 Task: Compose an email with the signature Claire Howard with the subject Thank you for information and the message I have a question regarding the scope of the project. Can we set up a call to discuss this further? from softage.10@softage.net to softage.9@softage.net, now select the entire message Quote Attach a link with text SoftAge.9 and email address as softage.9@softage.net Send the email. Finally, move the email from Sent Items to the label Print advertising
Action: Mouse moved to (99, 121)
Screenshot: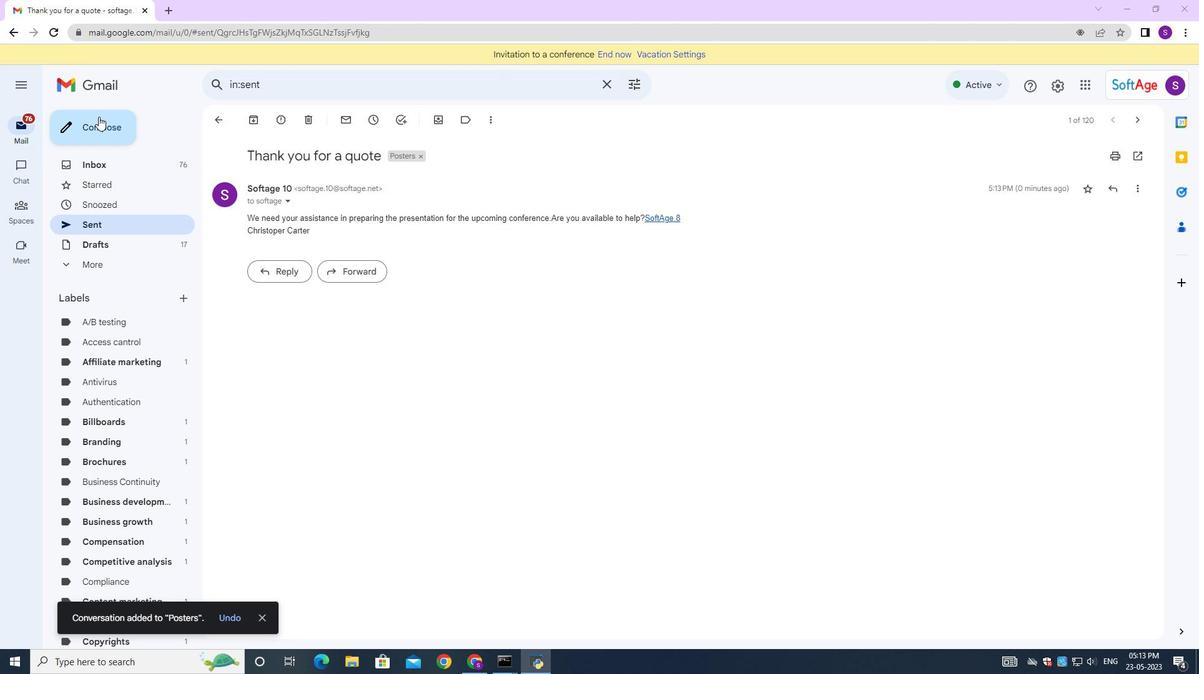 
Action: Mouse pressed left at (99, 121)
Screenshot: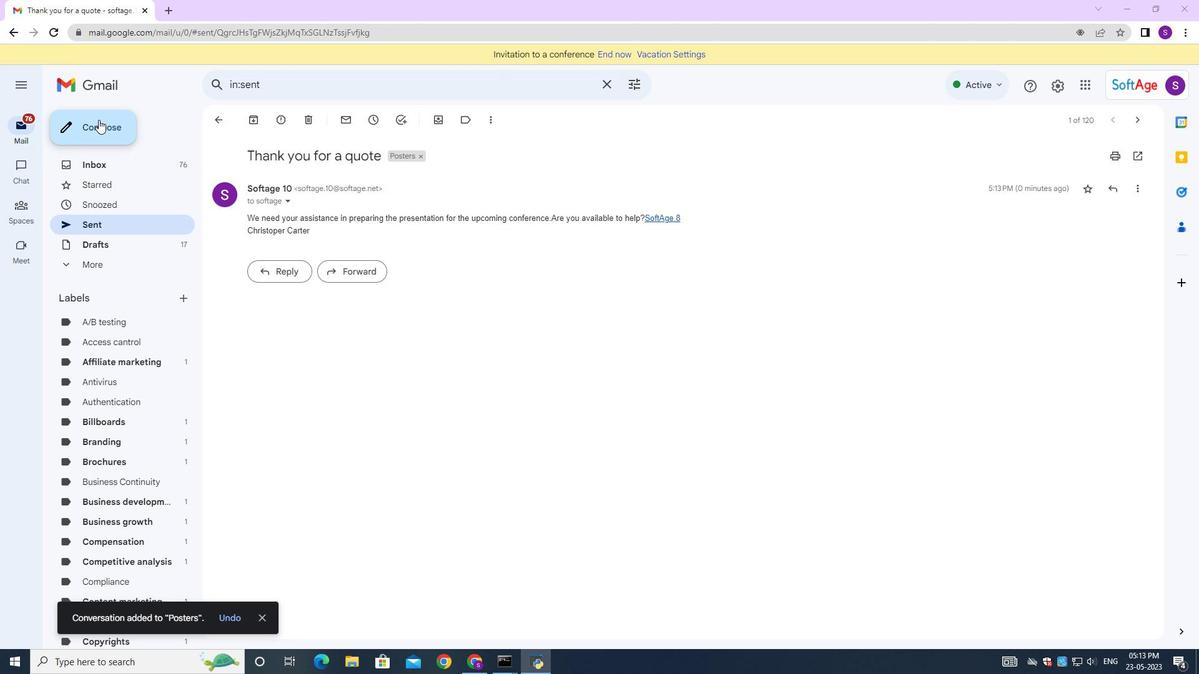
Action: Mouse moved to (847, 304)
Screenshot: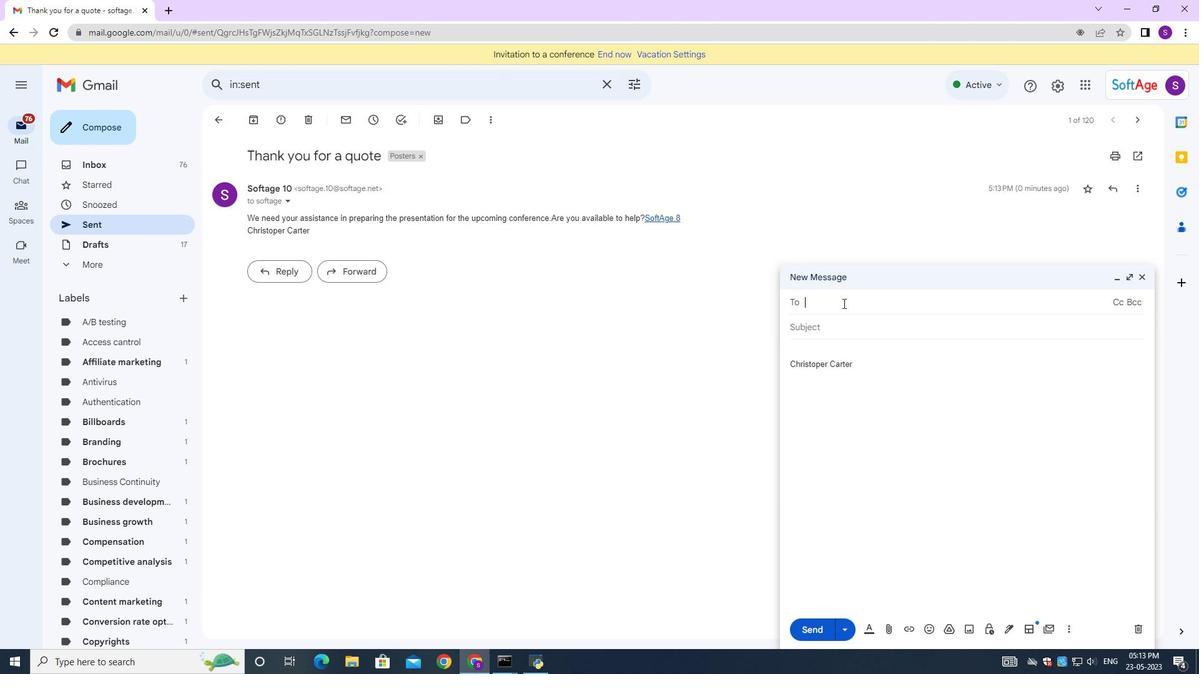 
Action: Key pressed <Key.shift><Key.shift><Key.shift><Key.shift><Key.shift><Key.shift><Key.shift><Key.shift><Key.shift><Key.shift><Key.shift><Key.shift><Key.shift><Key.shift><Key.shift><Key.shift><Key.shift><Key.shift><Key.shift><Key.shift><Key.shift><Key.shift><Key.shift>
Screenshot: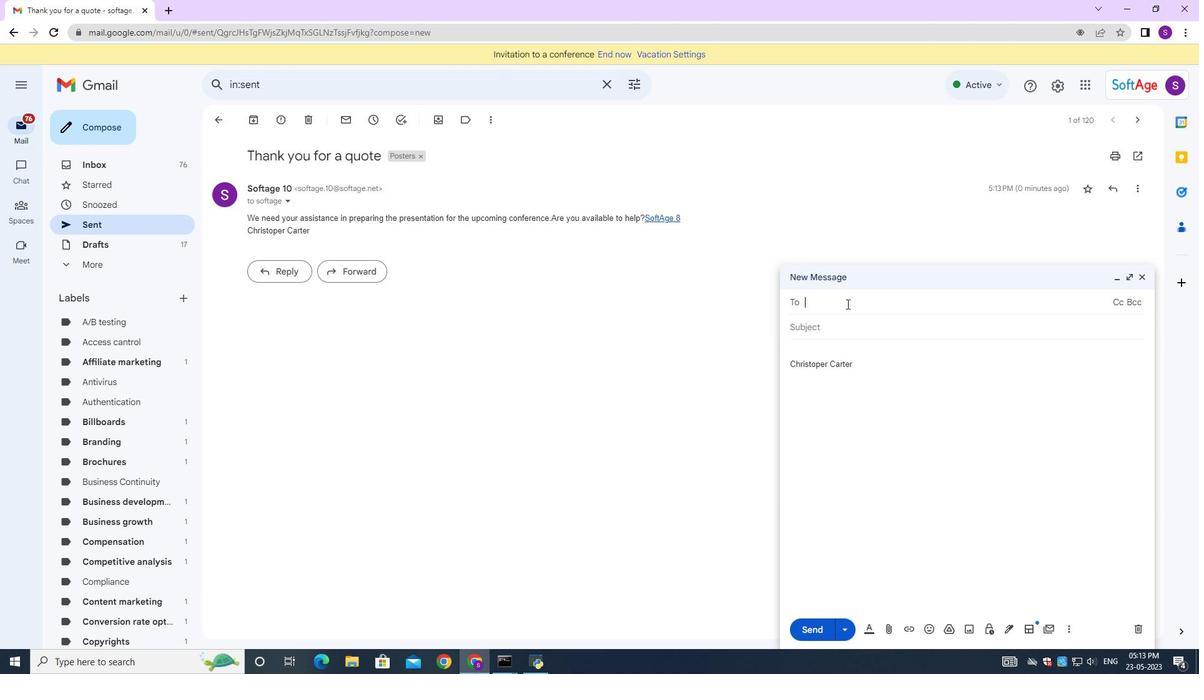 
Action: Mouse moved to (1010, 630)
Screenshot: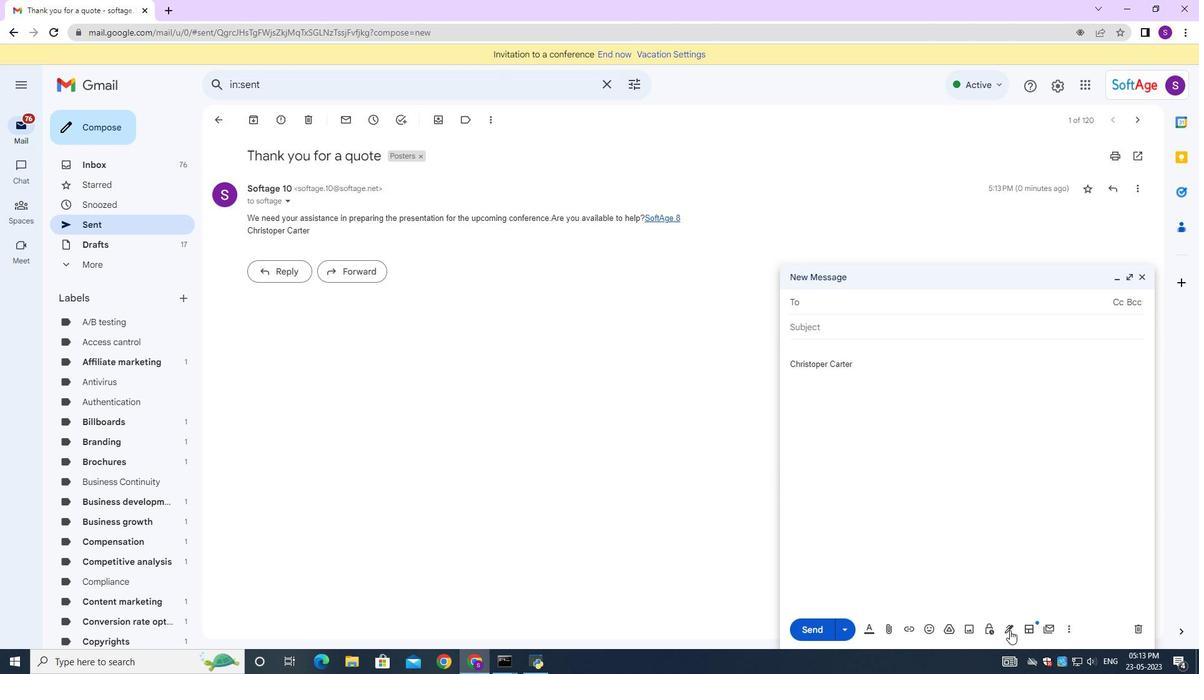 
Action: Mouse pressed left at (1010, 630)
Screenshot: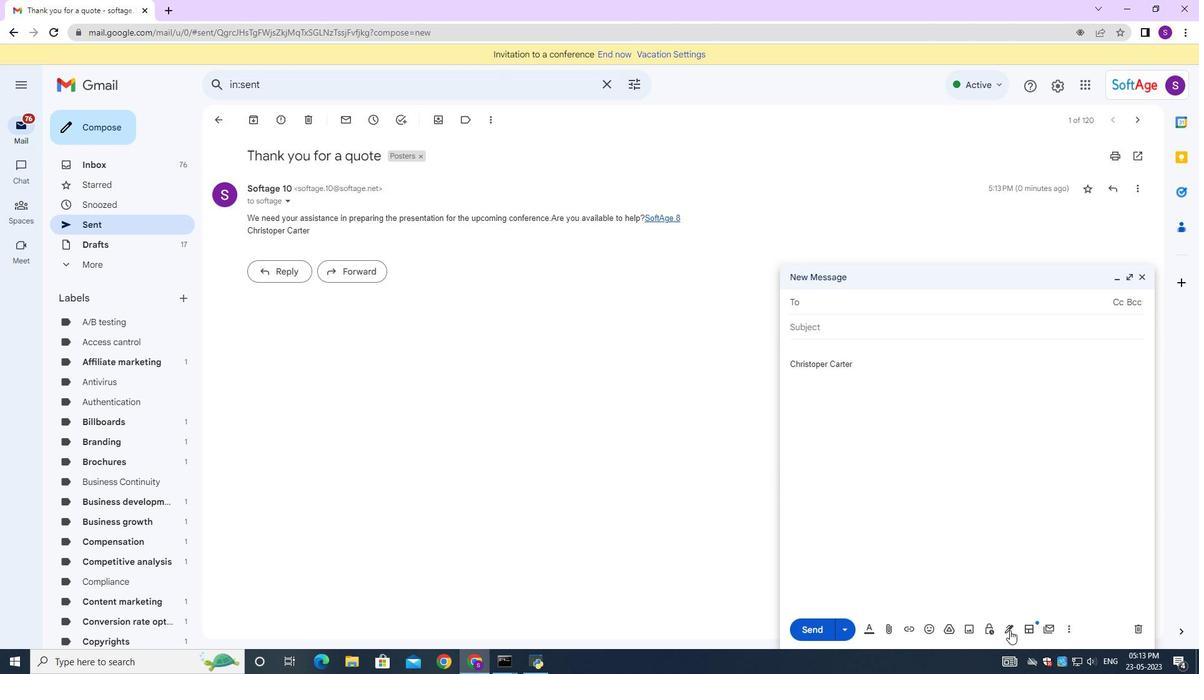 
Action: Mouse moved to (1050, 565)
Screenshot: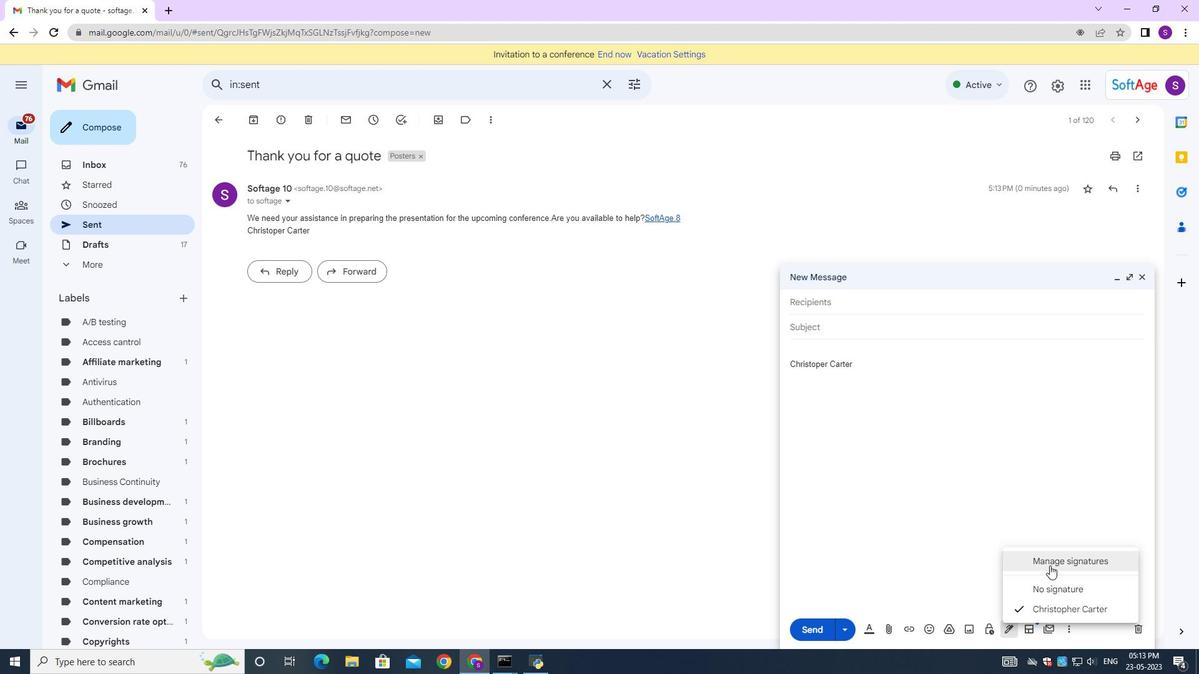 
Action: Mouse pressed left at (1050, 565)
Screenshot: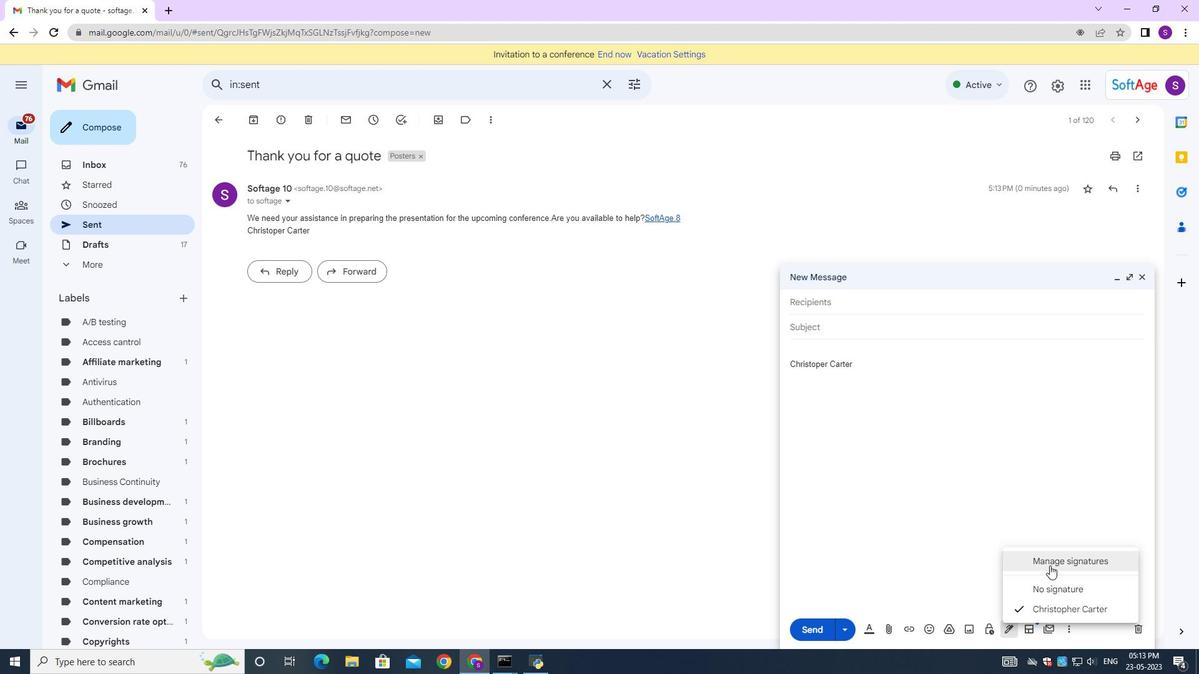 
Action: Mouse moved to (609, 296)
Screenshot: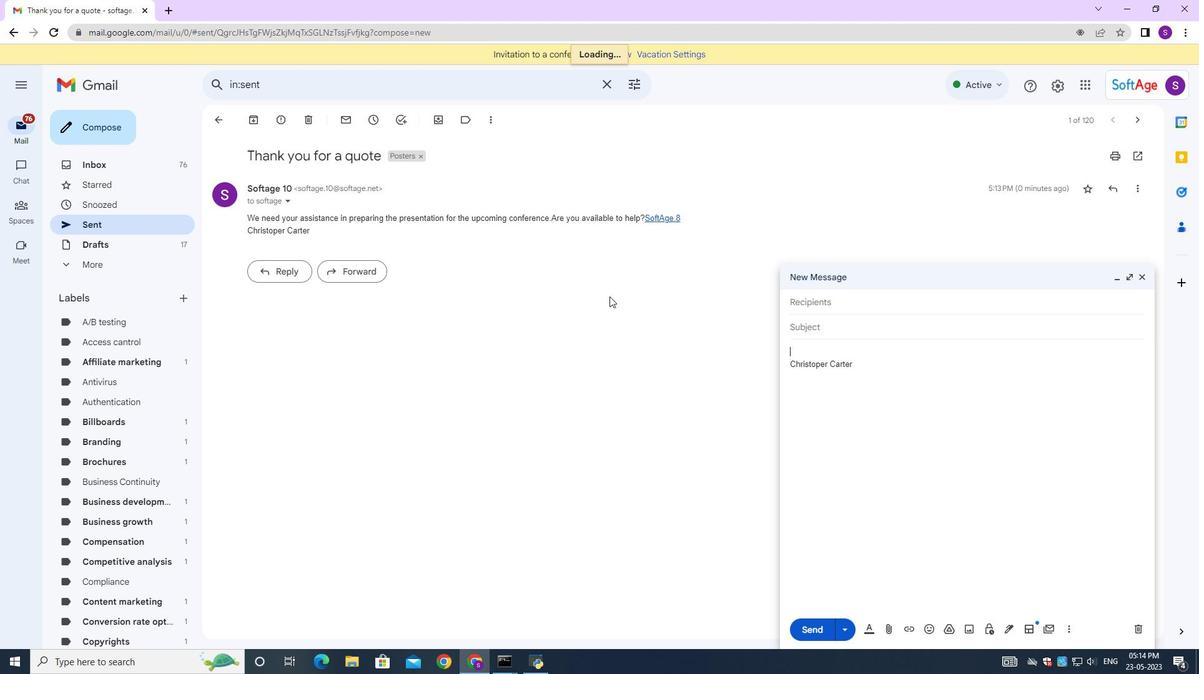 
Action: Mouse scrolled (609, 295) with delta (0, 0)
Screenshot: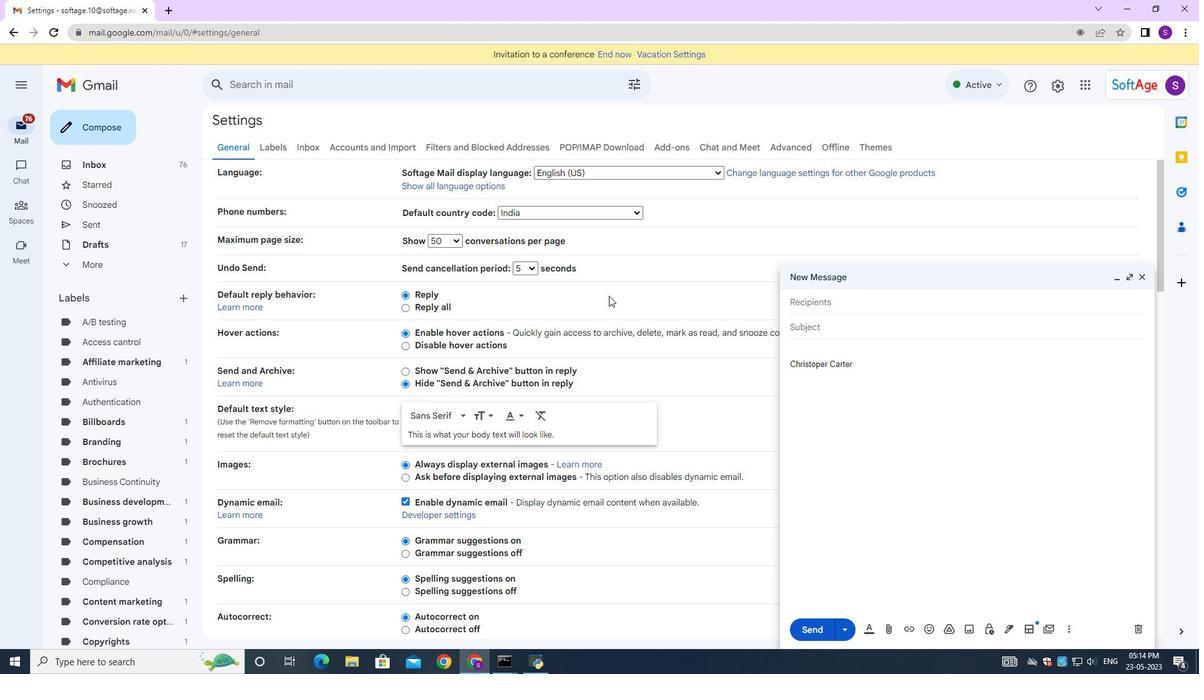 
Action: Mouse scrolled (609, 295) with delta (0, 0)
Screenshot: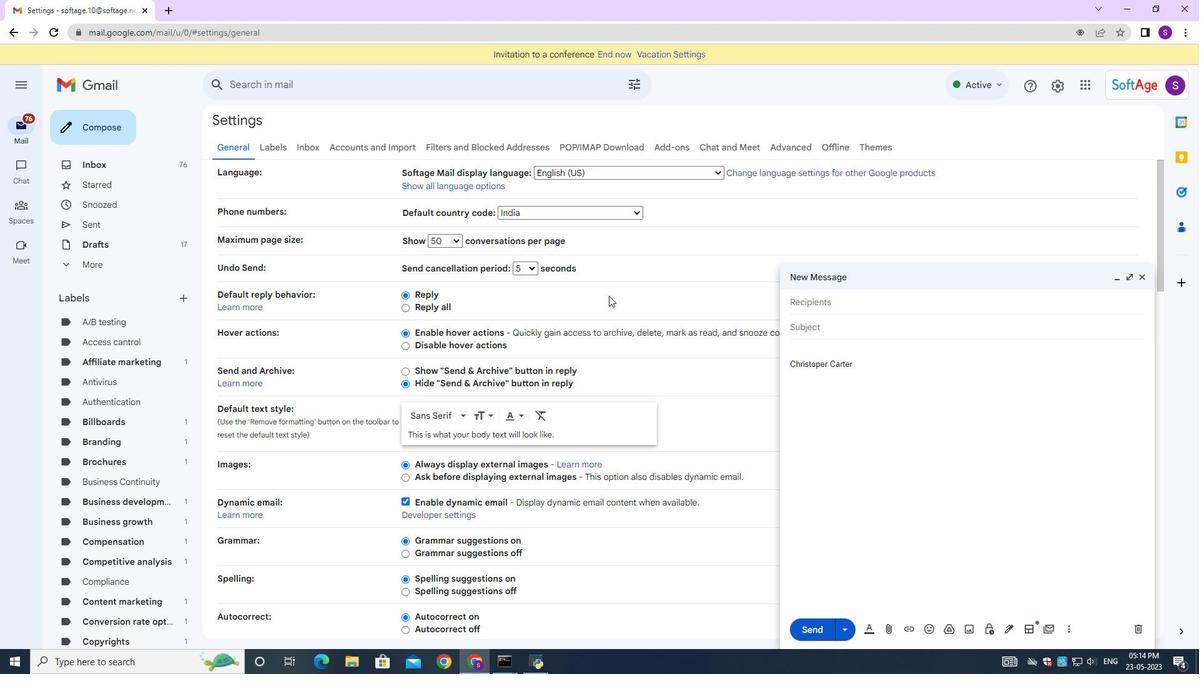 
Action: Mouse scrolled (609, 295) with delta (0, 0)
Screenshot: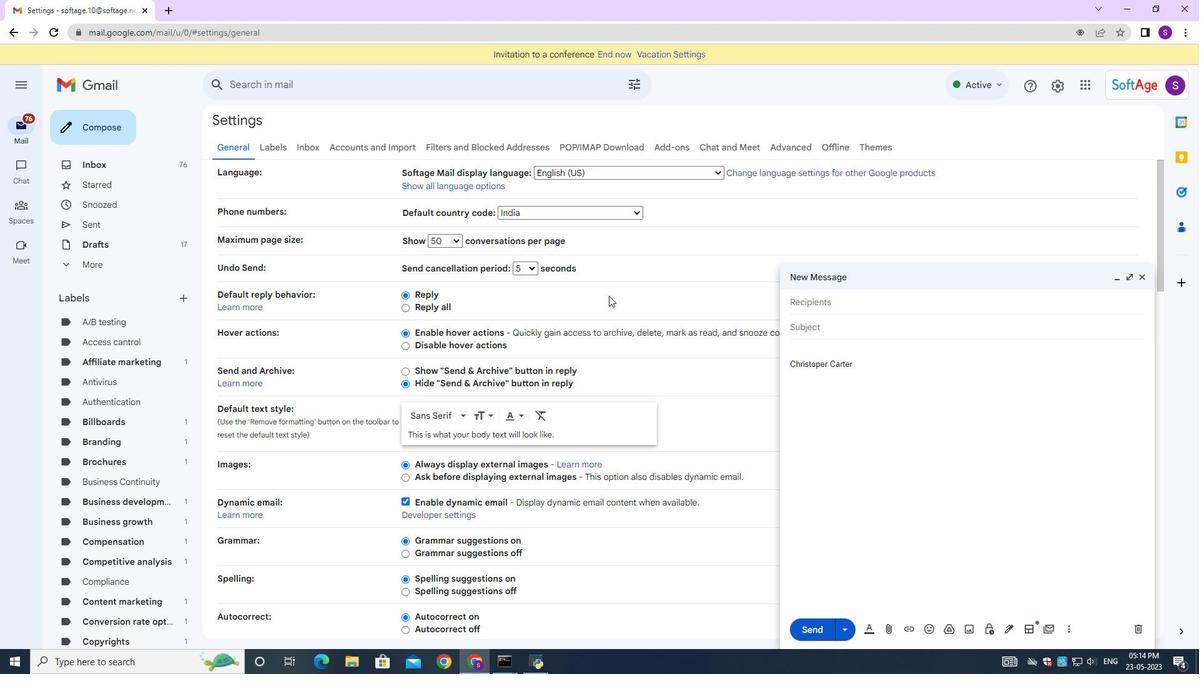 
Action: Mouse scrolled (609, 295) with delta (0, 0)
Screenshot: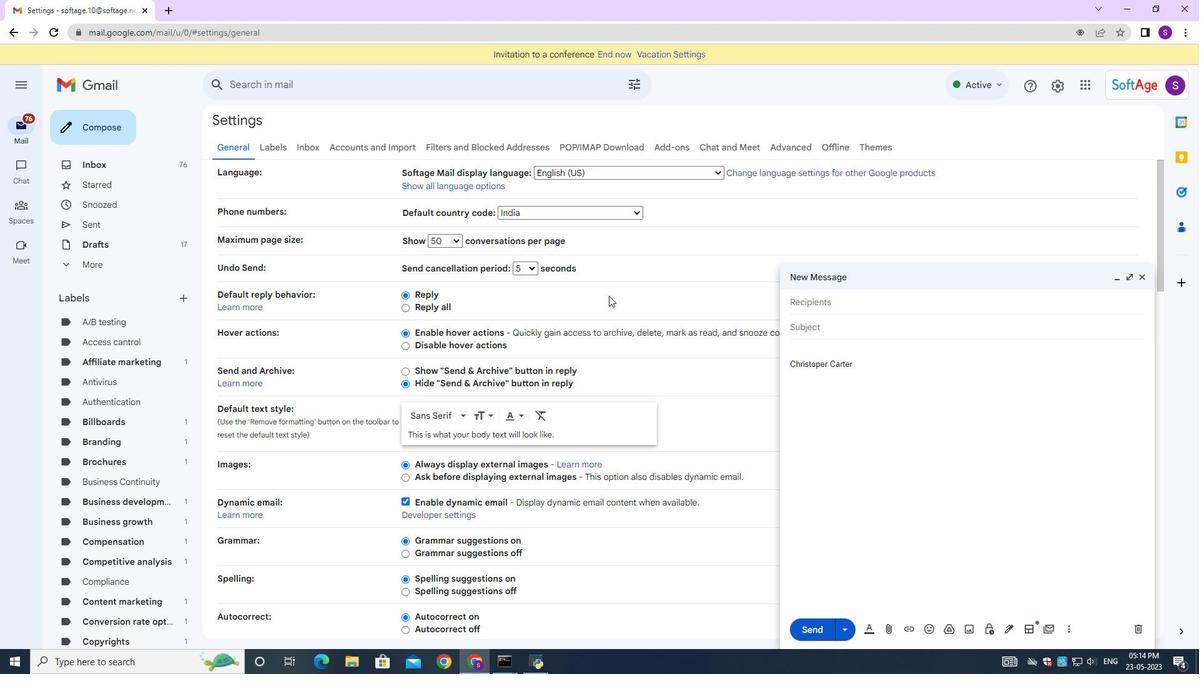 
Action: Mouse scrolled (609, 295) with delta (0, 0)
Screenshot: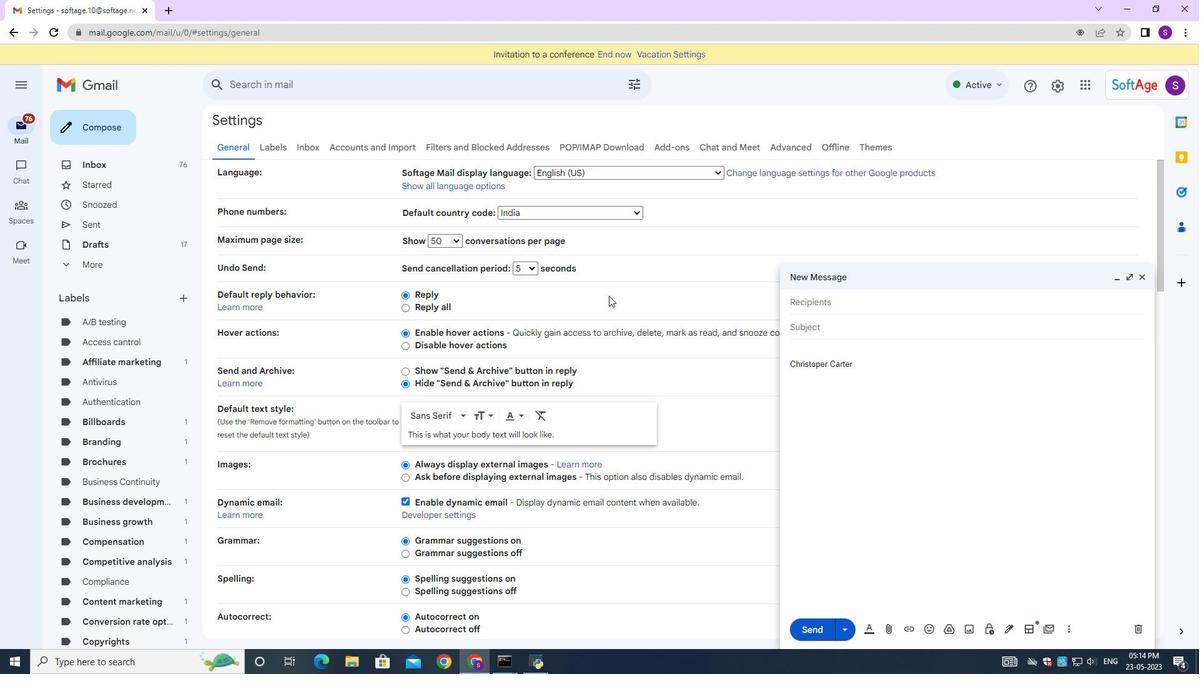 
Action: Mouse moved to (609, 294)
Screenshot: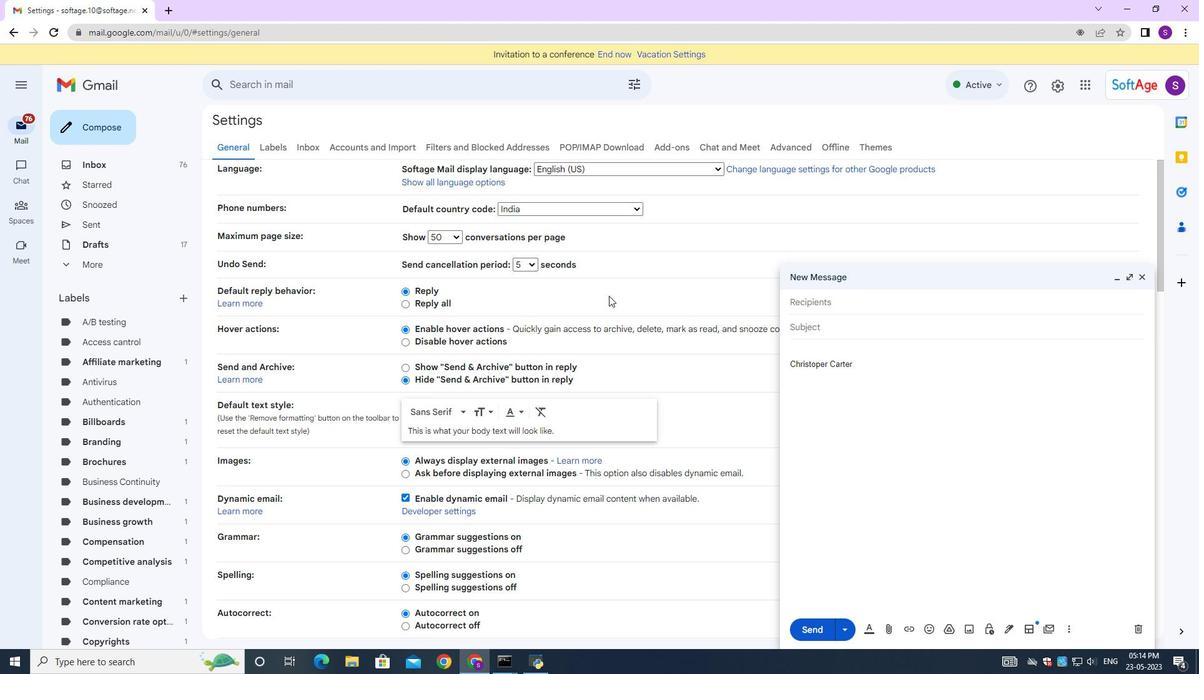 
Action: Mouse scrolled (609, 294) with delta (0, 0)
Screenshot: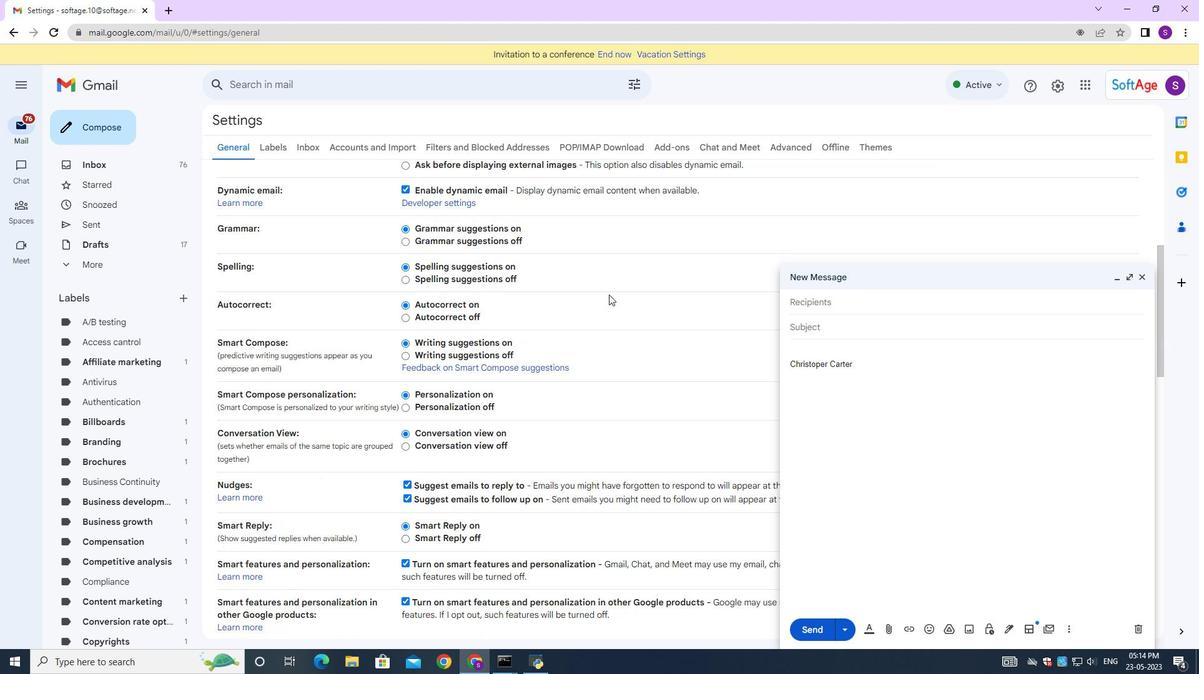
Action: Mouse scrolled (609, 294) with delta (0, 0)
Screenshot: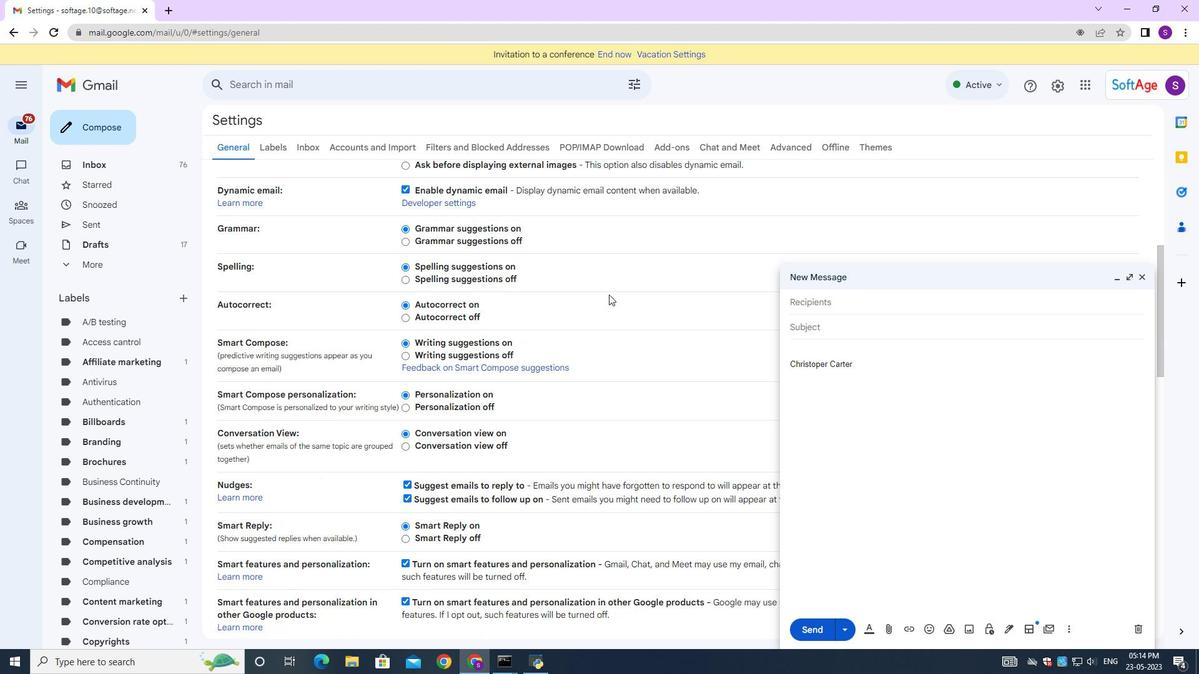 
Action: Mouse moved to (608, 294)
Screenshot: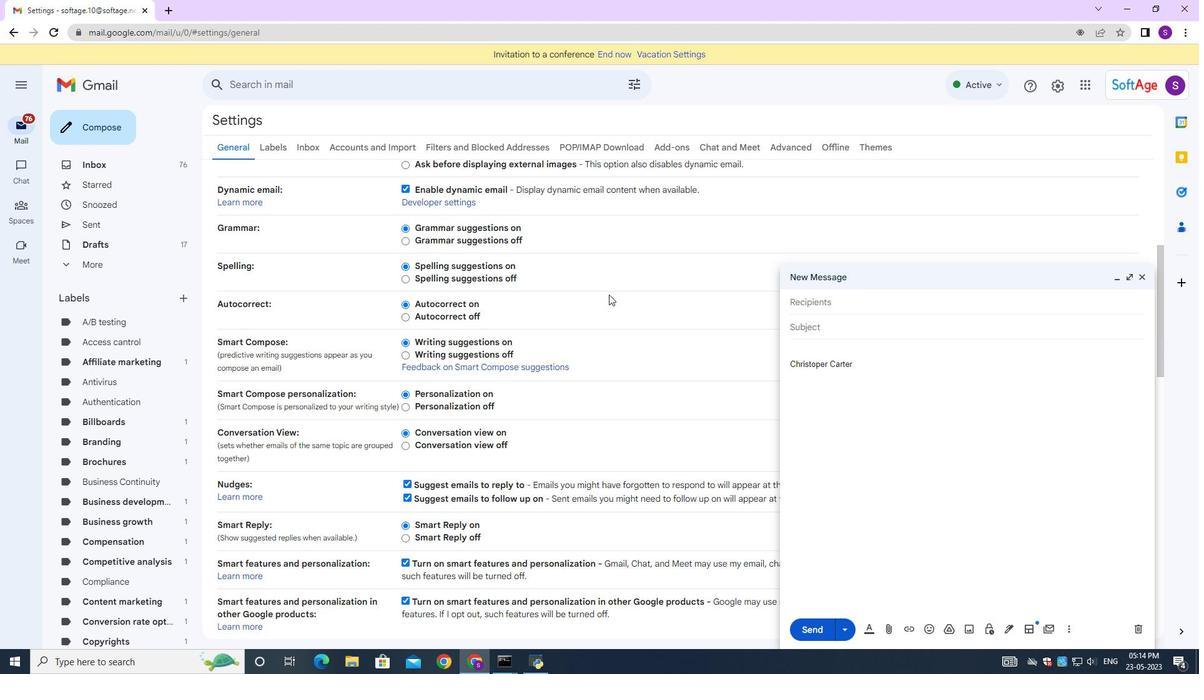 
Action: Mouse scrolled (609, 294) with delta (0, 0)
Screenshot: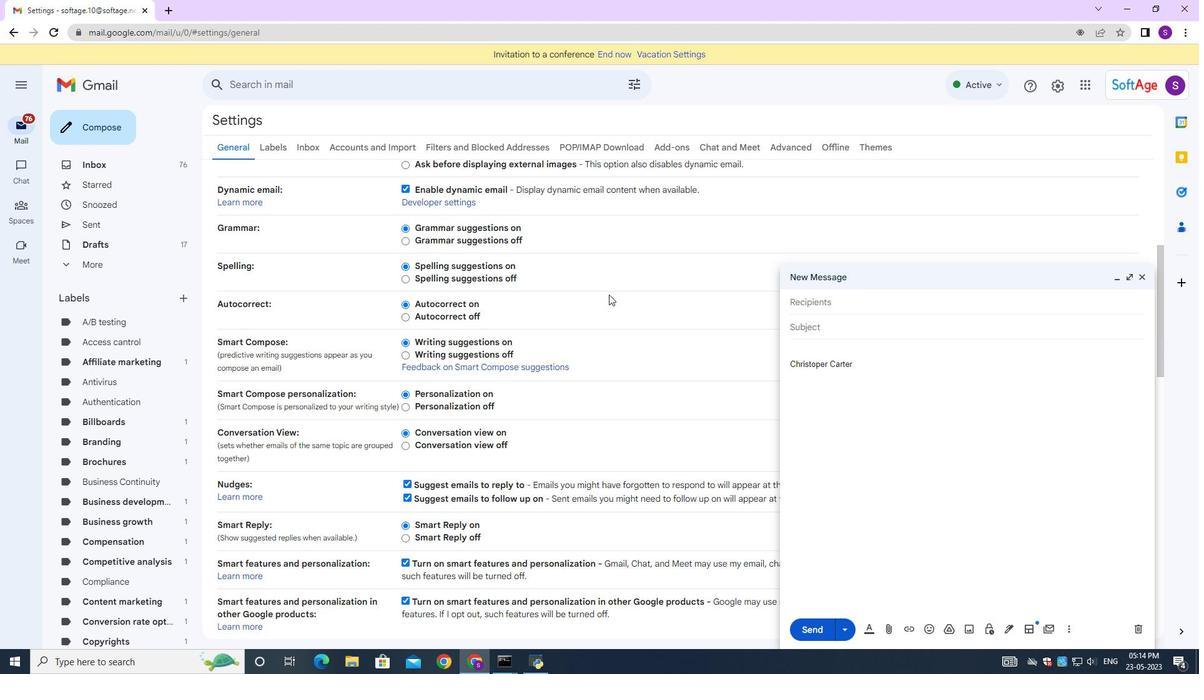 
Action: Mouse moved to (591, 302)
Screenshot: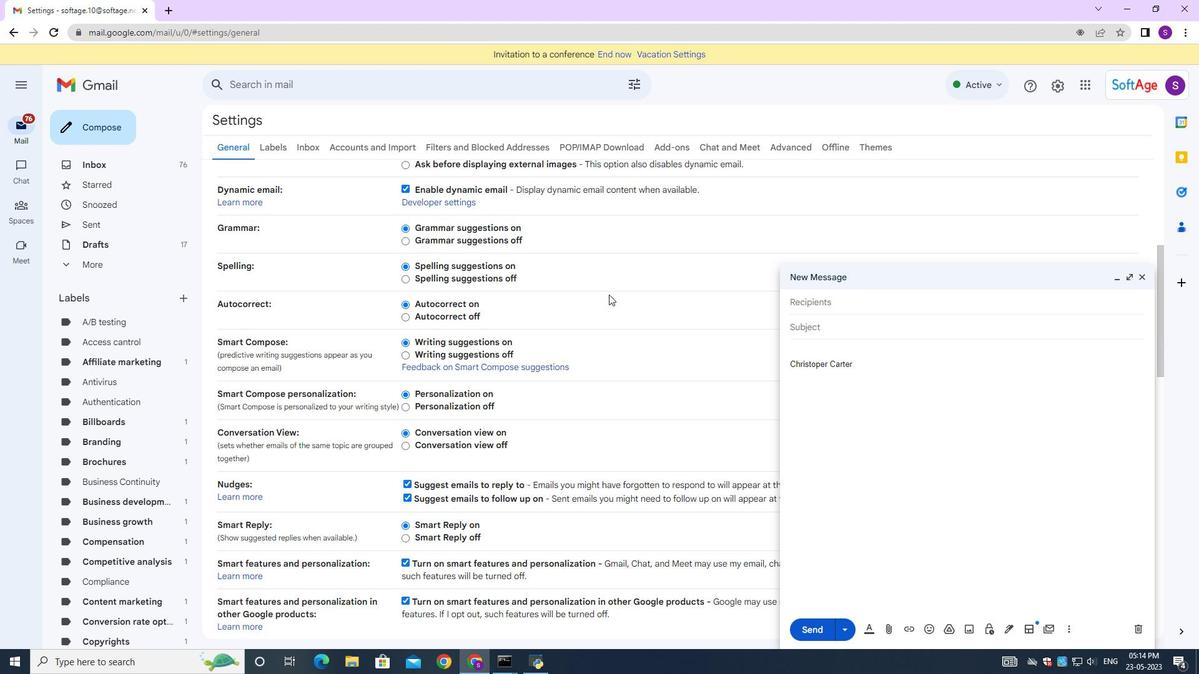 
Action: Mouse scrolled (606, 294) with delta (0, 0)
Screenshot: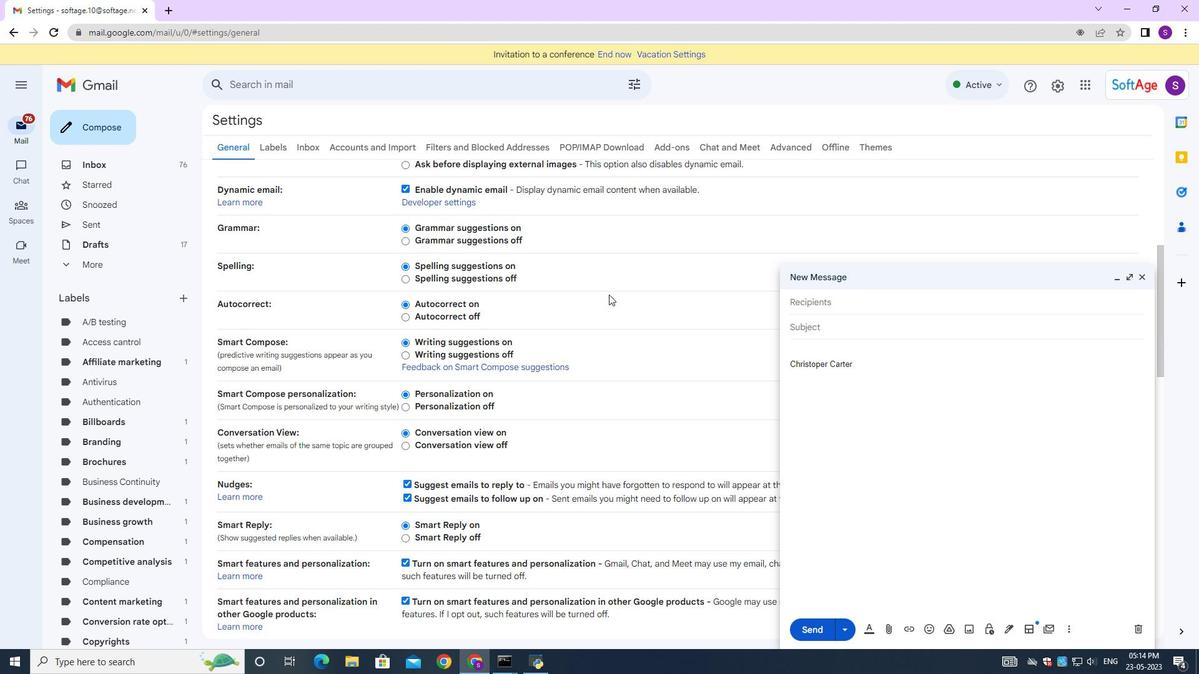 
Action: Mouse moved to (587, 304)
Screenshot: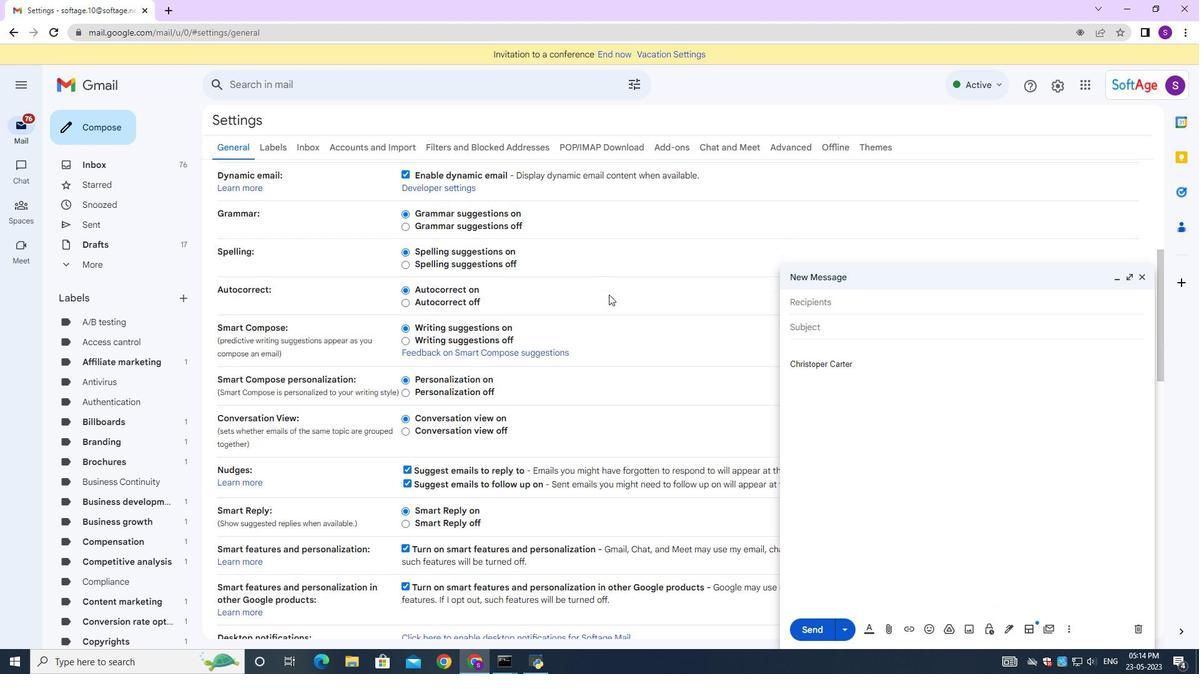 
Action: Mouse scrolled (603, 295) with delta (0, 0)
Screenshot: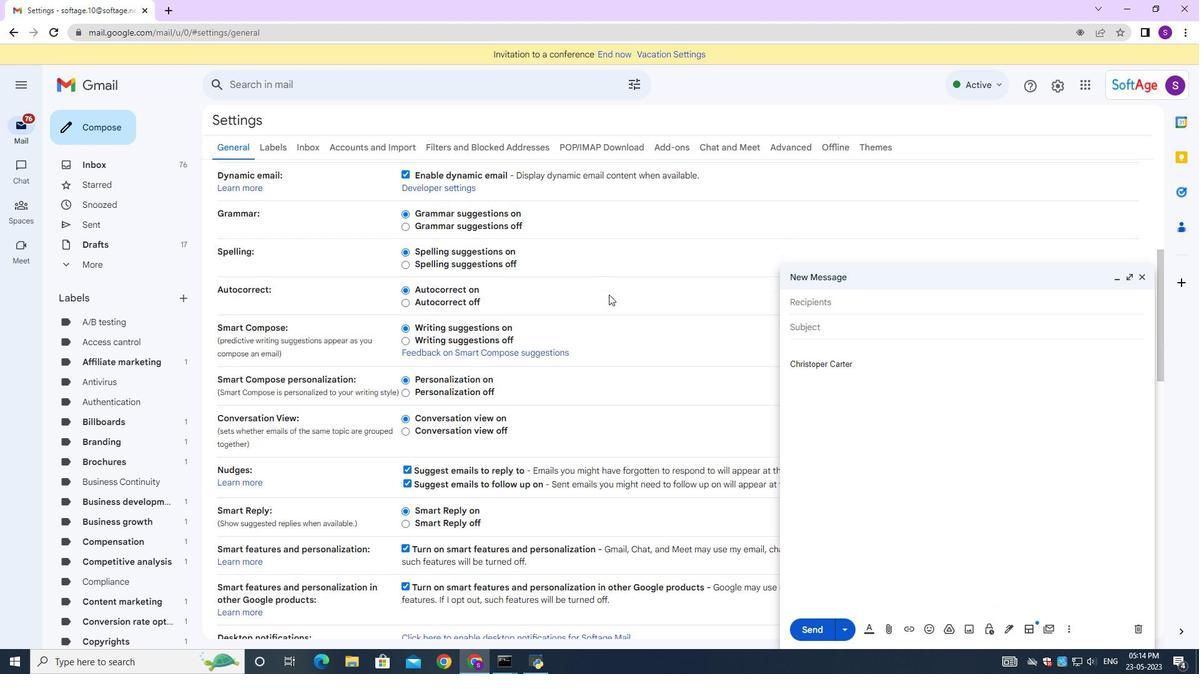 
Action: Mouse moved to (556, 328)
Screenshot: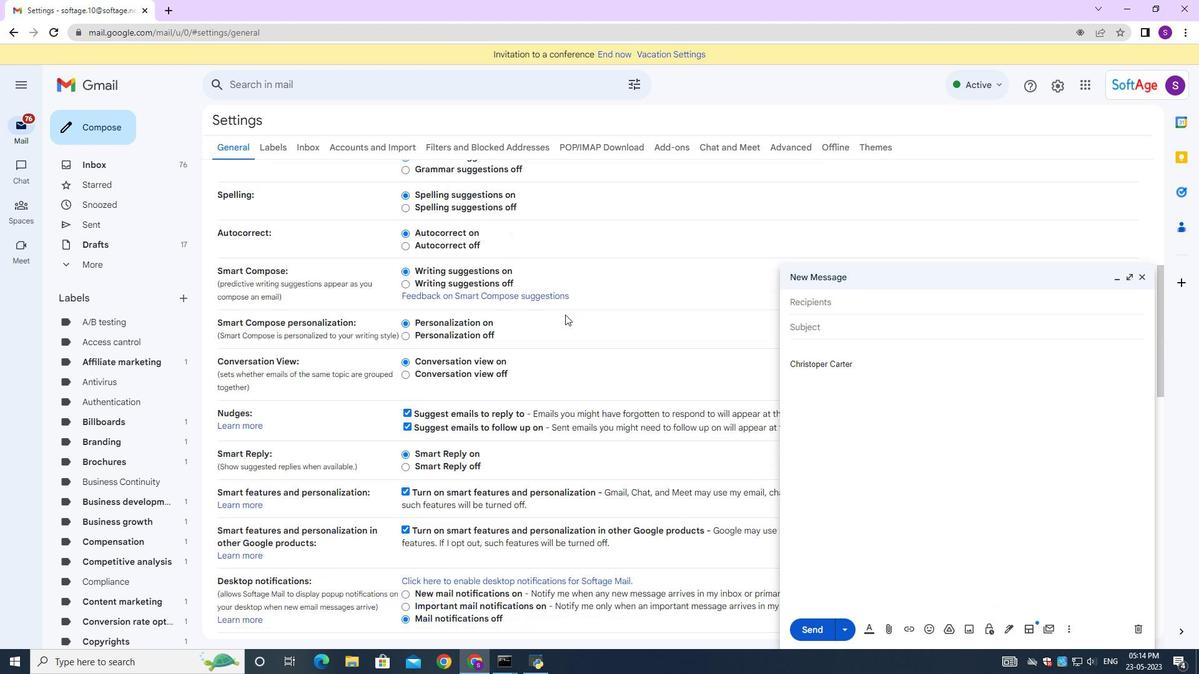 
Action: Mouse scrolled (556, 328) with delta (0, 0)
Screenshot: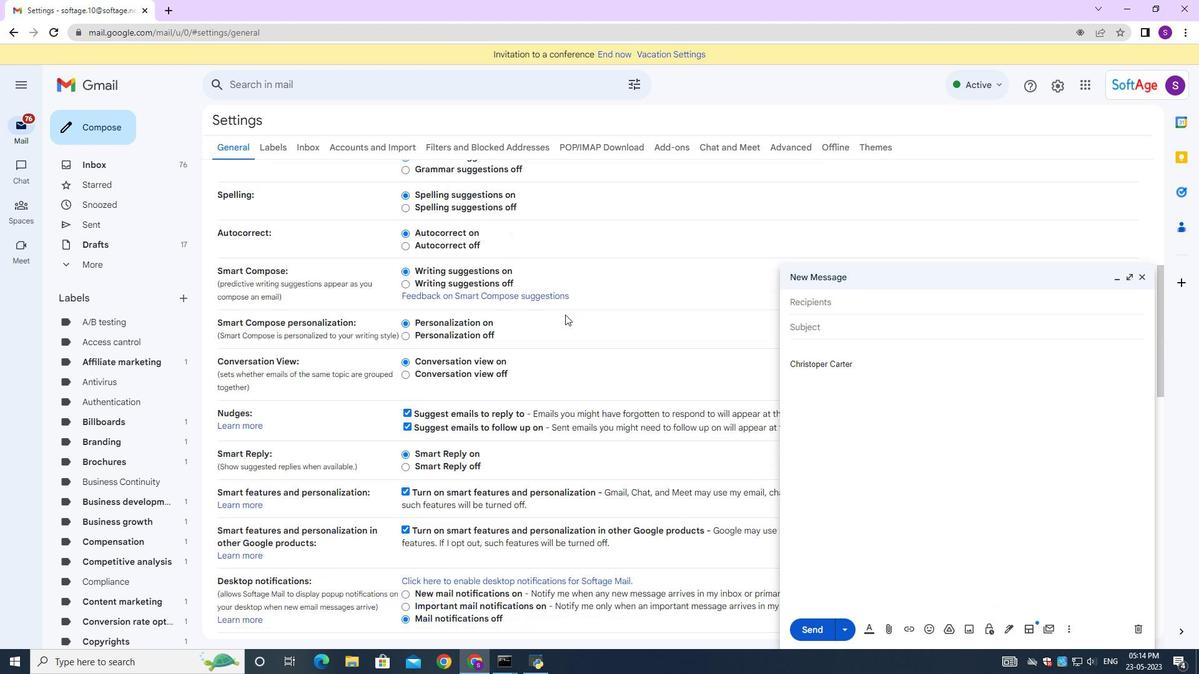 
Action: Mouse moved to (554, 331)
Screenshot: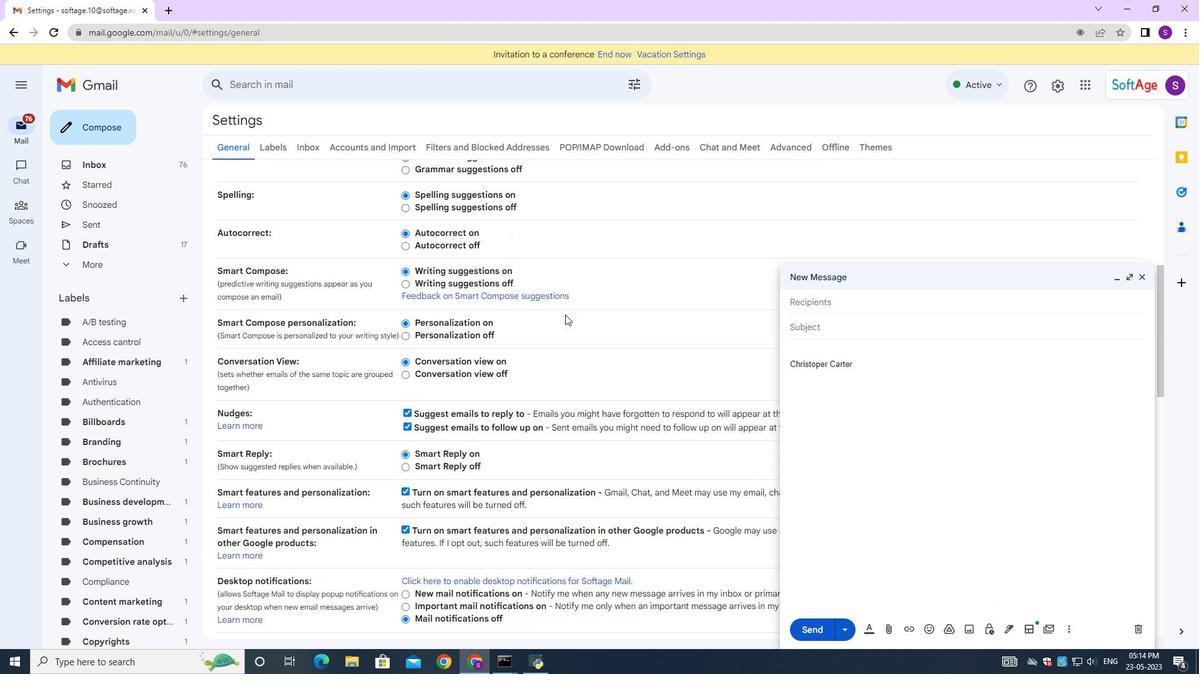 
Action: Mouse scrolled (554, 331) with delta (0, 0)
Screenshot: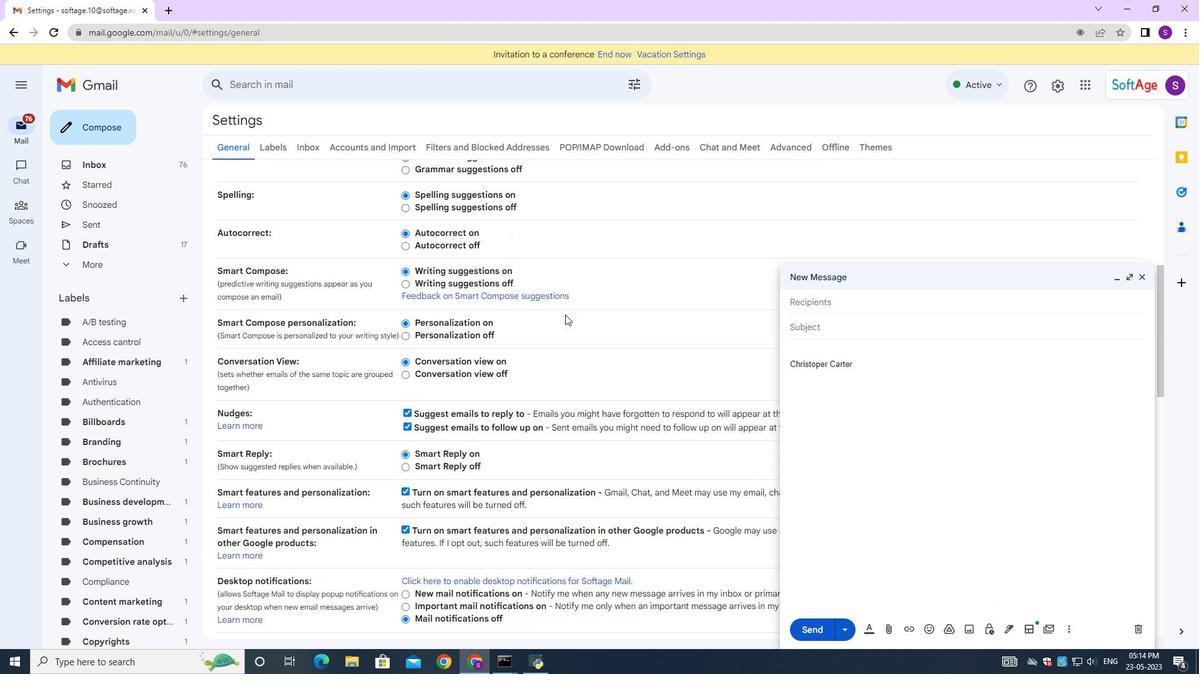 
Action: Mouse moved to (553, 332)
Screenshot: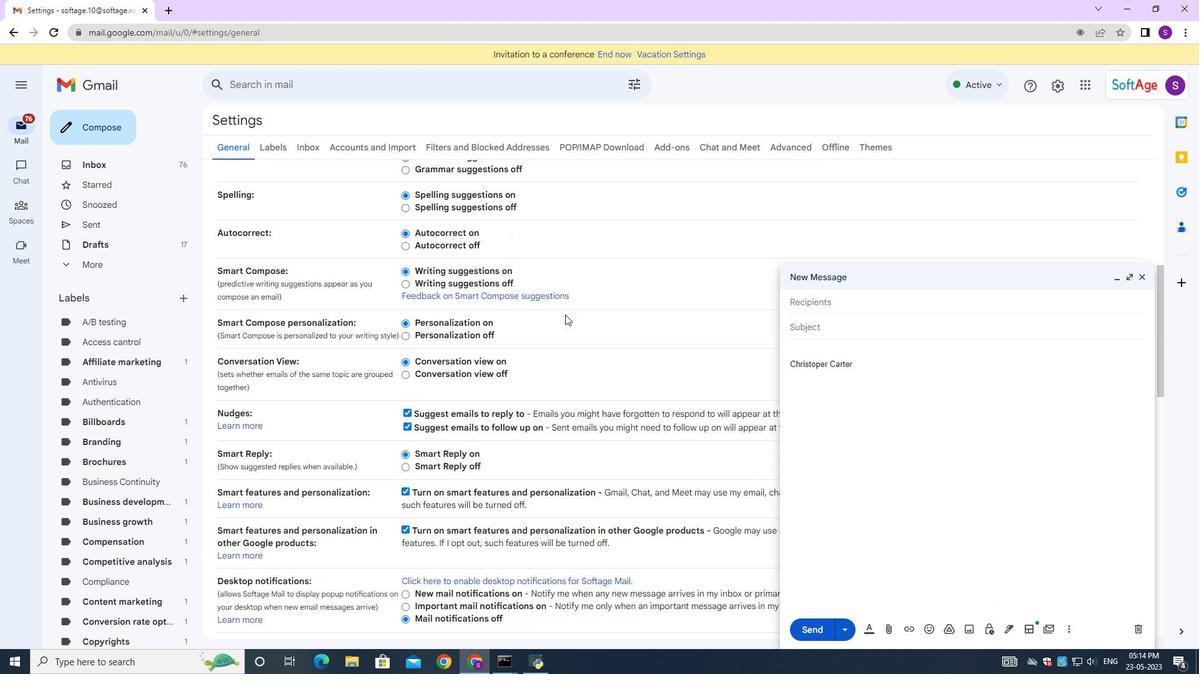 
Action: Mouse scrolled (554, 331) with delta (0, 0)
Screenshot: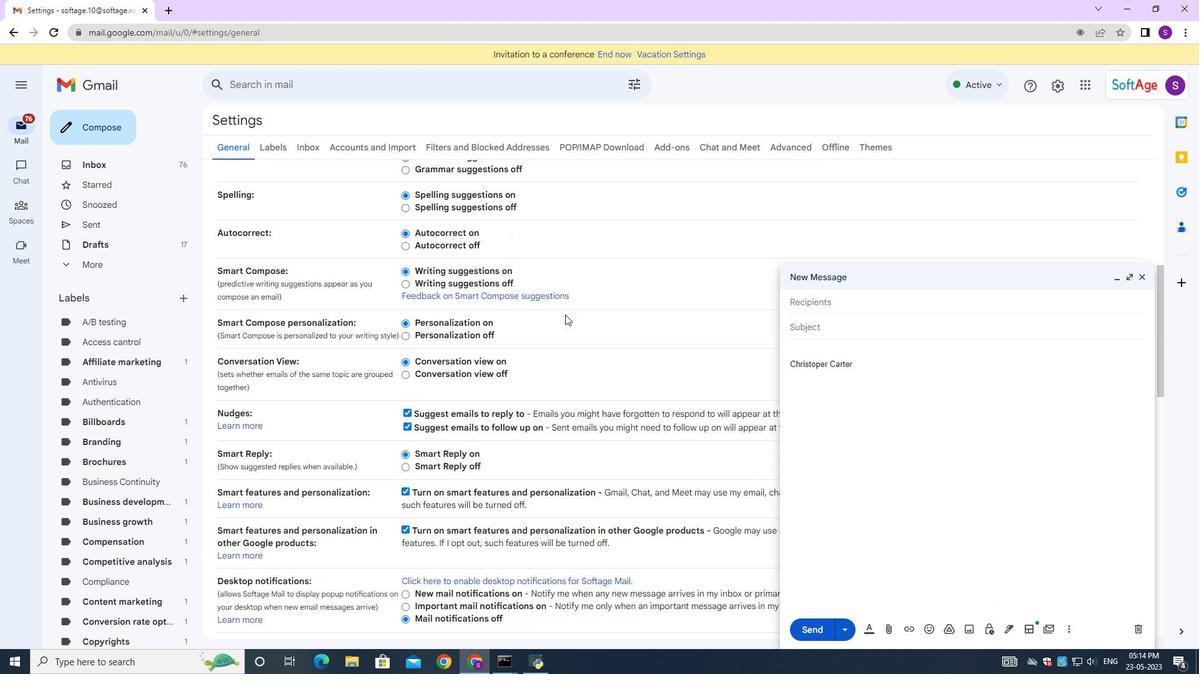 
Action: Mouse scrolled (553, 331) with delta (0, 0)
Screenshot: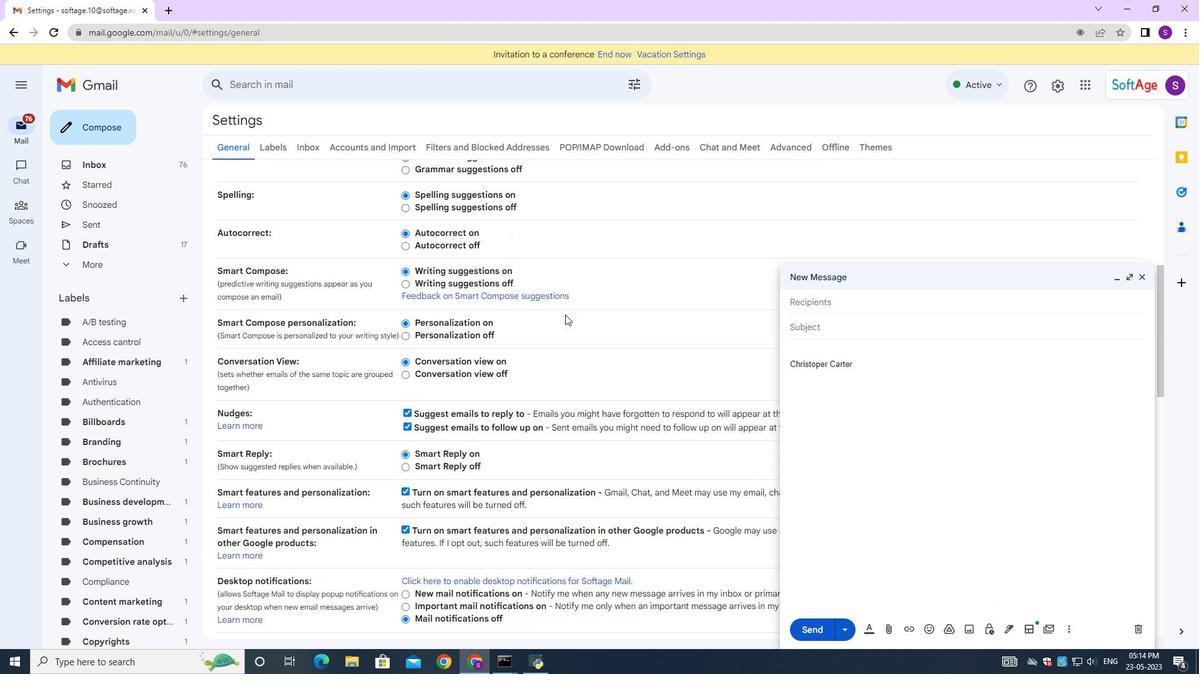 
Action: Mouse moved to (553, 333)
Screenshot: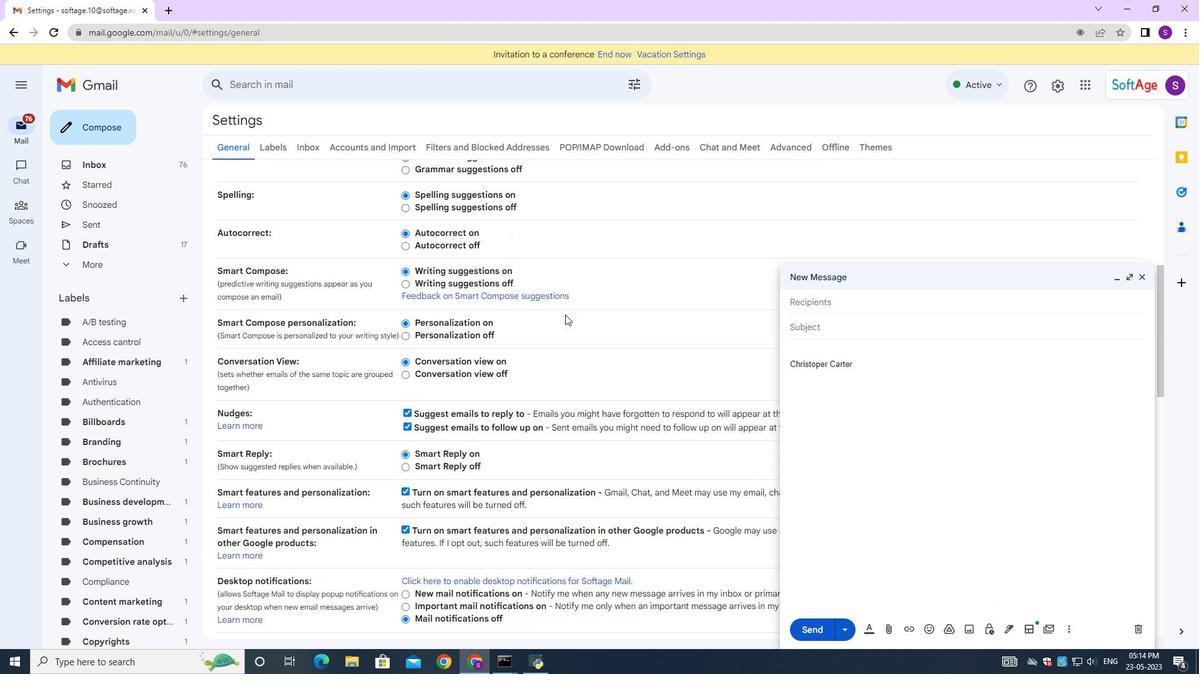 
Action: Mouse scrolled (553, 331) with delta (0, 0)
Screenshot: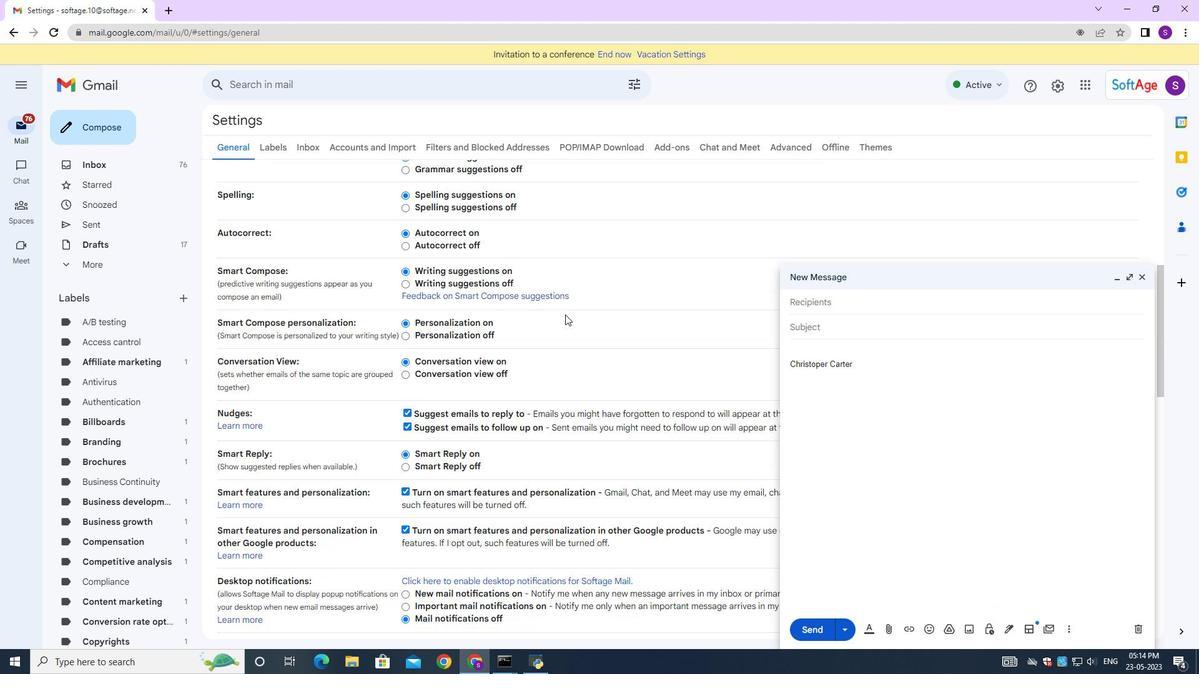
Action: Mouse moved to (551, 334)
Screenshot: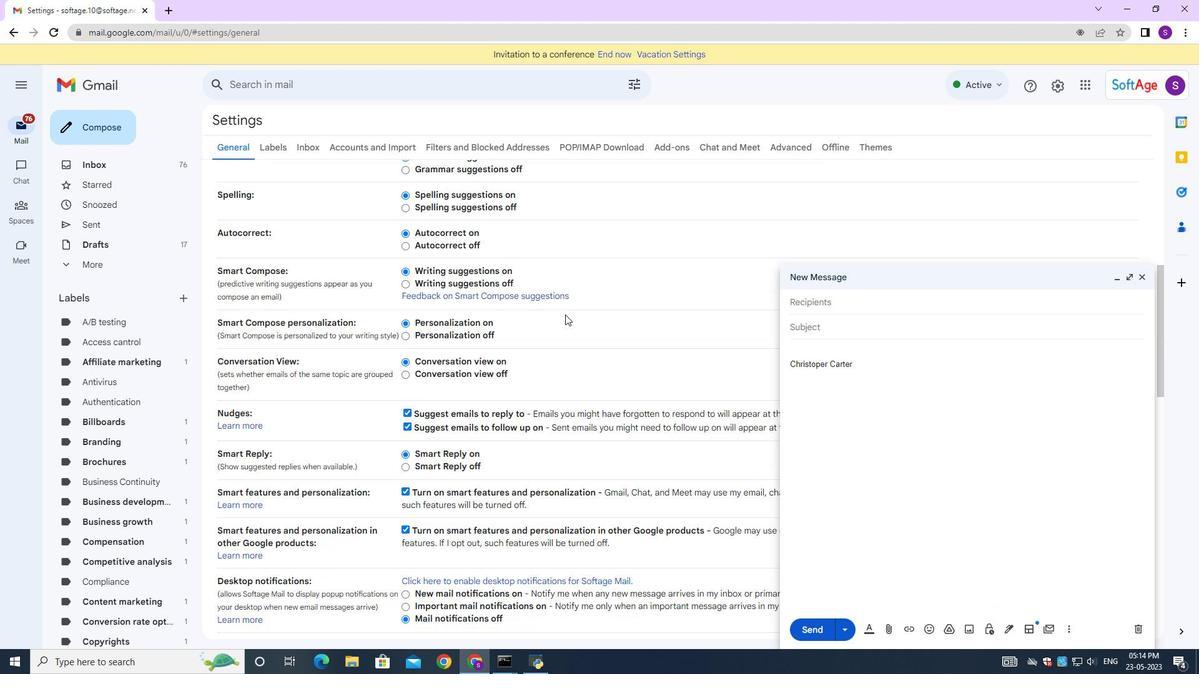 
Action: Mouse scrolled (553, 332) with delta (0, 0)
Screenshot: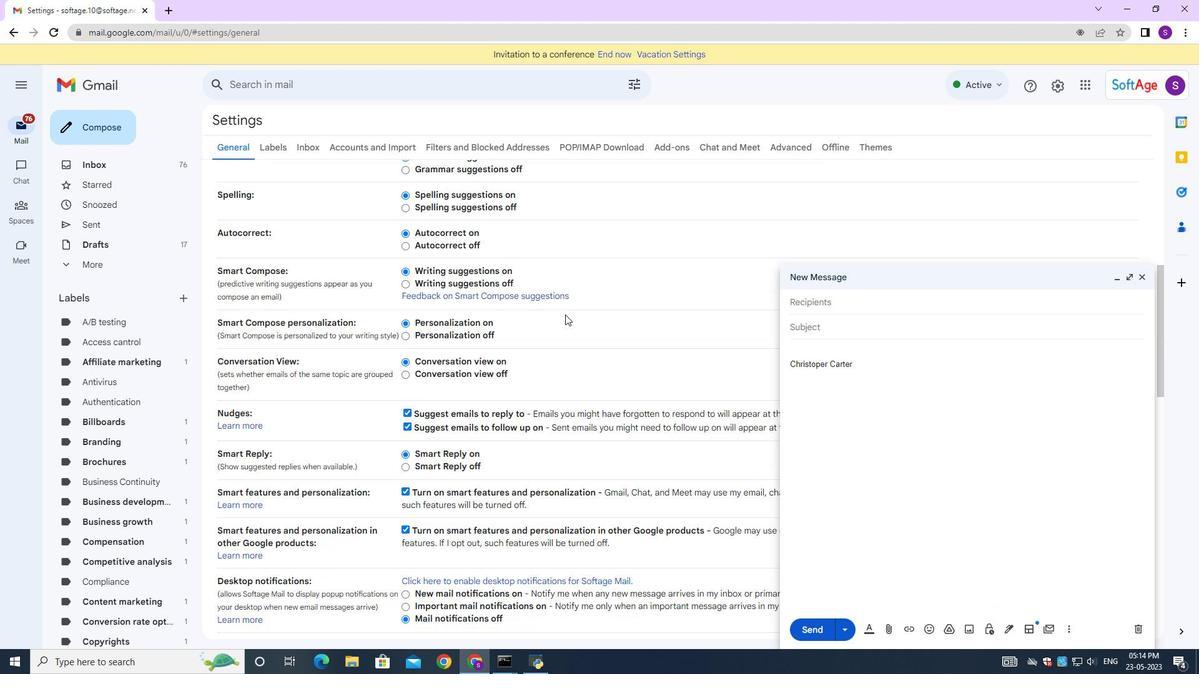 
Action: Mouse moved to (541, 337)
Screenshot: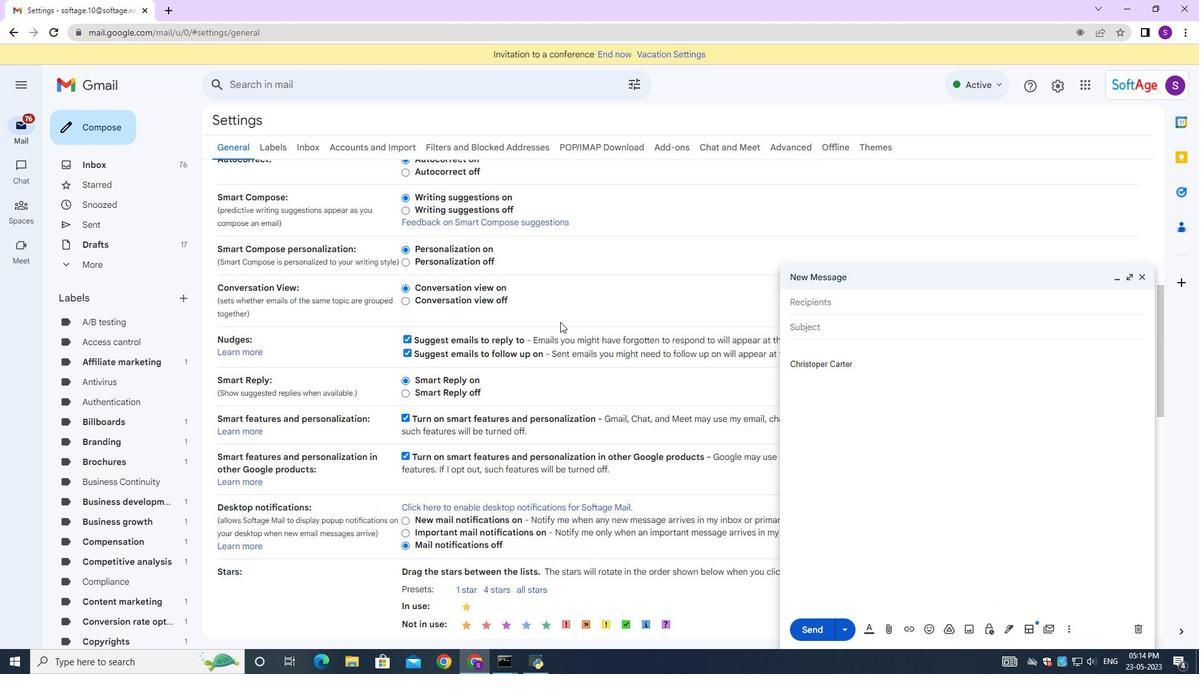 
Action: Mouse scrolled (548, 334) with delta (0, 0)
Screenshot: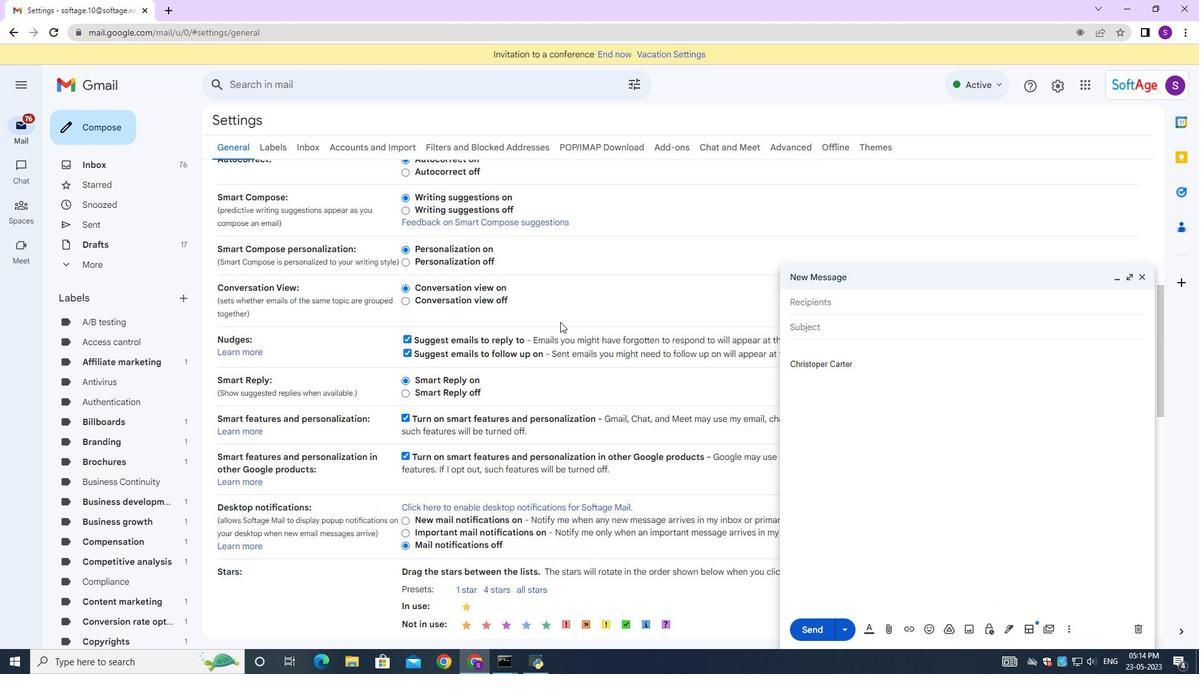
Action: Mouse moved to (512, 216)
Screenshot: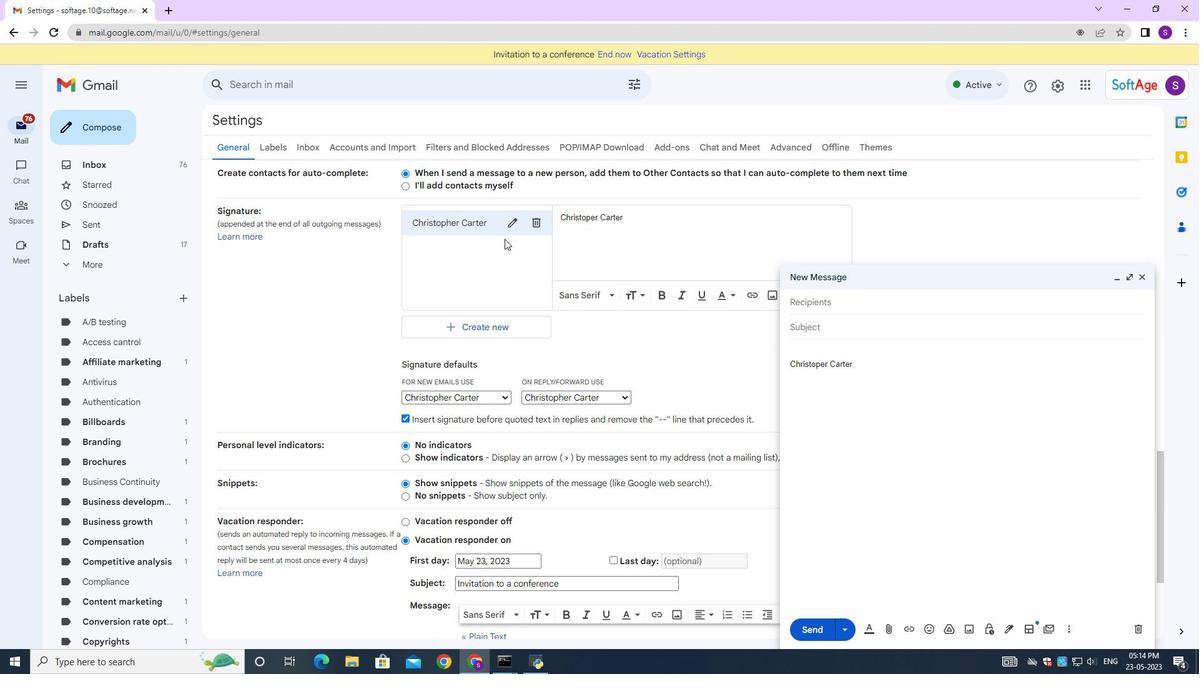 
Action: Mouse pressed left at (512, 216)
Screenshot: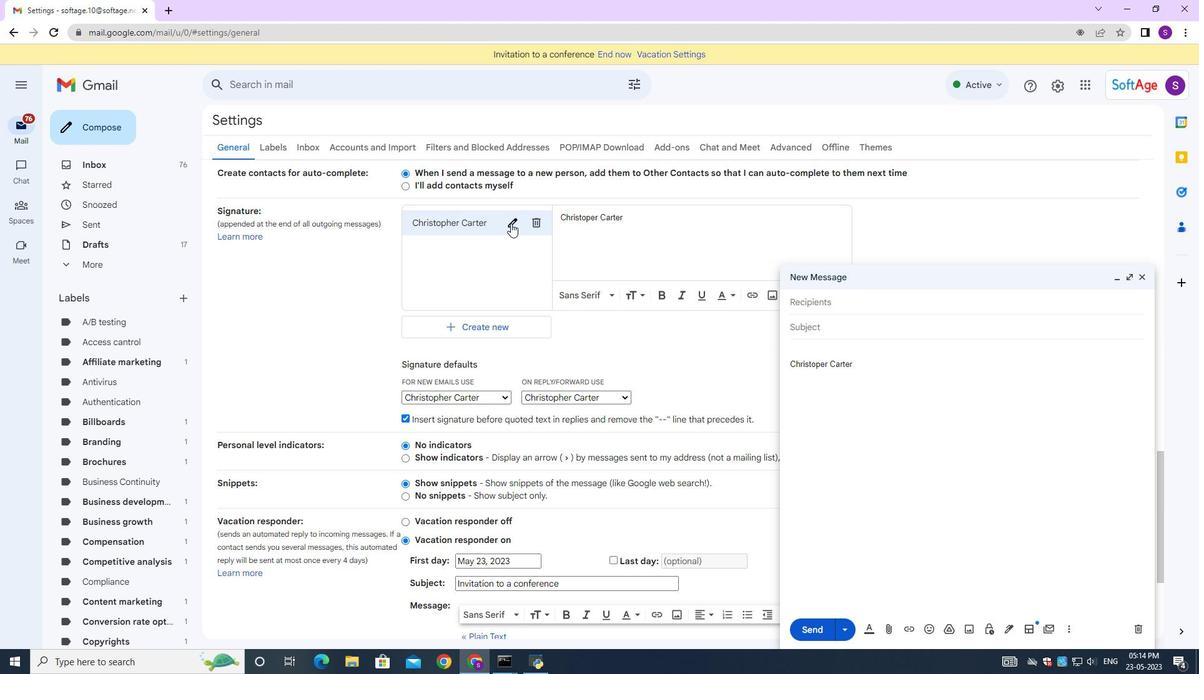 
Action: Mouse moved to (512, 216)
Screenshot: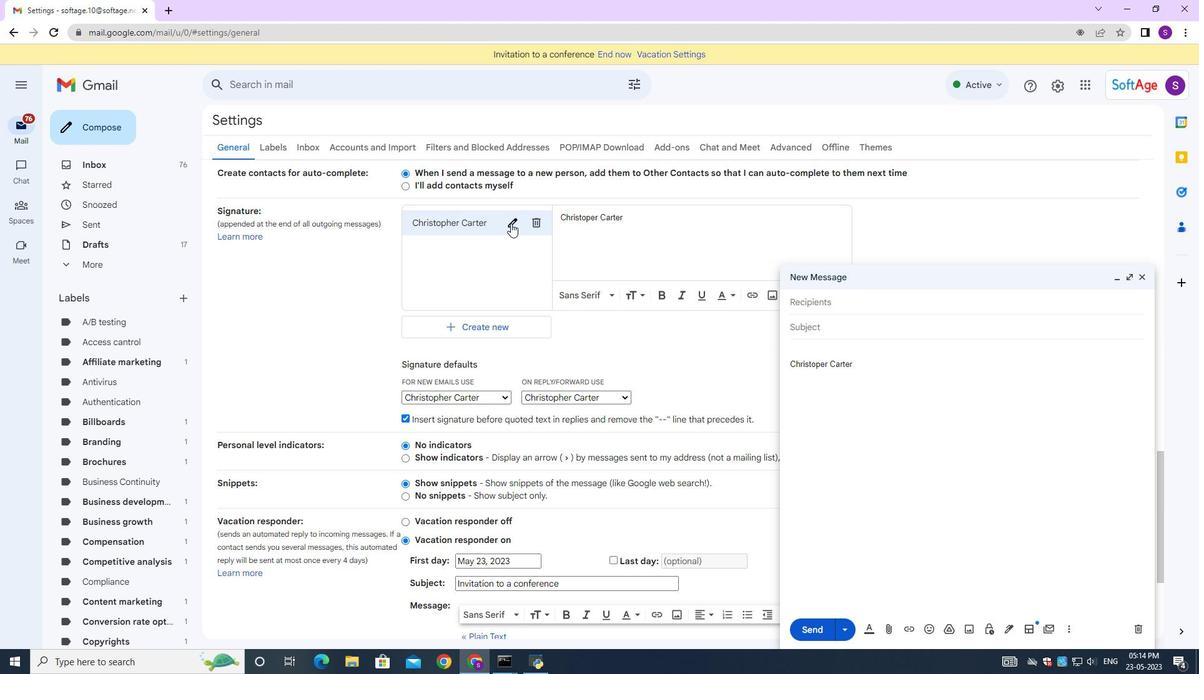 
Action: Key pressed ctrl+A<Key.backspace><Key.shift><Key.shift><Key.shift><Key.shift><Key.shift><Key.shift><Key.shift><Key.shift><Key.shift><Key.shift><Key.shift><Key.shift><Key.shift><Key.shift><Key.shift><Key.shift><Key.shift><Key.shift><Key.shift><Key.shift><Key.shift><Key.shift><Key.shift><Key.shift>S<Key.backspace><Key.shift><Key.shift><Key.shift><Key.shift><Key.shift><Key.shift><Key.shift><Key.shift><Key.shift><Key.shift><Key.shift><Key.shift><Key.shift><Key.shift><Key.shift><Key.shift><Key.shift><Key.shift><Key.shift><Key.shift>Claire<Key.space><Key.shift>Howard
Screenshot: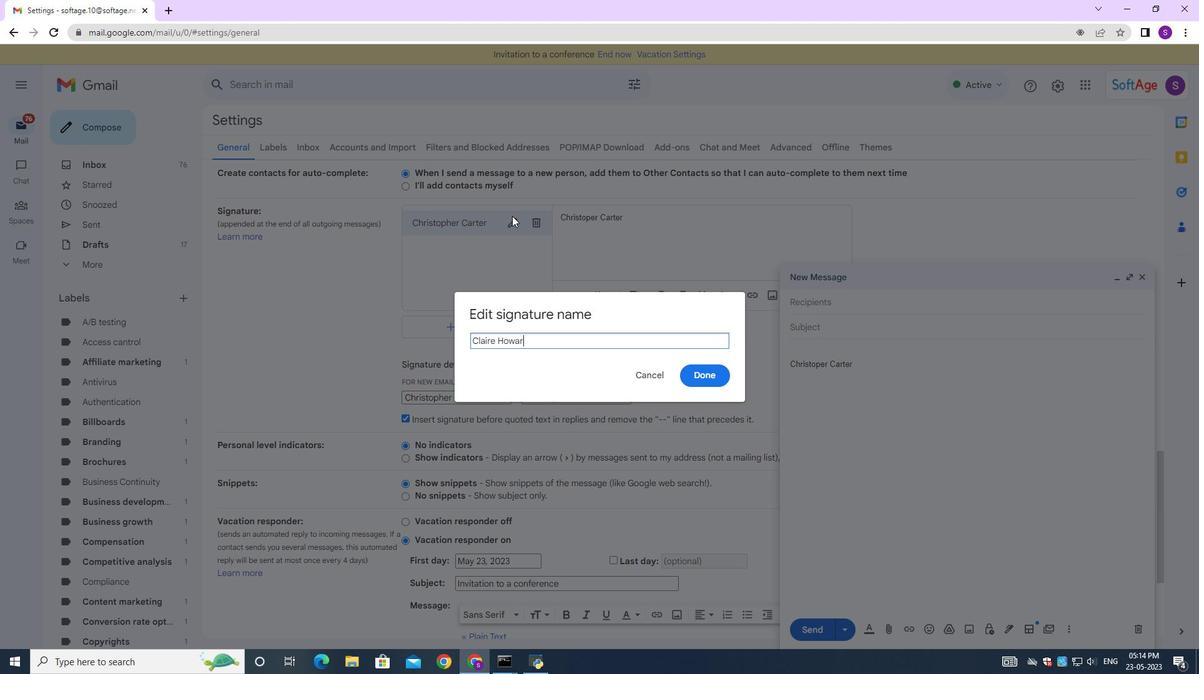 
Action: Mouse moved to (693, 378)
Screenshot: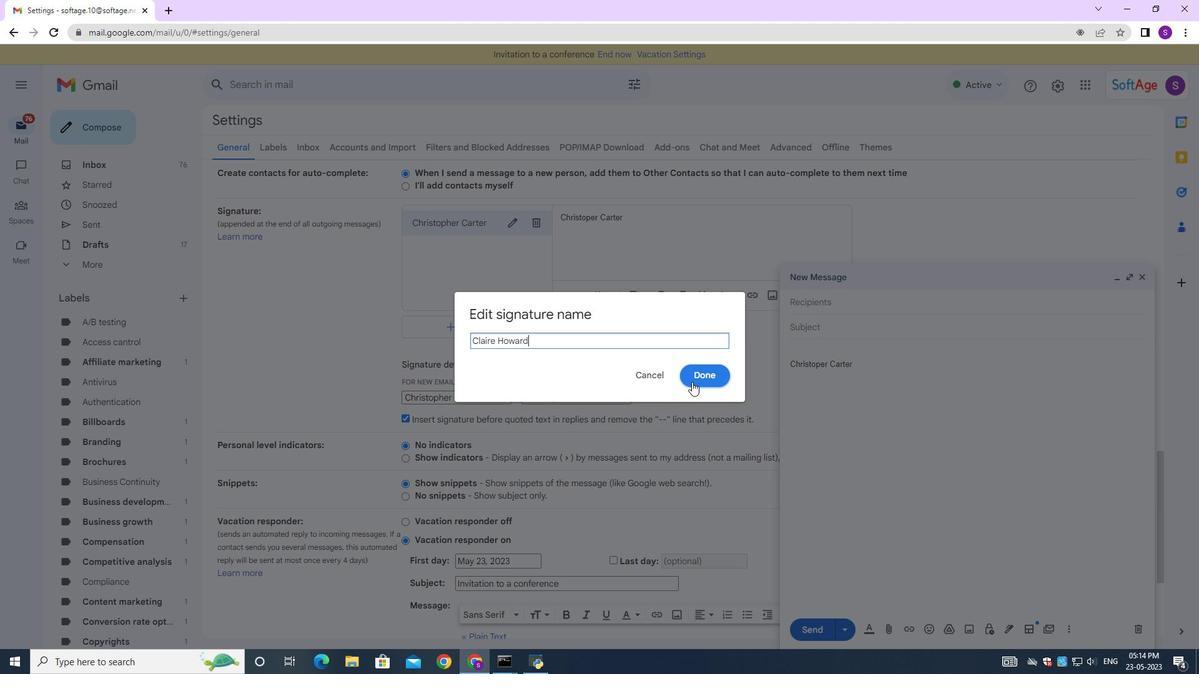 
Action: Mouse pressed left at (693, 378)
Screenshot: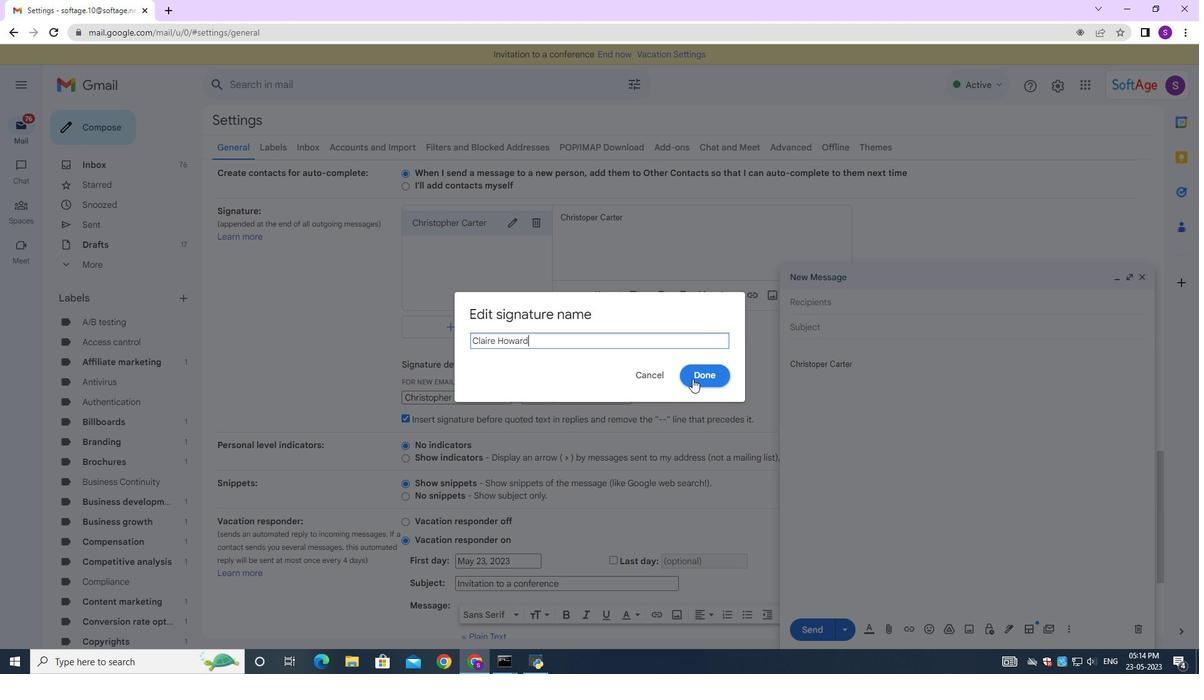 
Action: Mouse moved to (624, 234)
Screenshot: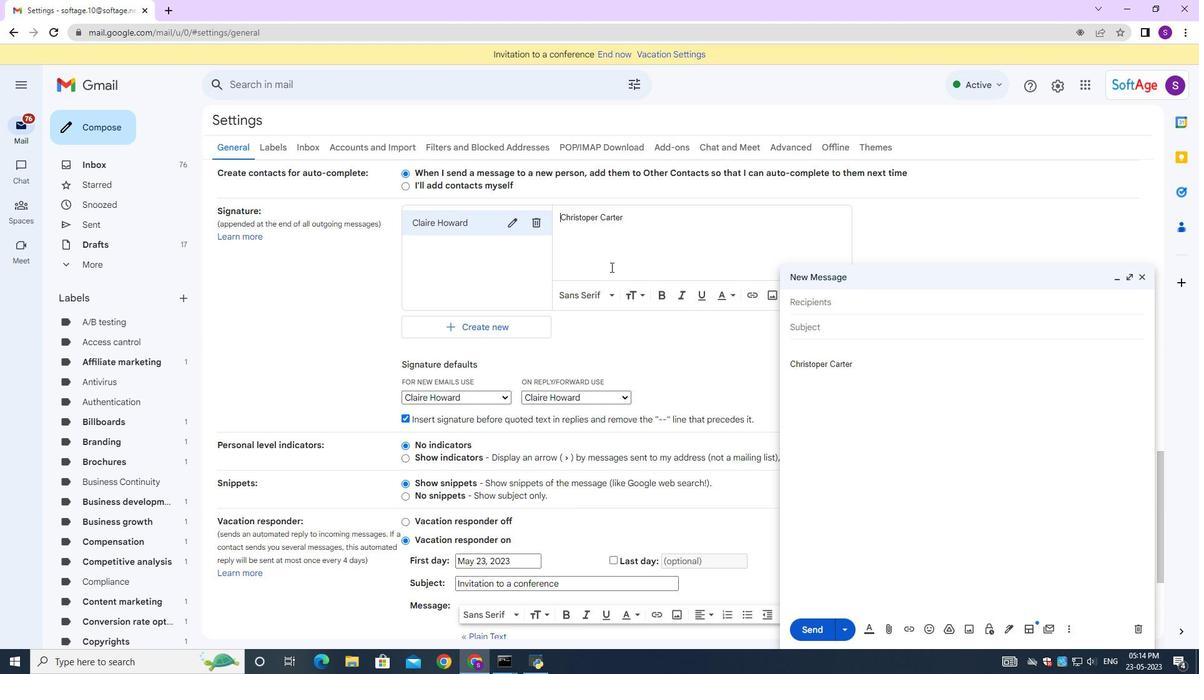 
Action: Mouse pressed left at (624, 234)
Screenshot: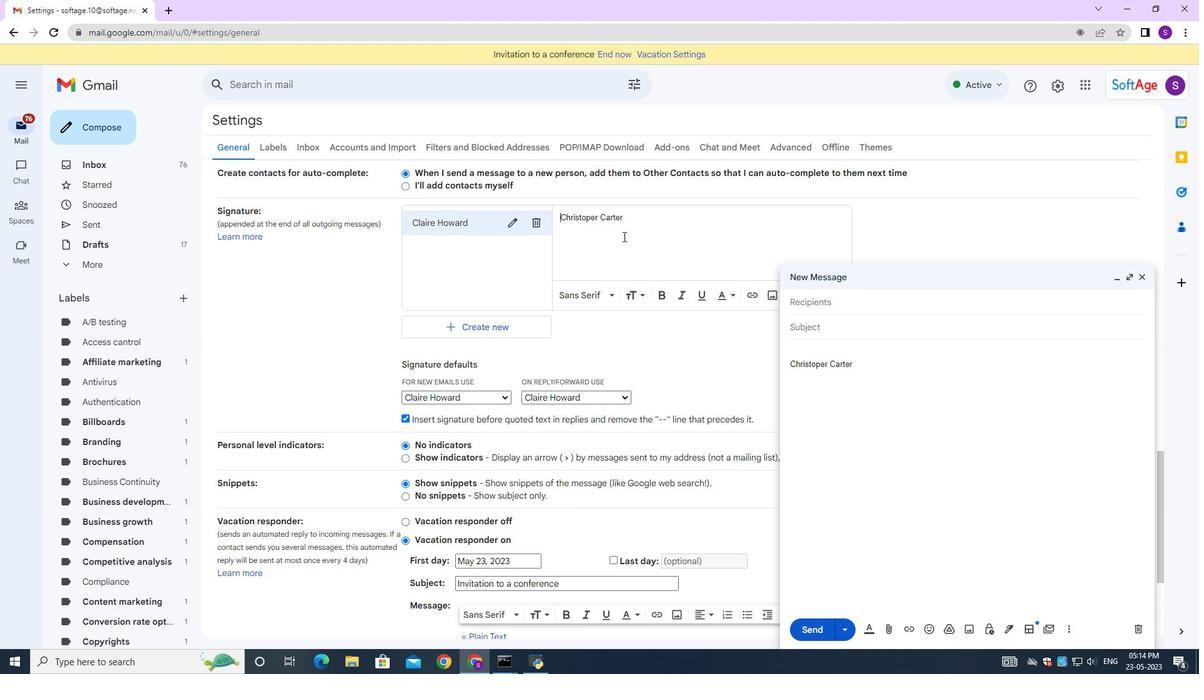 
Action: Mouse moved to (626, 234)
Screenshot: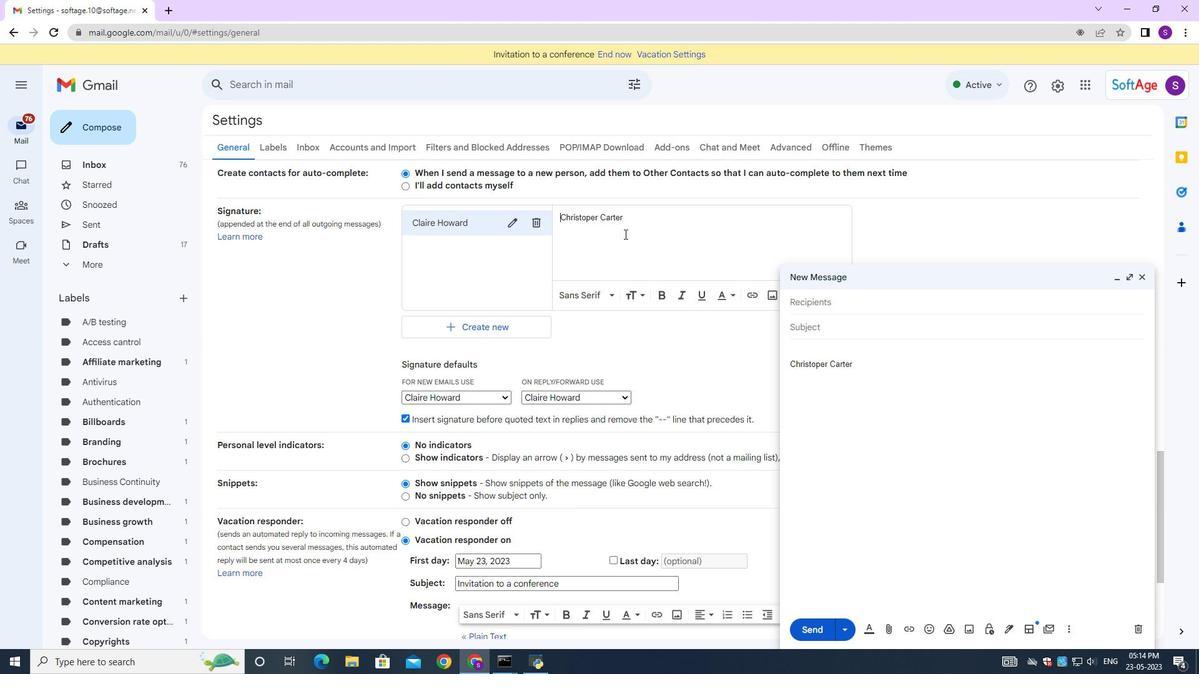 
Action: Key pressed ctrl+A<Key.backspace><Key.shift><Key.shift><Key.shift><Key.shift><Key.shift><Key.shift><Key.shift><Key.shift><Key.shift>Claire<Key.space><Key.shift><Key.shift>Howard<Key.space>
Screenshot: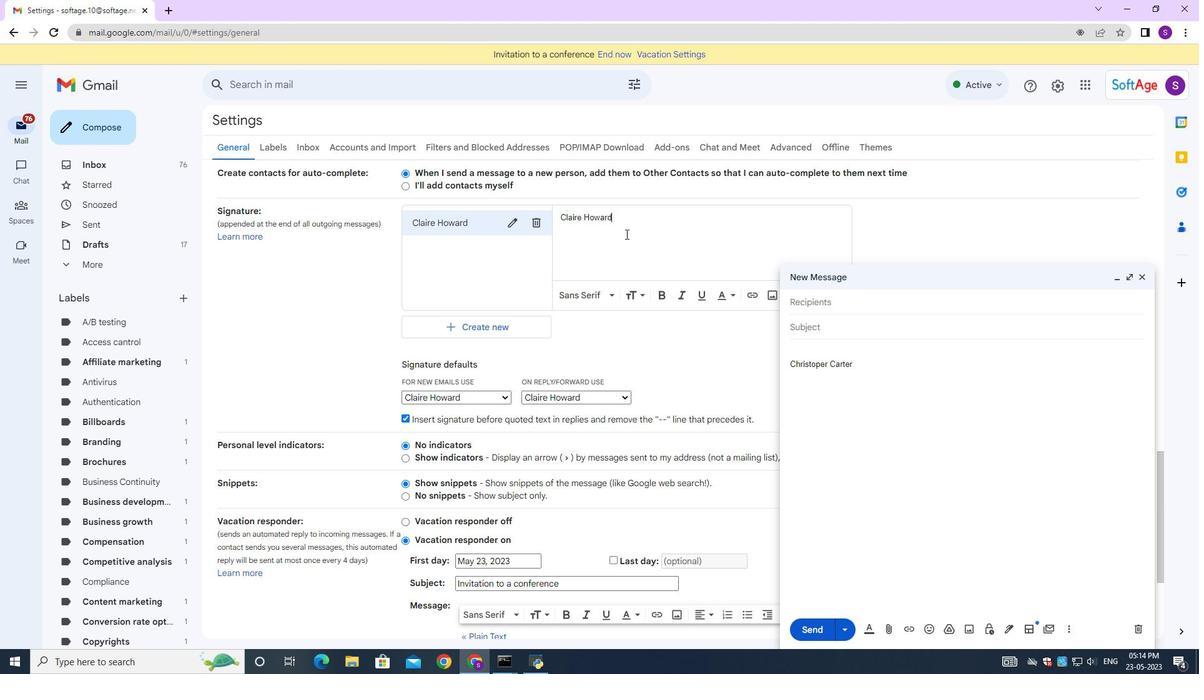 
Action: Mouse moved to (1146, 273)
Screenshot: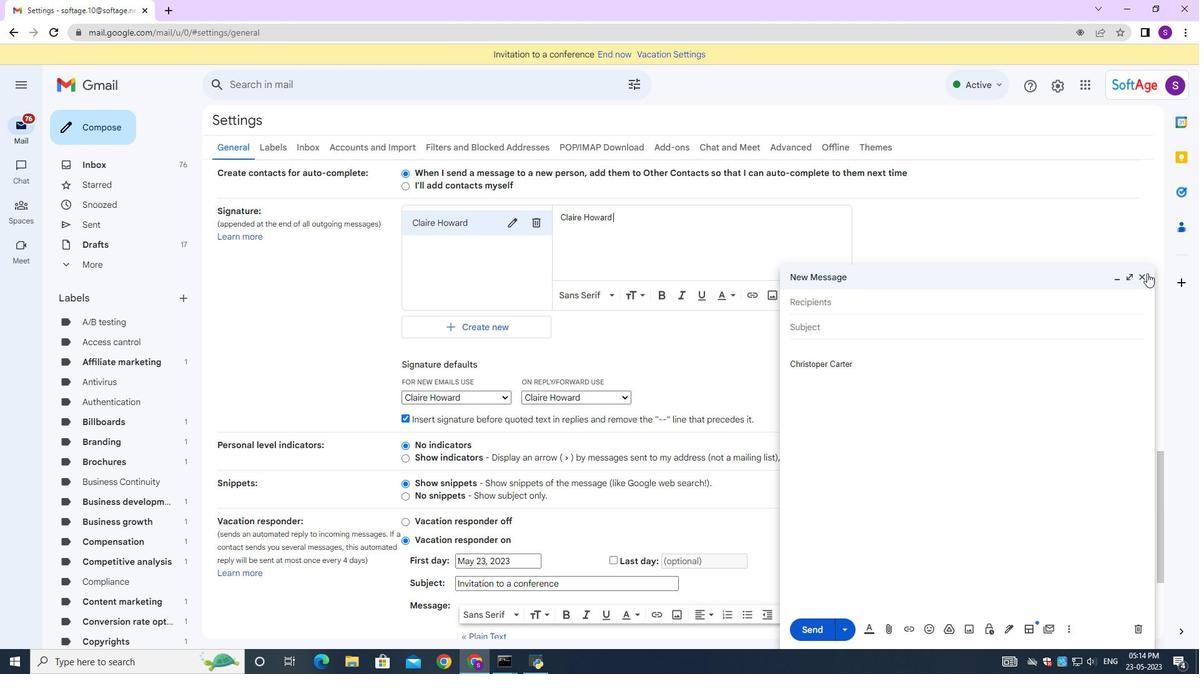 
Action: Mouse pressed left at (1146, 273)
Screenshot: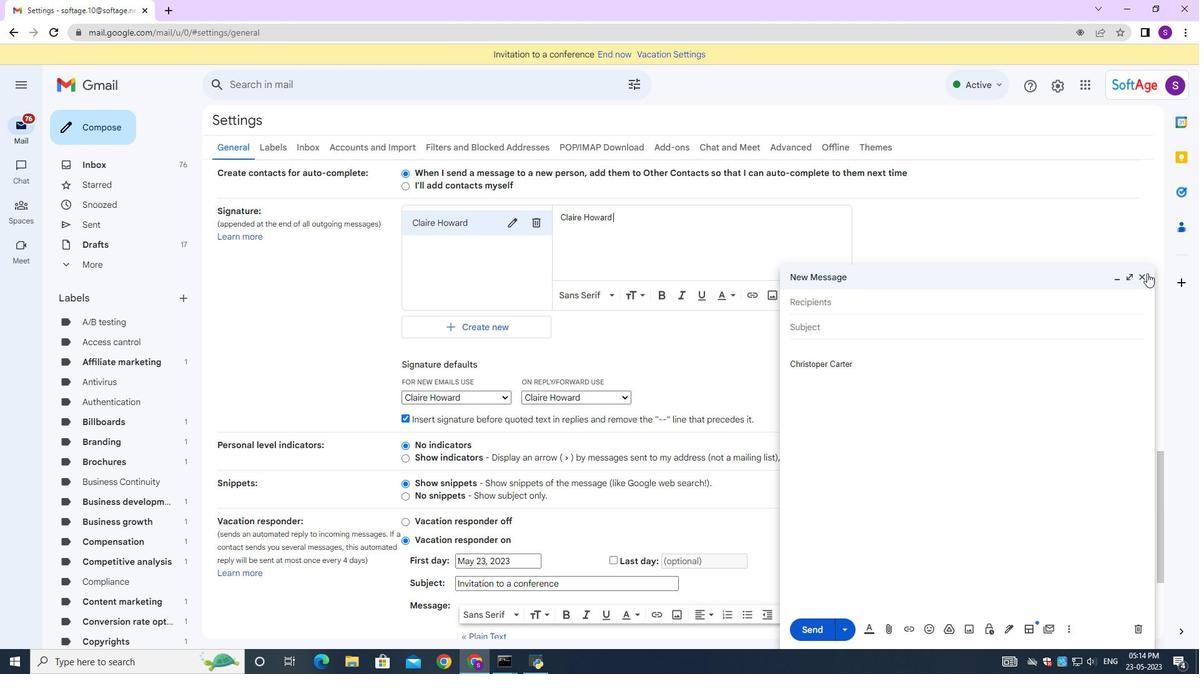 
Action: Mouse moved to (798, 273)
Screenshot: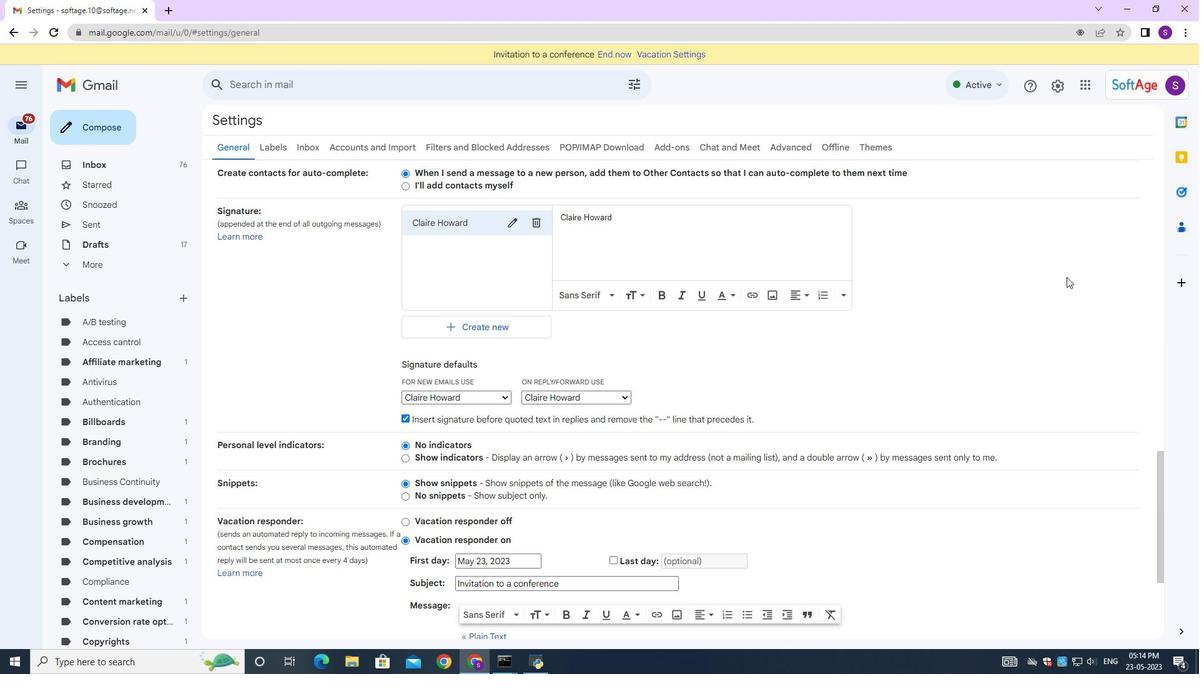 
Action: Mouse scrolled (798, 273) with delta (0, 0)
Screenshot: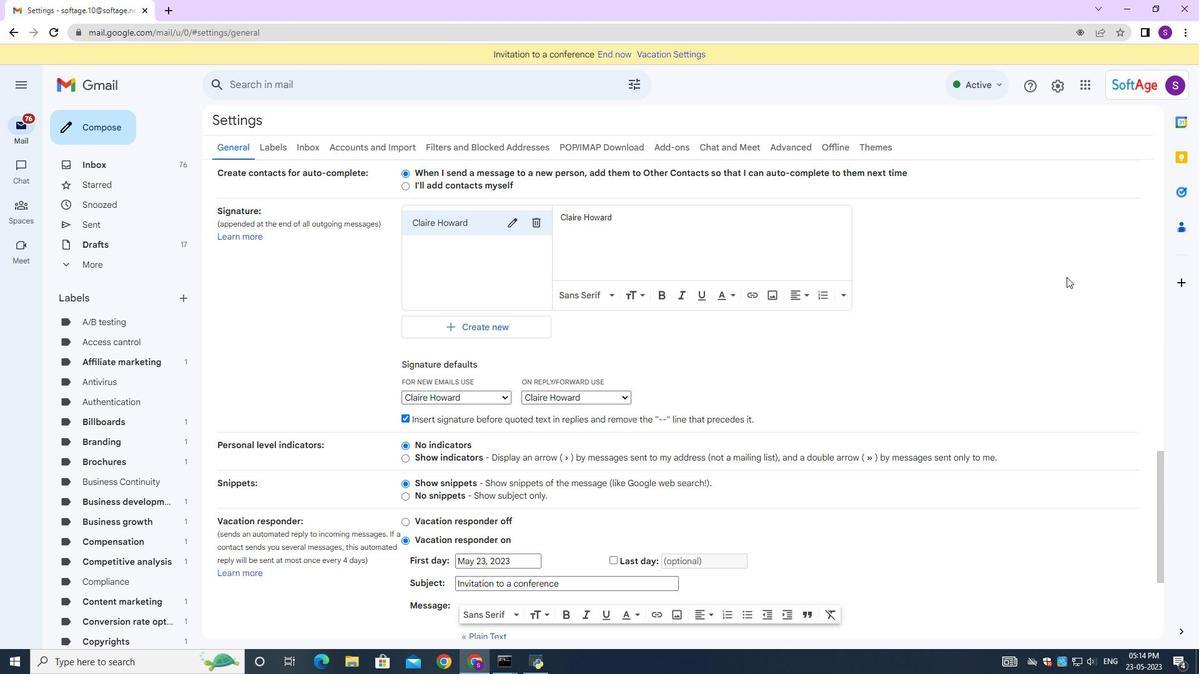 
Action: Mouse scrolled (798, 273) with delta (0, 0)
Screenshot: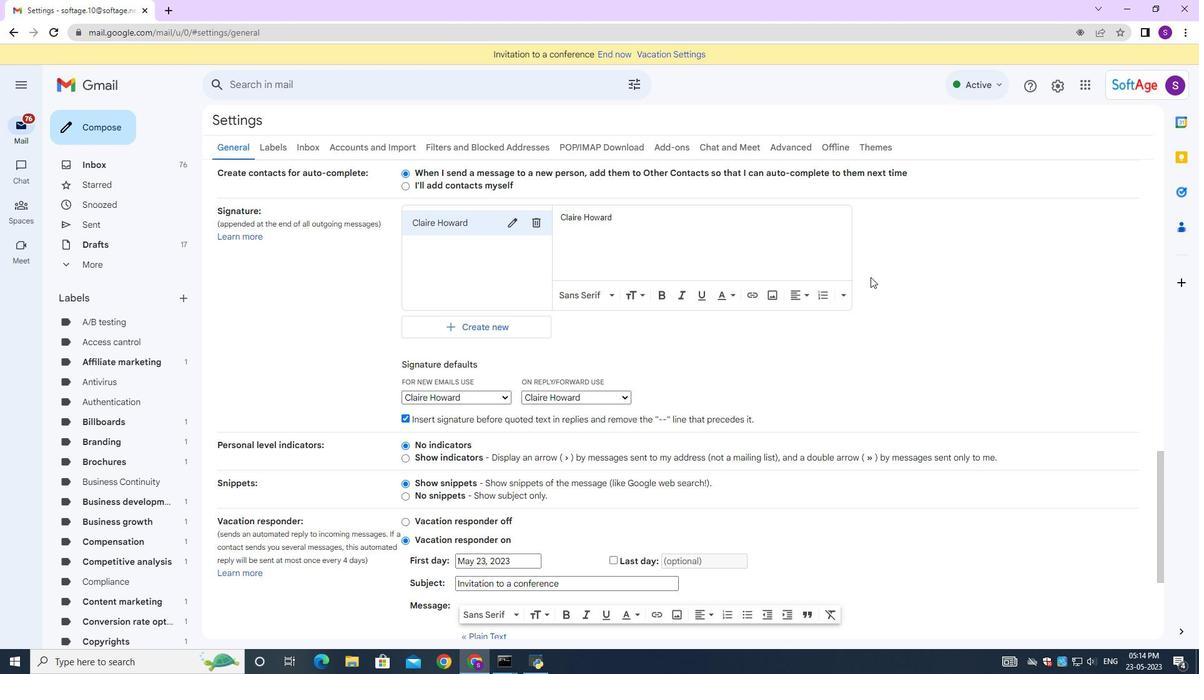 
Action: Mouse moved to (797, 273)
Screenshot: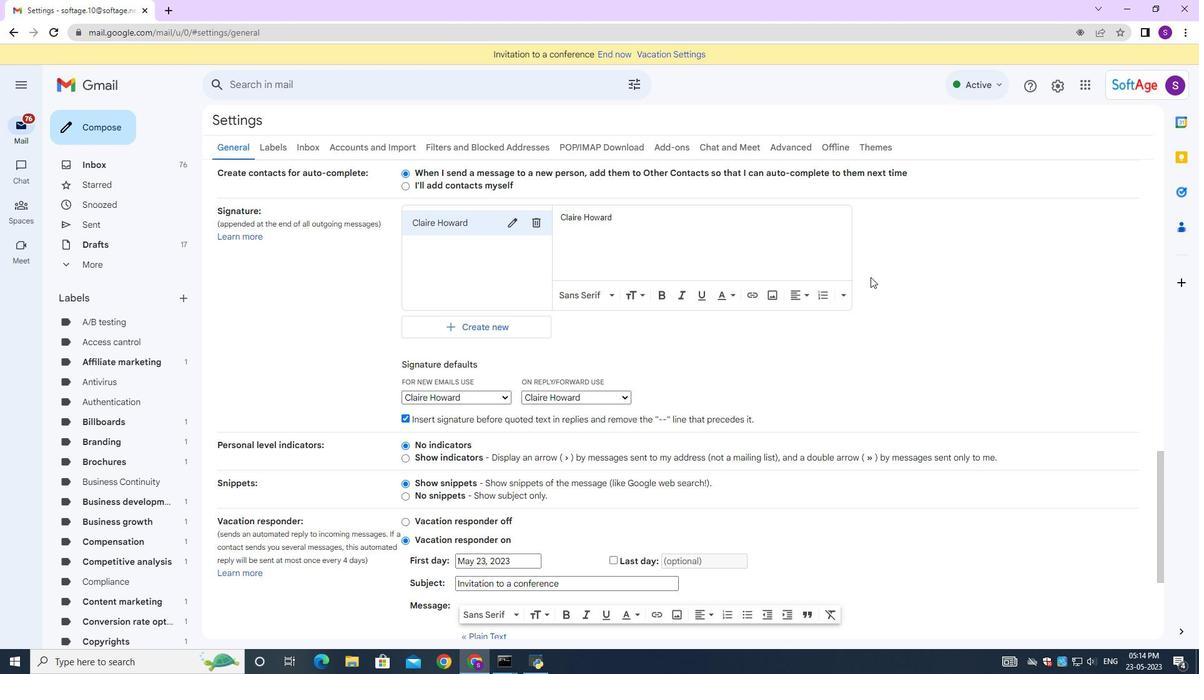 
Action: Mouse scrolled (797, 273) with delta (0, 0)
Screenshot: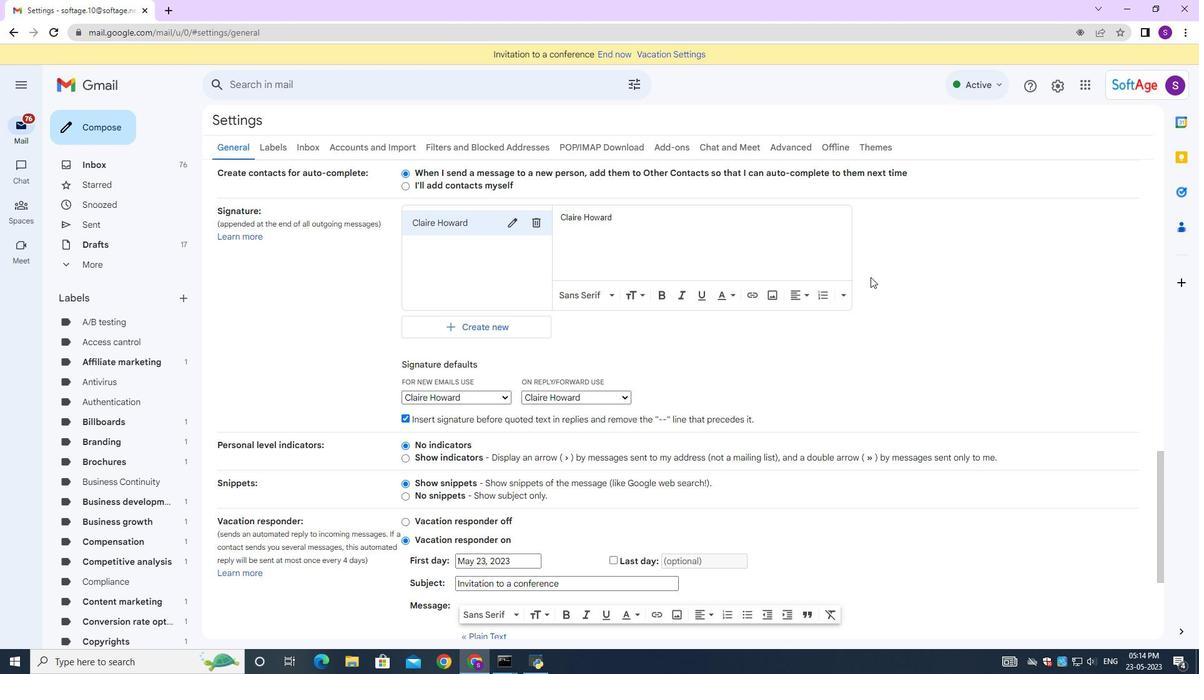 
Action: Mouse scrolled (797, 273) with delta (0, 0)
Screenshot: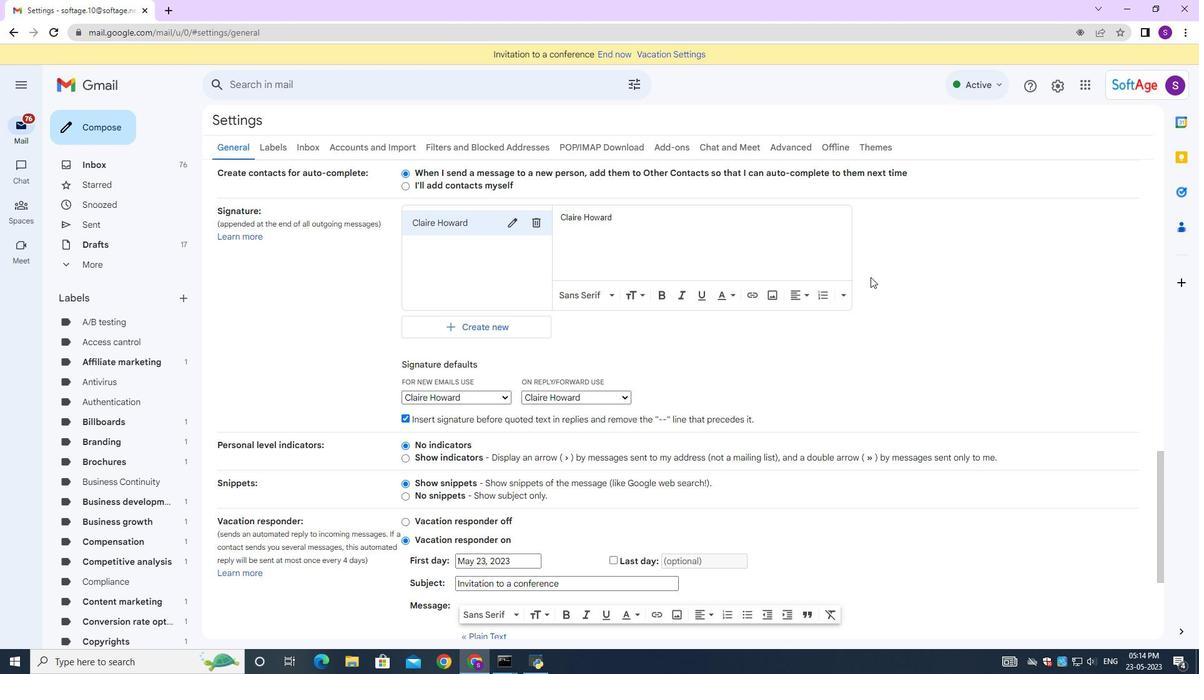 
Action: Mouse scrolled (797, 273) with delta (0, 0)
Screenshot: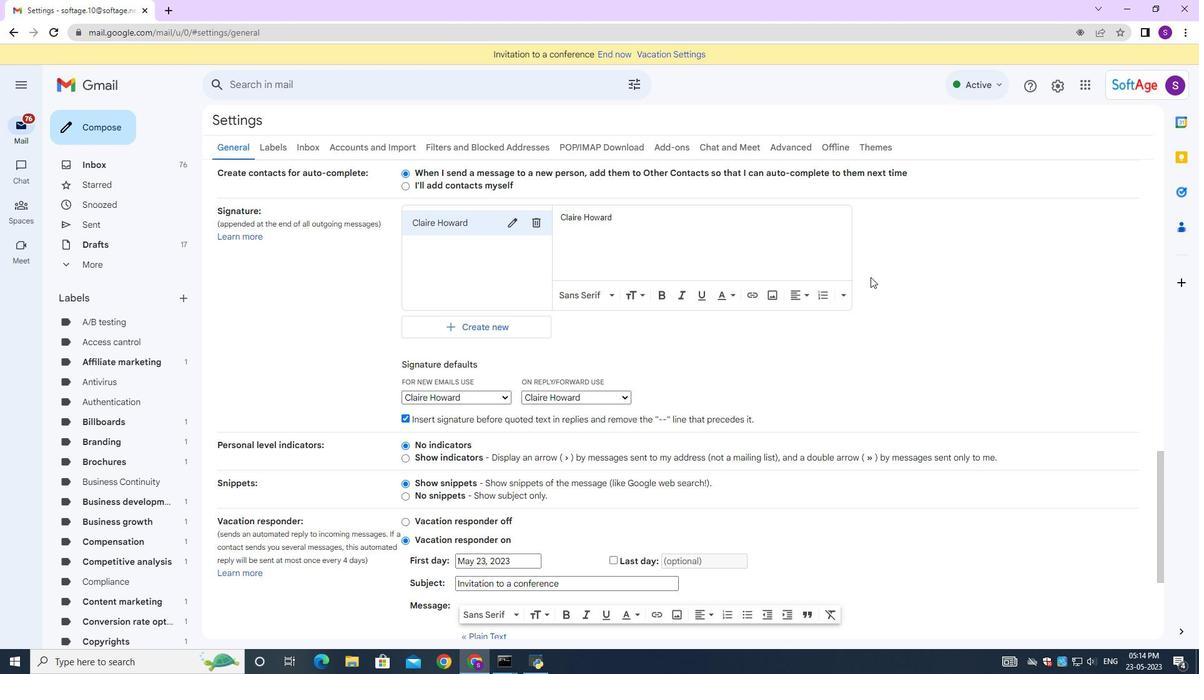 
Action: Mouse moved to (797, 274)
Screenshot: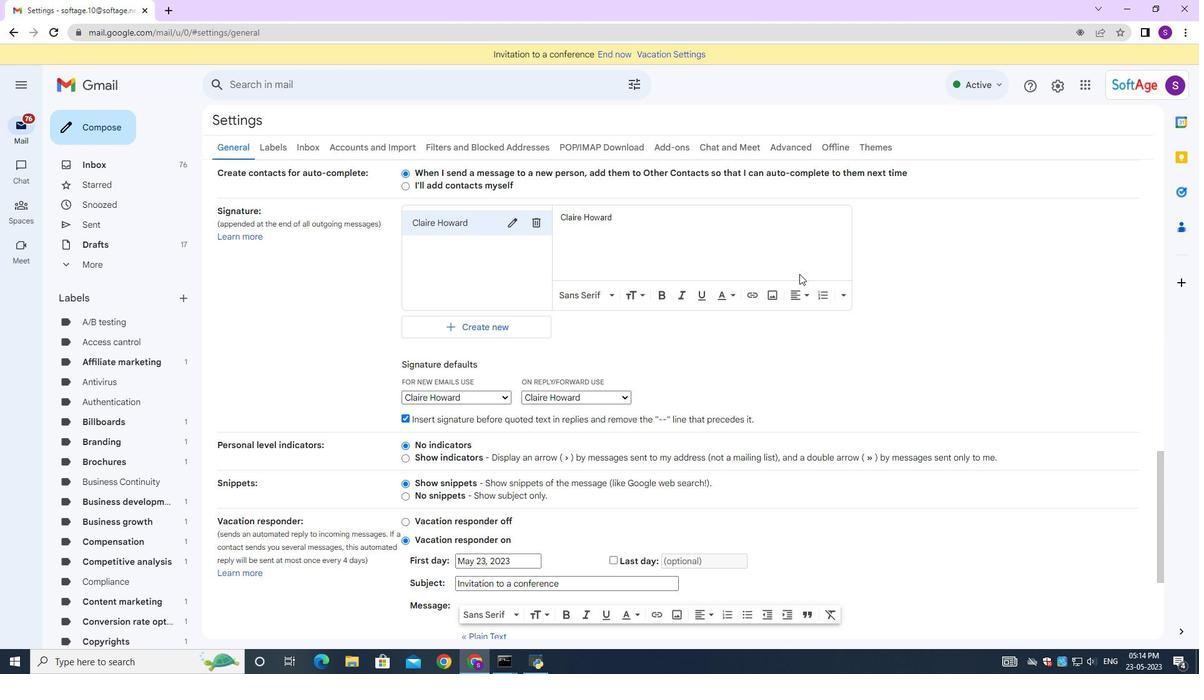 
Action: Mouse scrolled (797, 273) with delta (0, 0)
Screenshot: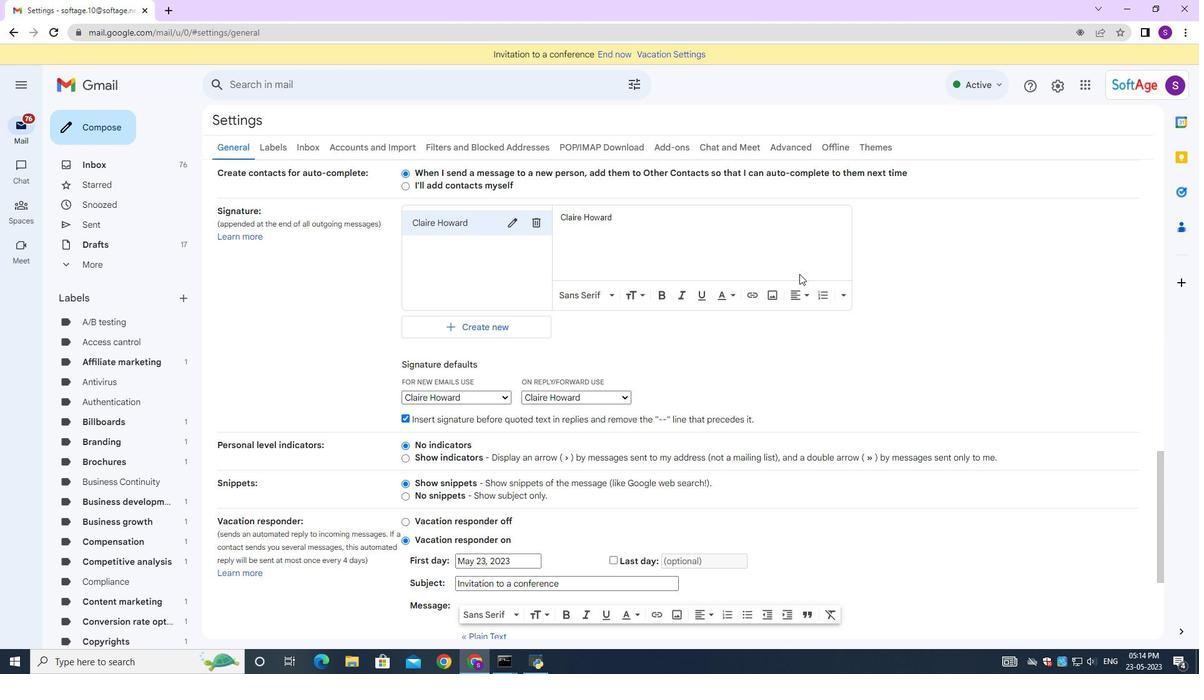
Action: Mouse moved to (796, 274)
Screenshot: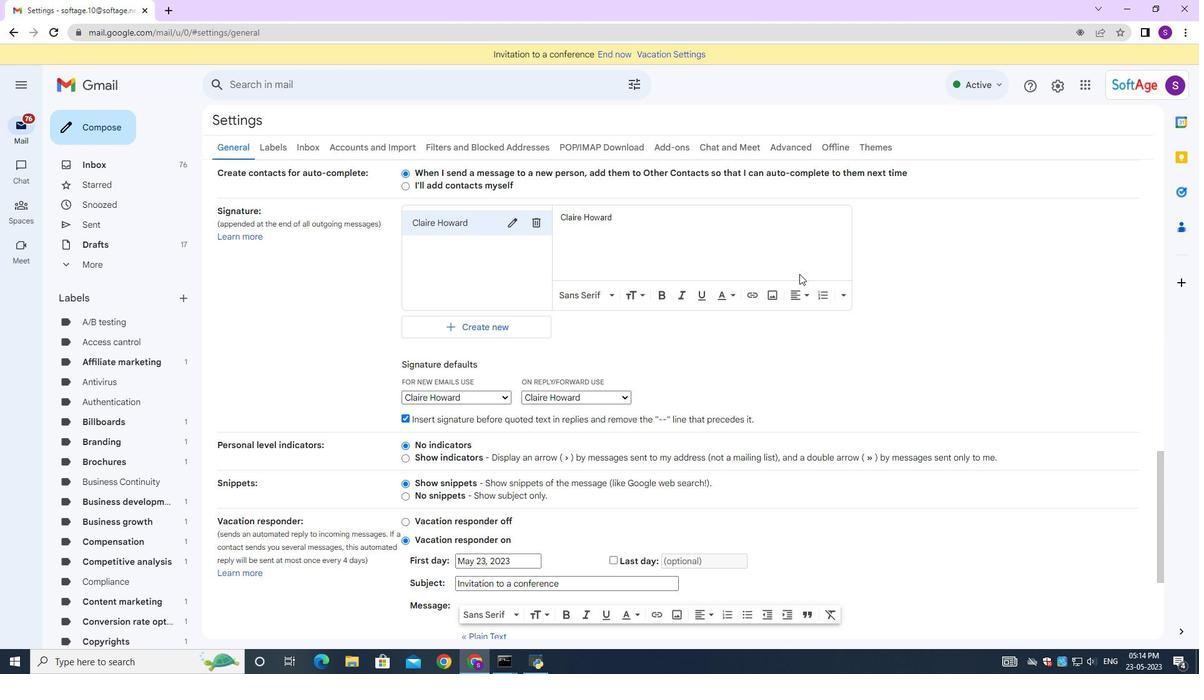 
Action: Mouse scrolled (797, 273) with delta (0, 0)
Screenshot: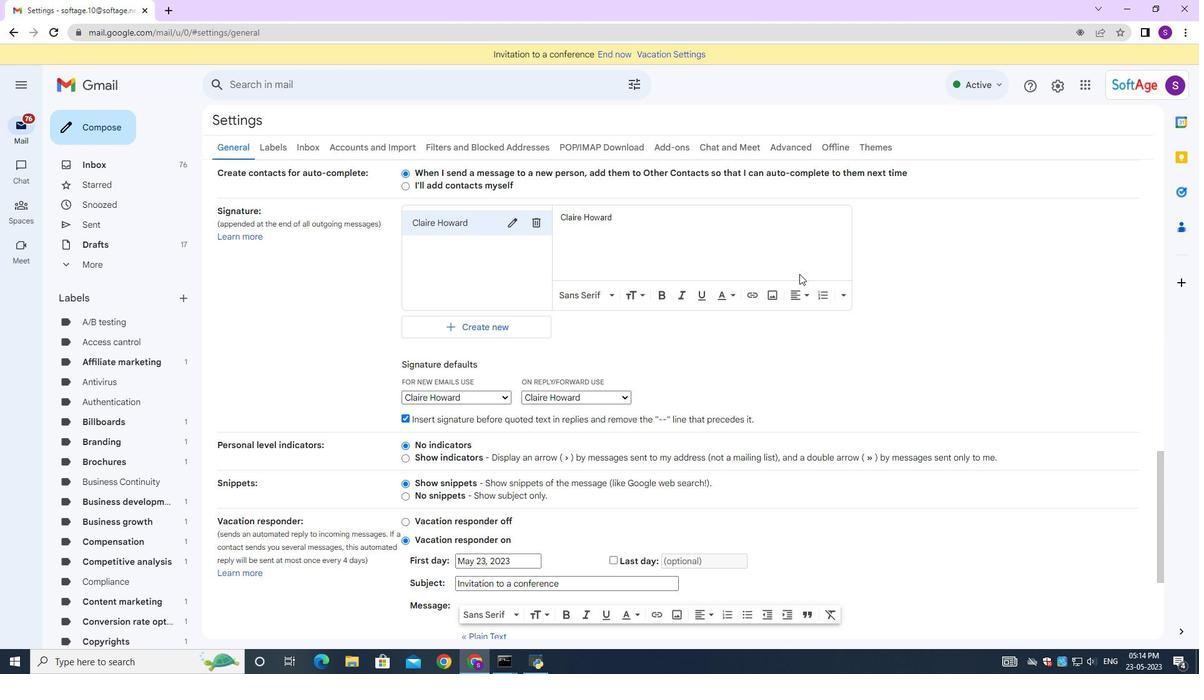 
Action: Mouse moved to (793, 275)
Screenshot: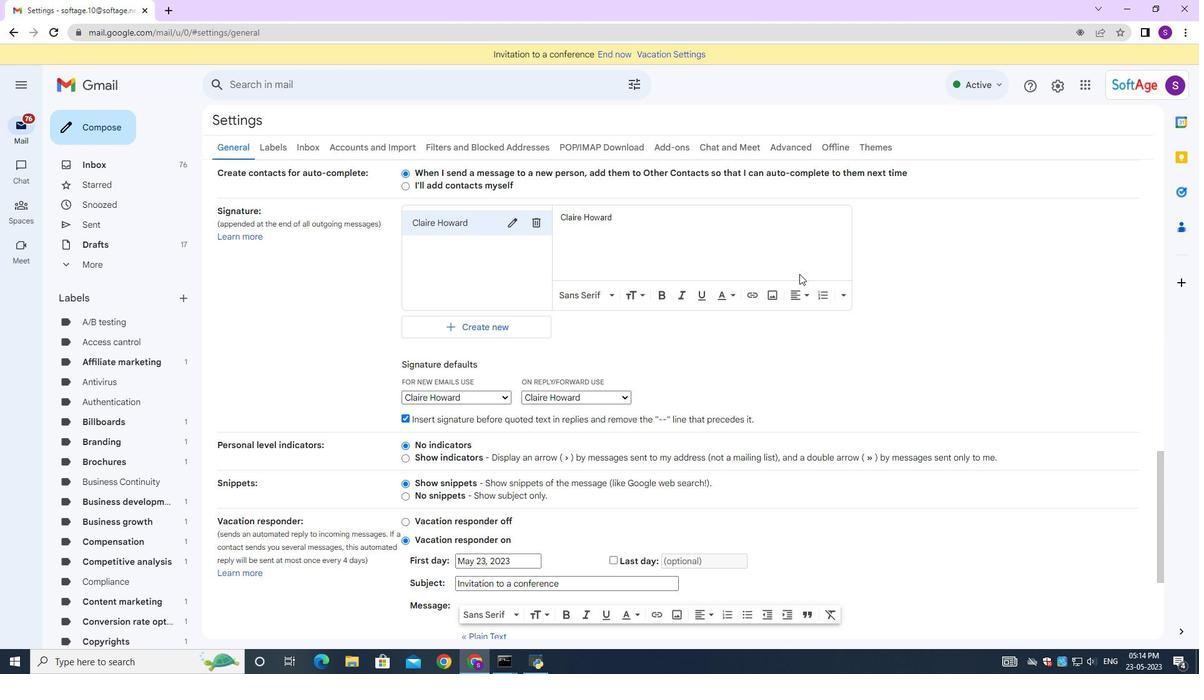 
Action: Mouse scrolled (796, 273) with delta (0, 0)
Screenshot: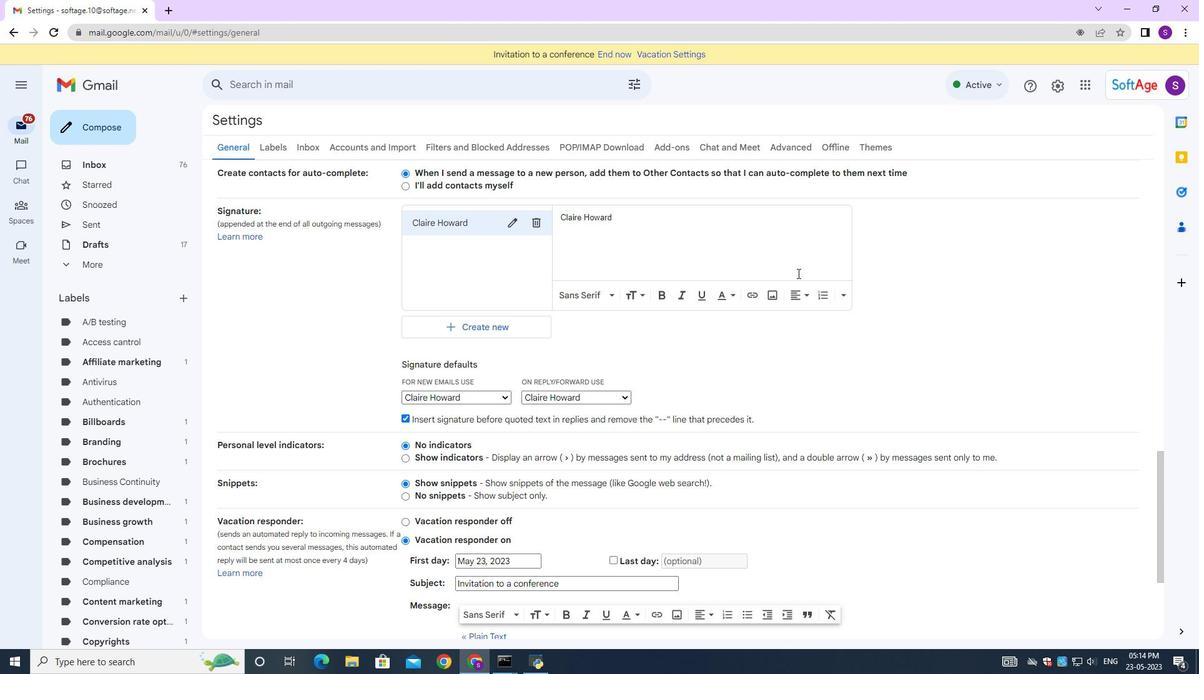 
Action: Mouse moved to (781, 281)
Screenshot: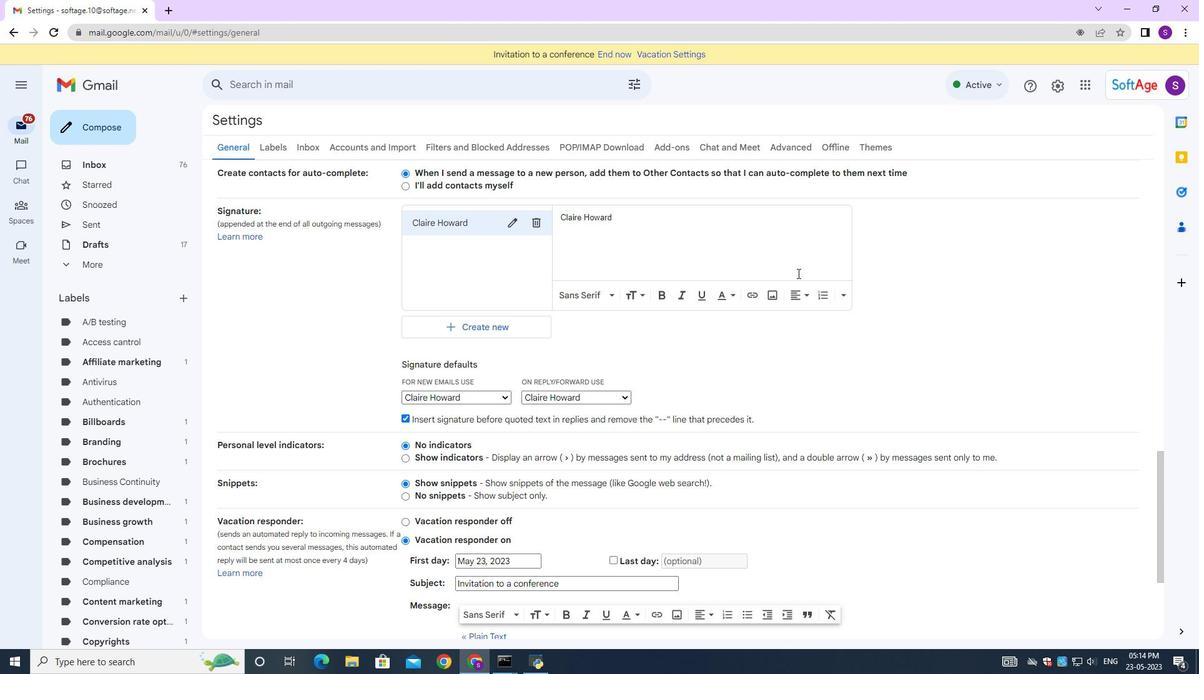 
Action: Mouse scrolled (790, 276) with delta (0, 0)
Screenshot: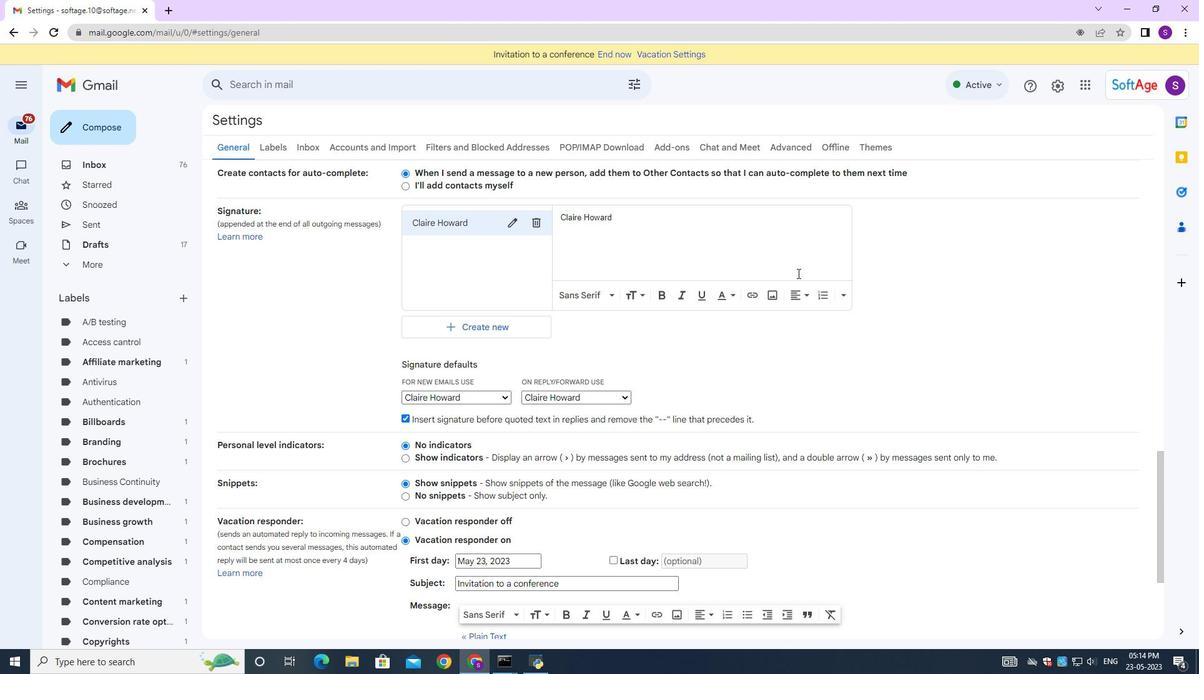 
Action: Mouse moved to (646, 567)
Screenshot: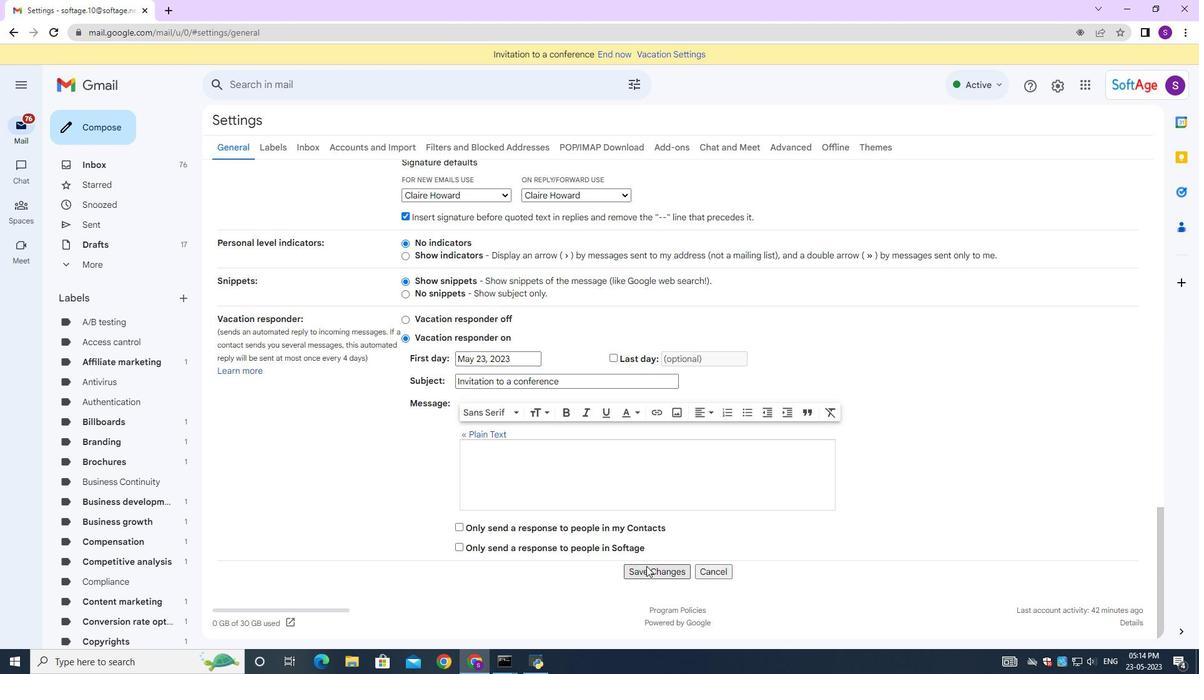 
Action: Mouse pressed left at (646, 567)
Screenshot: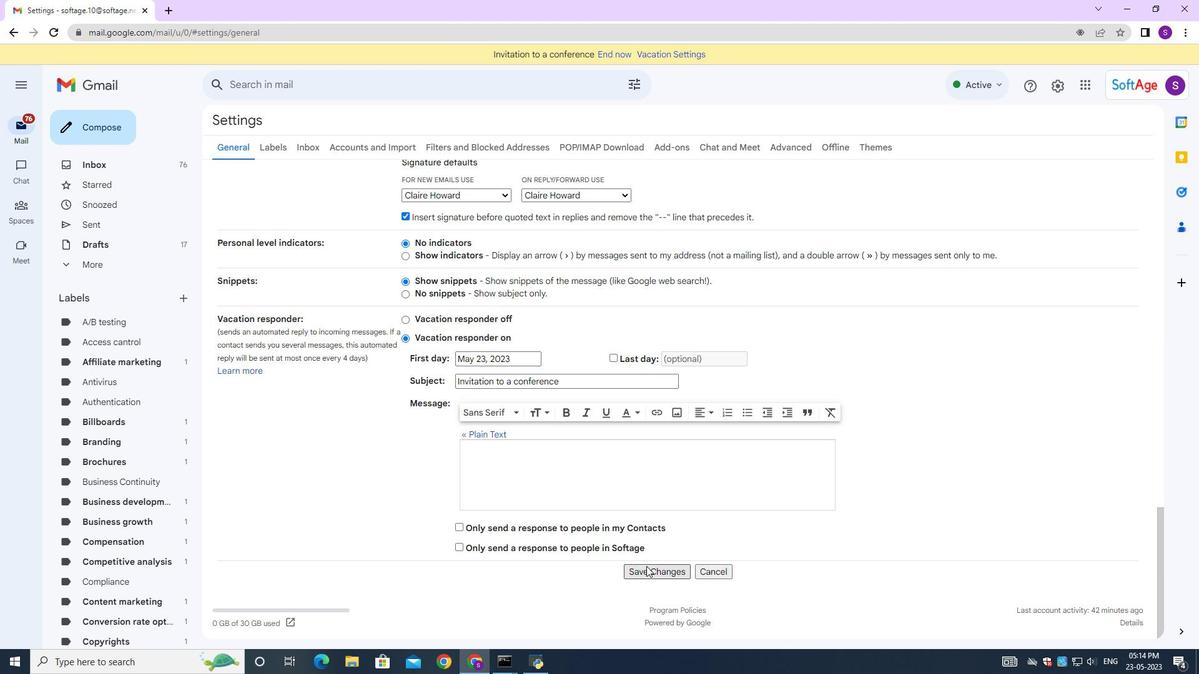 
Action: Mouse moved to (108, 131)
Screenshot: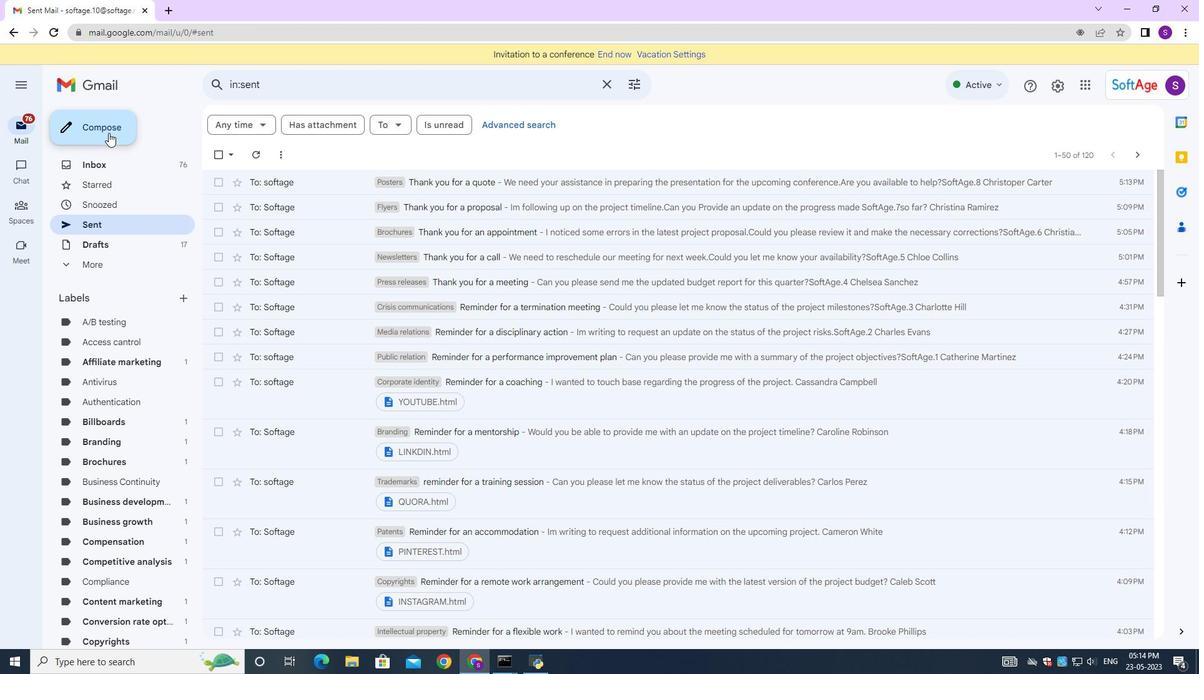 
Action: Mouse pressed left at (108, 131)
Screenshot: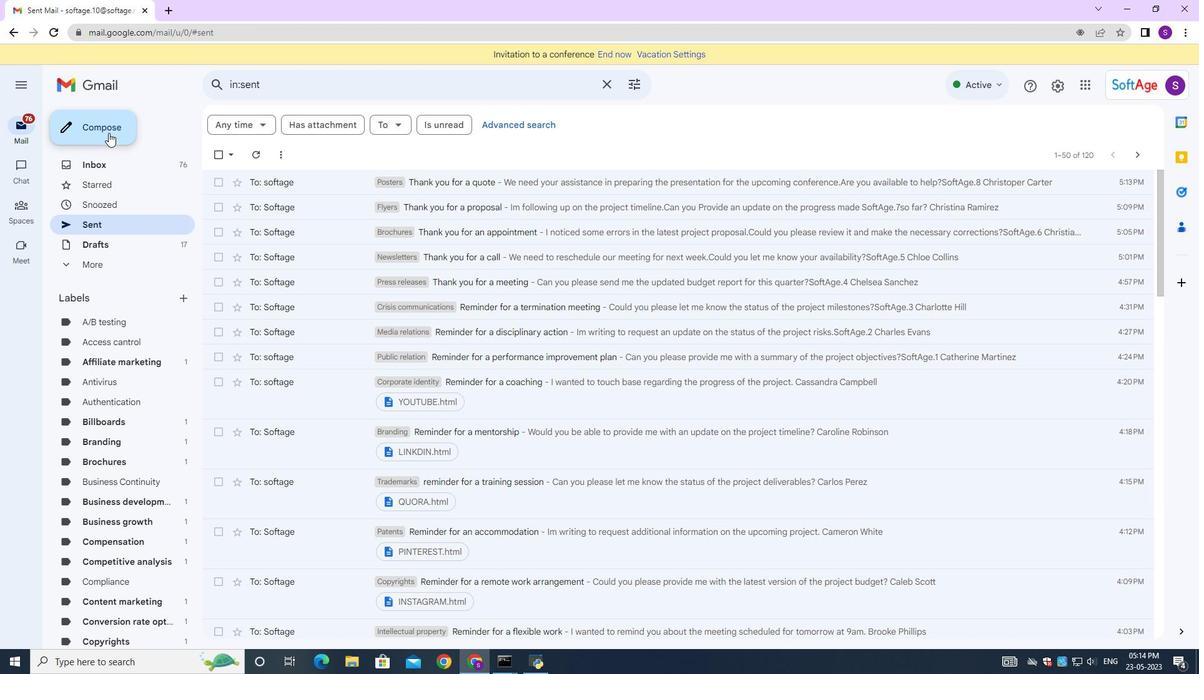 
Action: Mouse moved to (829, 298)
Screenshot: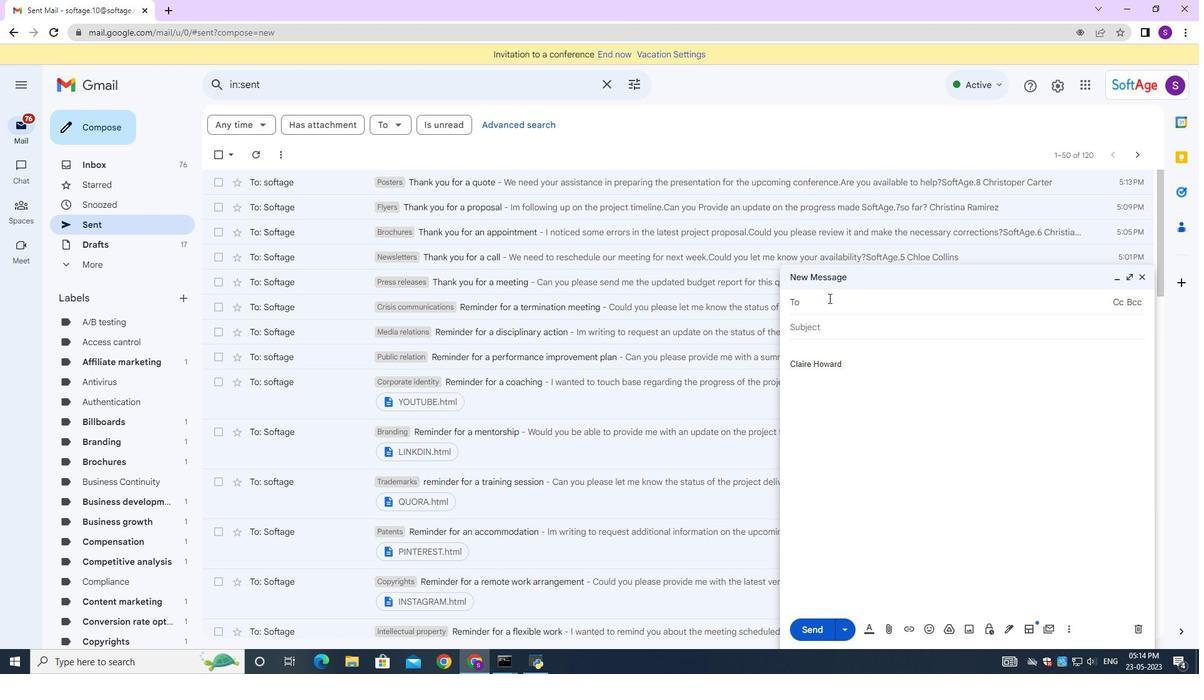 
Action: Key pressed <Key.shift><Key.shift><Key.shift><Key.shift><Key.shift><Key.shift><Key.shift><Key.shift><Key.shift><Key.shift><Key.shift><Key.shift><Key.shift><Key.shift><Key.shift><Key.shift><Key.shift><Key.shift><Key.shift><Key.shift><Key.shift><Key.shift><Key.shift><Key.shift><Key.shift><Key.shift><Key.shift><Key.shift><Key.shift><Key.shift><Key.shift><Key.shift><Key.shift><Key.shift><Key.shift><Key.shift><Key.shift><Key.shift><Key.shift><Key.shift><Key.shift><Key.shift><Key.shift><Key.shift><Key.shift><Key.shift><Key.shift><Key.shift><Key.shift><Key.shift><Key.shift><Key.shift><Key.shift><Key.shift><Key.shift><Key.shift><Key.shift><Key.shift><Key.shift><Key.shift><Key.shift><Key.shift><Key.shift><Key.shift><Key.shift><Key.shift><Key.shift><Key.shift><Key.shift><Key.shift><Key.shift><Key.shift><Key.shift><Key.shift><Key.shift><Key.shift><Key.shift><Key.shift><Key.shift><Key.shift><Key.shift><Key.shift><Key.shift><Key.shift><Key.shift><Key.shift><Key.shift><Key.shift><Key.shift><Key.shift><Key.shift><Key.shift><Key.shift><Key.shift><Key.shift><Key.shift><Key.shift><Key.shift><Key.shift><Key.shift><Key.shift><Key.shift><Key.shift><Key.shift><Key.shift><Key.shift><Key.shift><Key.shift><Key.shift><Key.shift><Key.shift><Key.shift><Key.shift><Key.shift><Key.shift><Key.shift><Key.shift><Key.shift><Key.shift><Key.shift><Key.shift><Key.shift><Key.shift><Key.shift><Key.shift><Key.shift><Key.shift><Key.shift><Key.shift><Key.shift><Key.shift><Key.shift><Key.shift><Key.shift><Key.shift><Key.shift><Key.shift><Key.shift><Key.shift><Key.shift><Key.shift><Key.shift><Key.shift><Key.shift><Key.shift><Key.shift><Key.shift><Key.shift><Key.shift><Key.shift><Key.shift><Key.shift><Key.shift><Key.shift><Key.shift><Key.shift><Key.shift><Key.shift><Key.shift><Key.shift><Key.shift><Key.shift><Key.shift><Key.shift><Key.shift><Key.shift><Key.shift><Key.shift><Key.shift><Key.shift><Key.shift><Key.shift><Key.shift><Key.shift><Key.shift><Key.shift><Key.shift><Key.shift><Key.shift><Key.shift><Key.shift><Key.shift><Key.shift><Key.shift><Key.shift><Key.shift><Key.shift><Key.shift><Key.shift><Key.shift><Key.shift><Key.shift><Key.shift><Key.shift><Key.shift><Key.shift><Key.shift><Key.shift><Key.shift><Key.shift><Key.shift><Key.shift><Key.shift><Key.shift><Key.shift><Key.shift><Key.shift><Key.shift><Key.shift><Key.shift><Key.shift><Key.shift><Key.shift><Key.shift><Key.shift><Key.shift><Key.shift><Key.shift><Key.shift><Key.shift><Key.shift><Key.shift><Key.shift><Key.shift><Key.shift><Key.shift><Key.shift><Key.shift><Key.shift><Key.shift><Key.shift><Key.shift><Key.shift><Key.shift><Key.shift><Key.shift><Key.shift><Key.shift><Key.shift><Key.shift><Key.shift><Key.shift><Key.shift><Key.shift><Key.shift><Key.shift><Key.shift><Key.shift><Key.shift><Key.shift><Key.shift><Key.shift><Key.shift><Key.shift>Softage.9<Key.shift>Softage.net
Screenshot: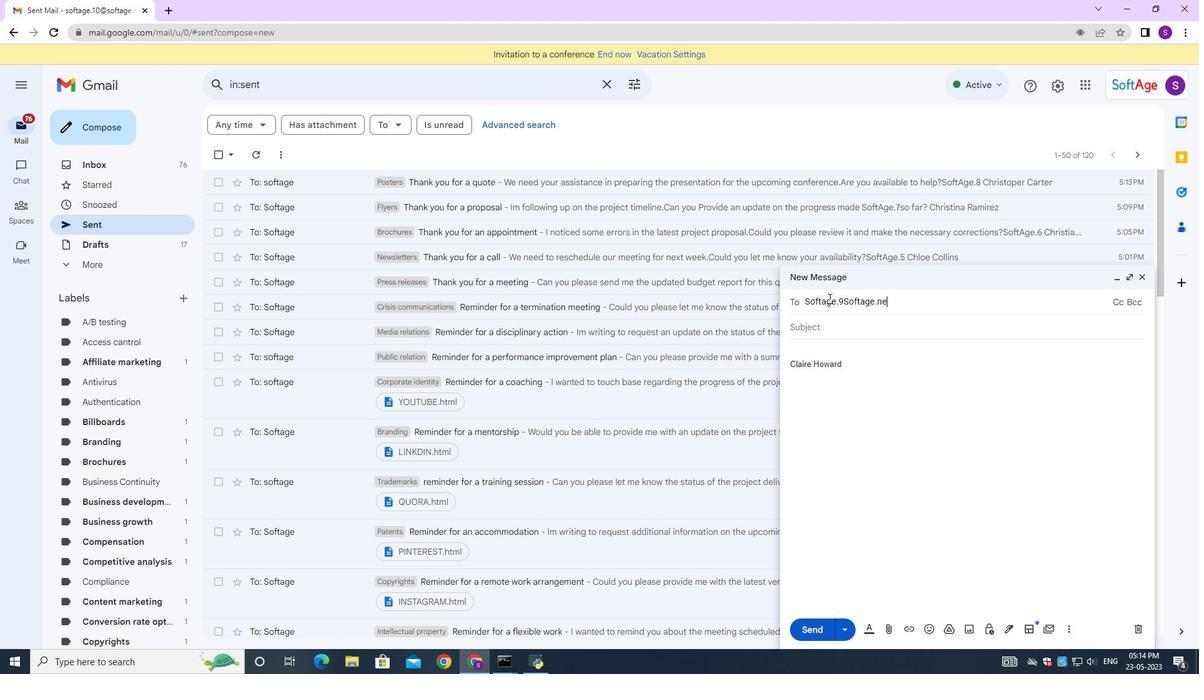 
Action: Mouse moved to (841, 300)
Screenshot: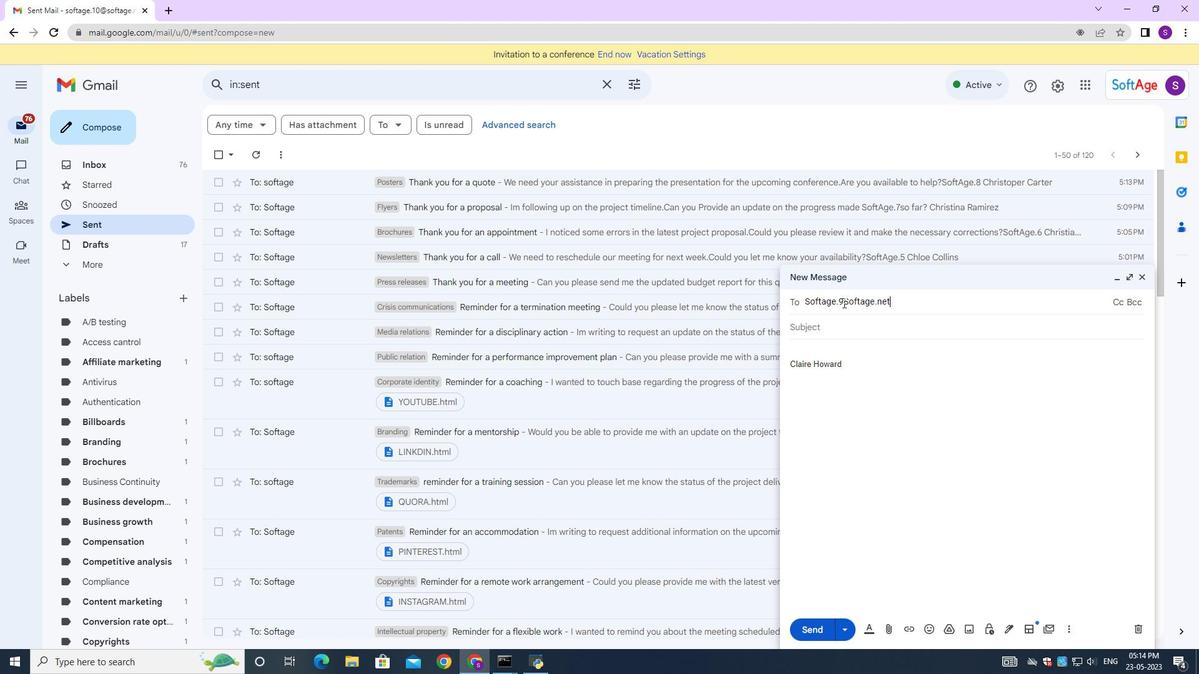 
Action: Mouse pressed left at (841, 300)
Screenshot: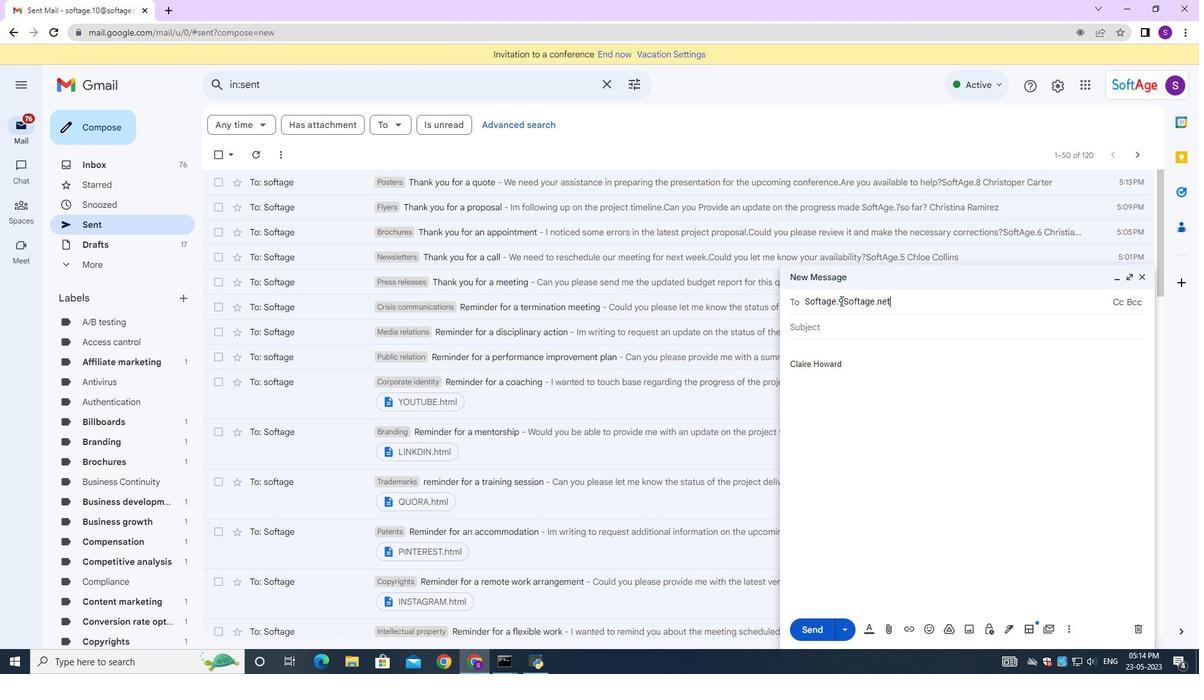 
Action: Mouse moved to (843, 301)
Screenshot: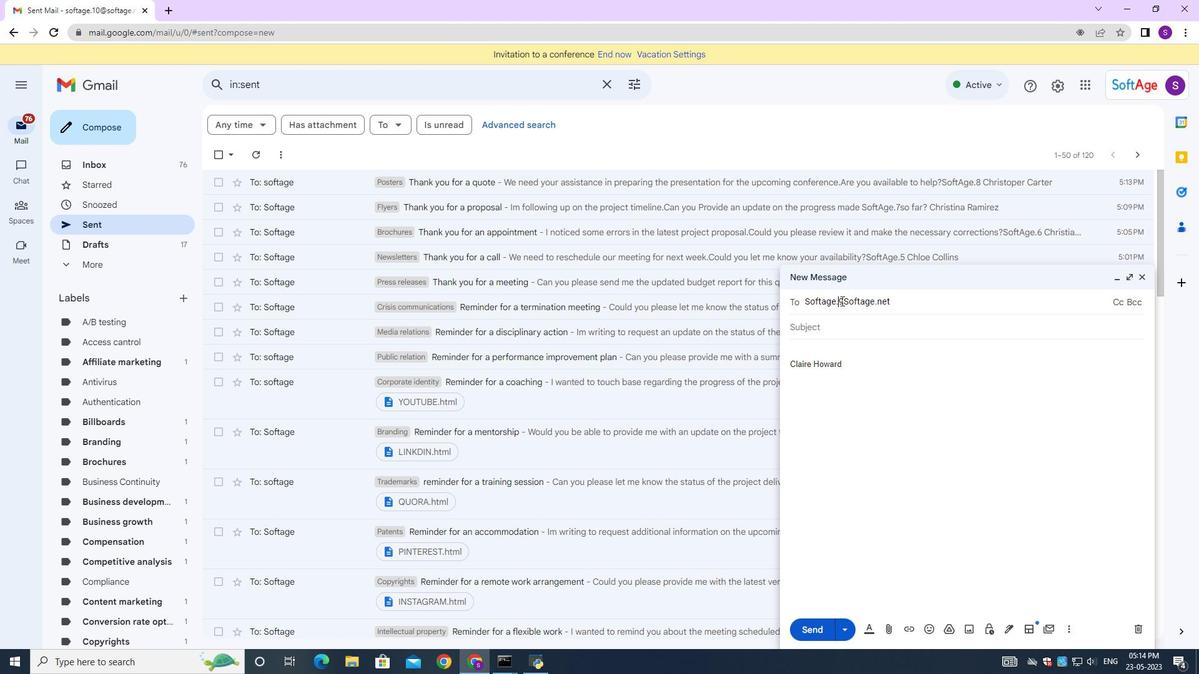 
Action: Mouse pressed left at (843, 301)
Screenshot: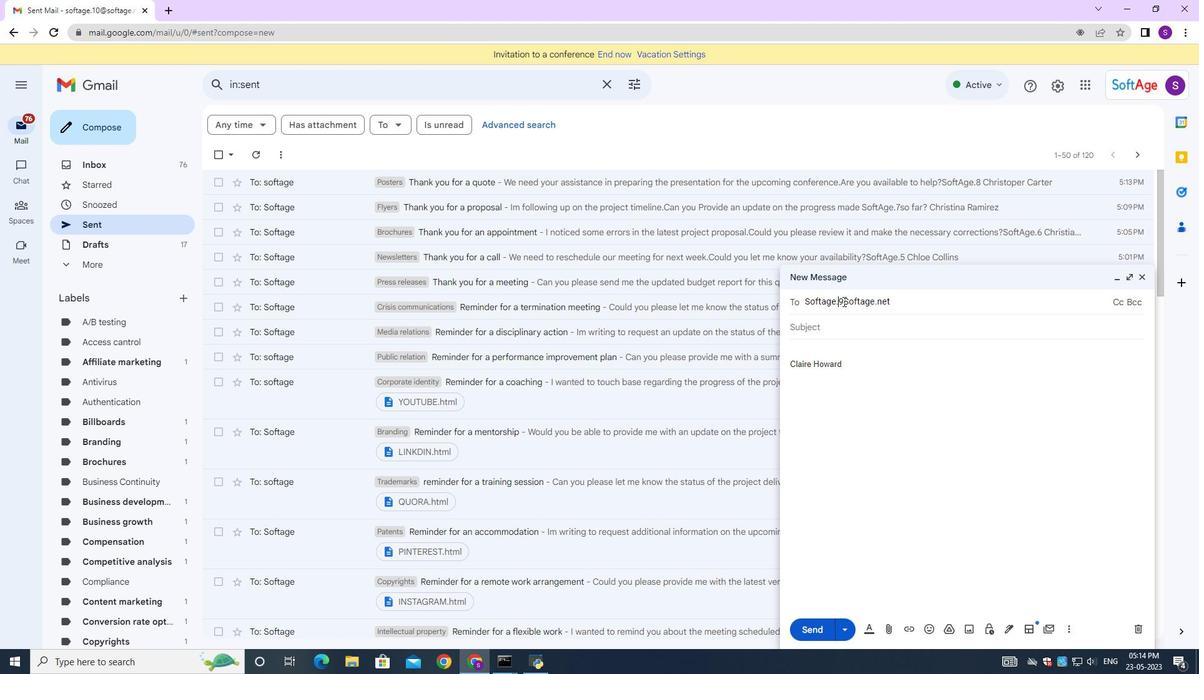 
Action: Mouse moved to (844, 303)
Screenshot: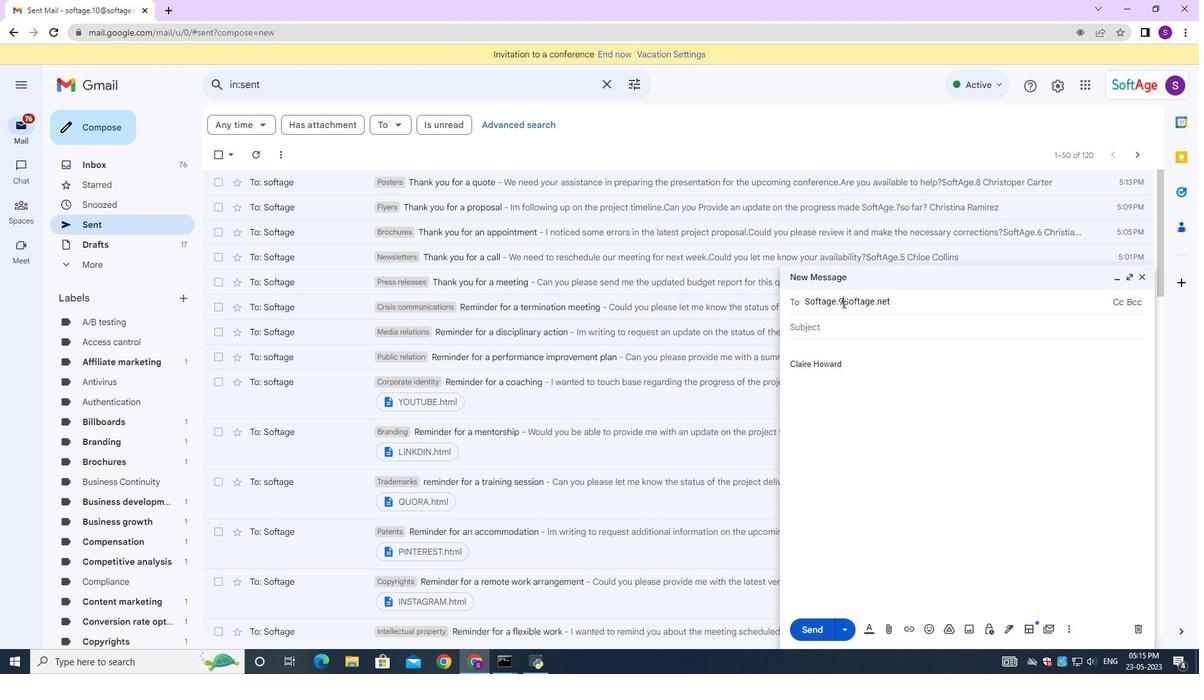 
Action: Key pressed <Key.shift>@
Screenshot: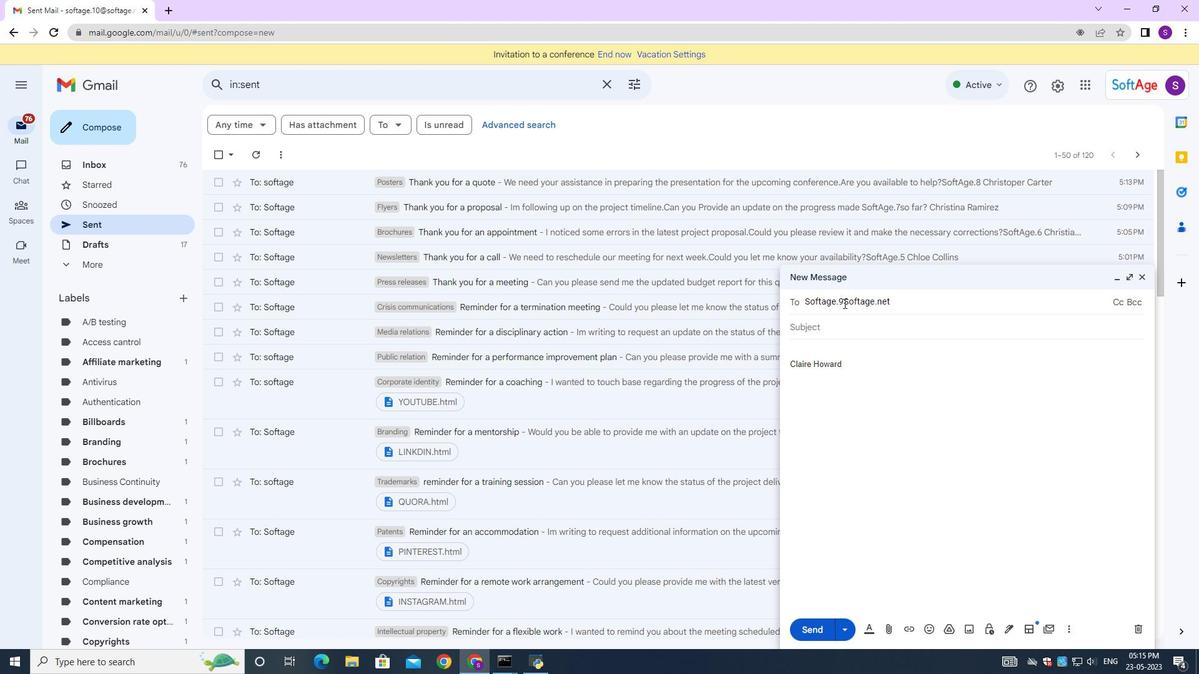 
Action: Mouse moved to (874, 363)
Screenshot: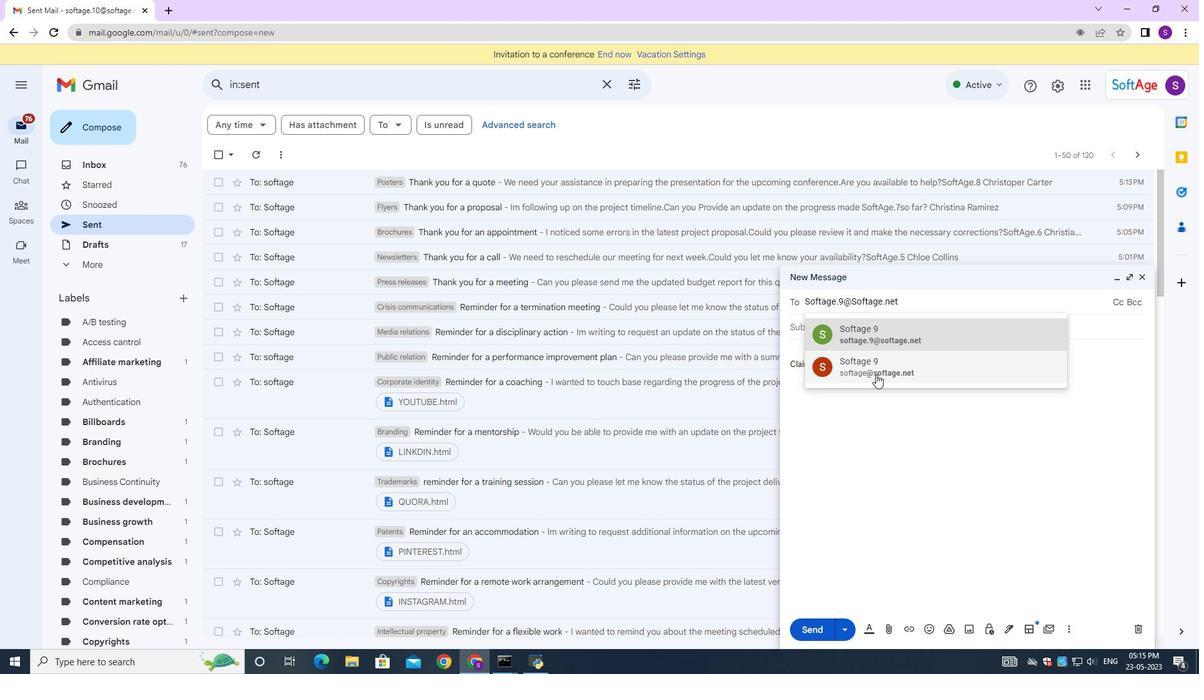 
Action: Mouse pressed left at (874, 363)
Screenshot: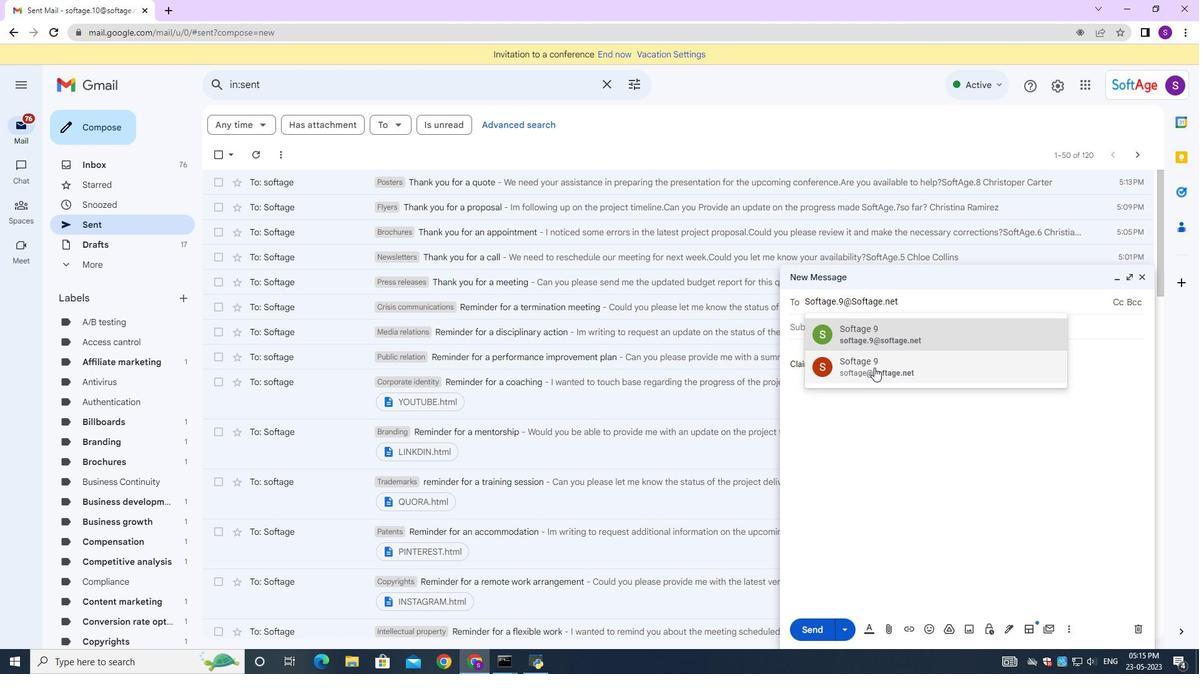 
Action: Mouse moved to (879, 334)
Screenshot: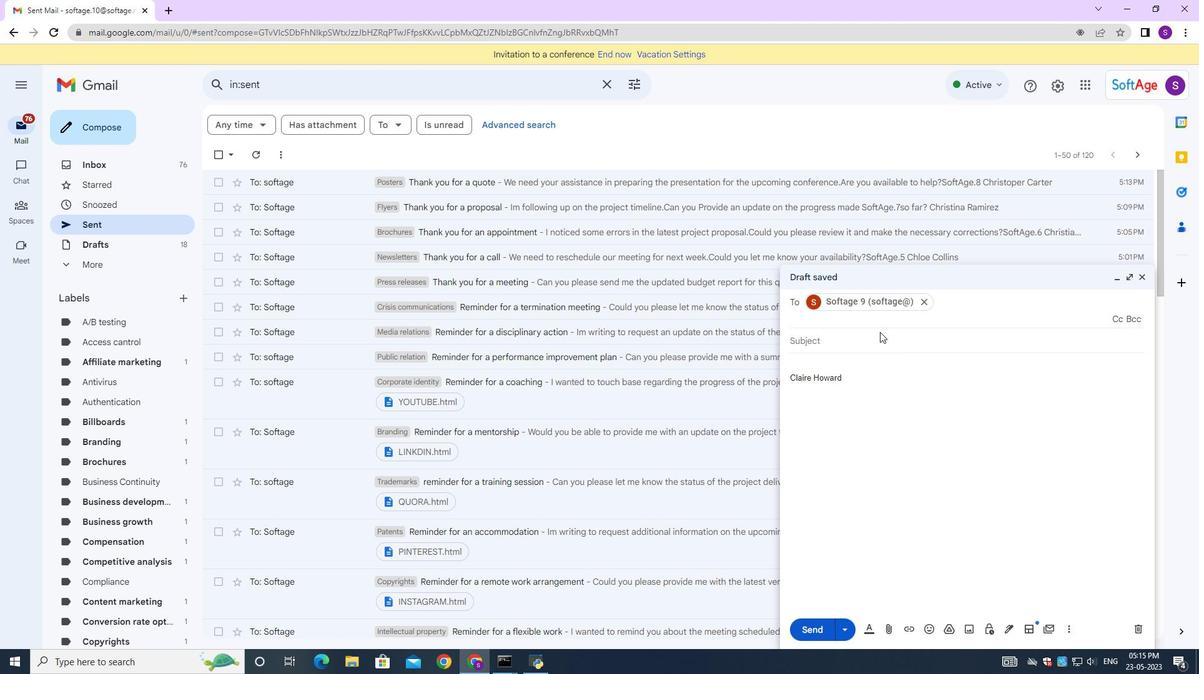 
Action: Mouse pressed left at (879, 334)
Screenshot: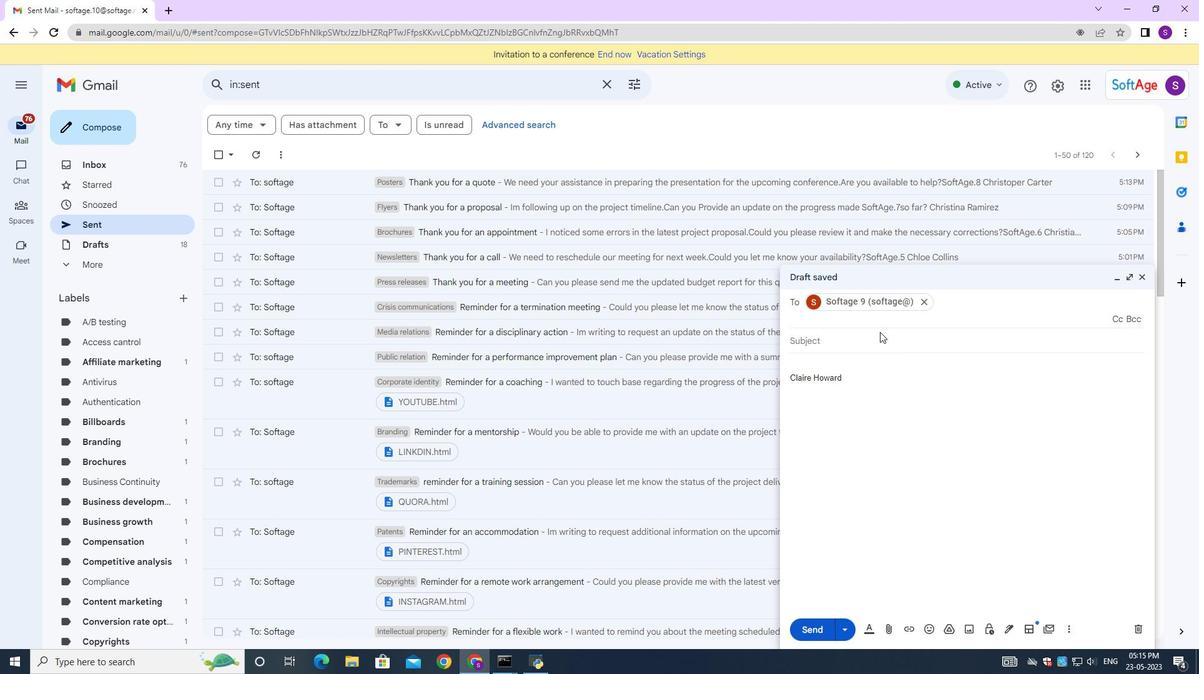
Action: Mouse moved to (859, 331)
Screenshot: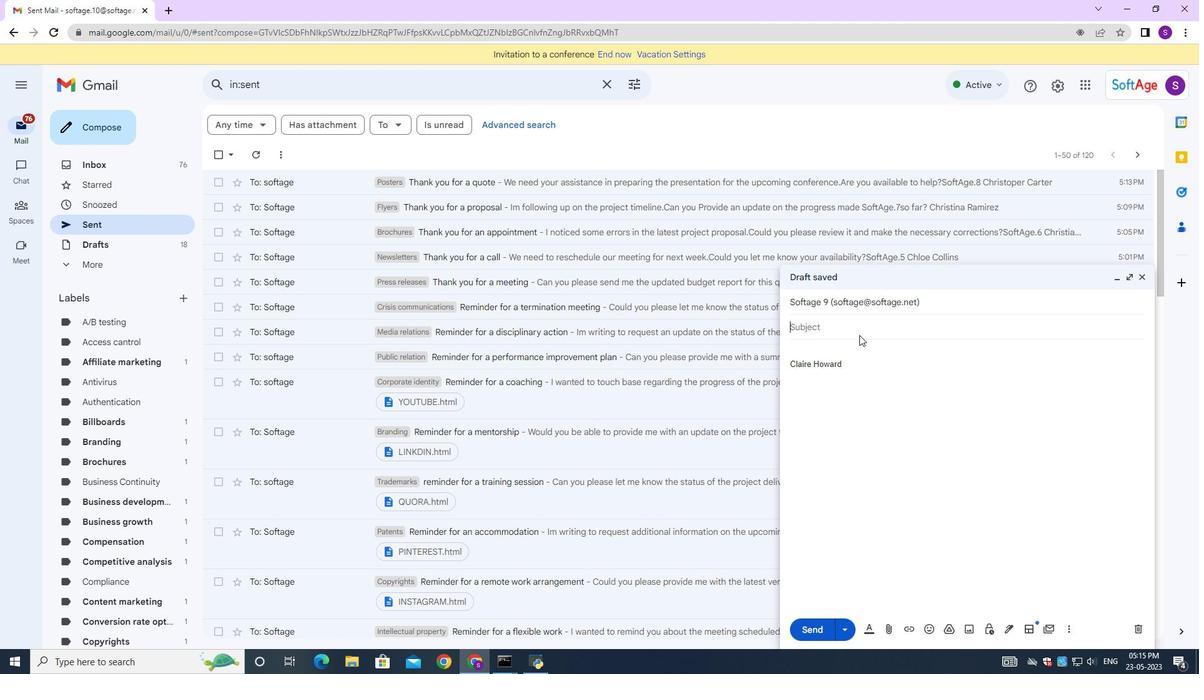 
Action: Mouse pressed left at (859, 331)
Screenshot: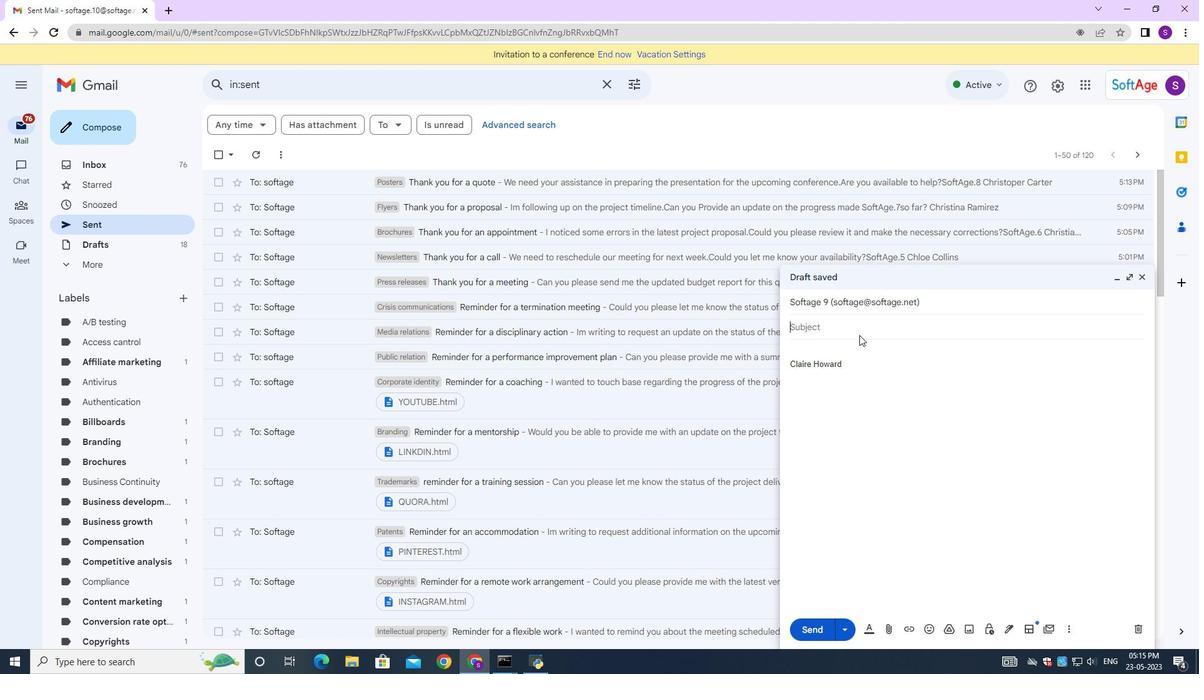
Action: Mouse moved to (861, 332)
Screenshot: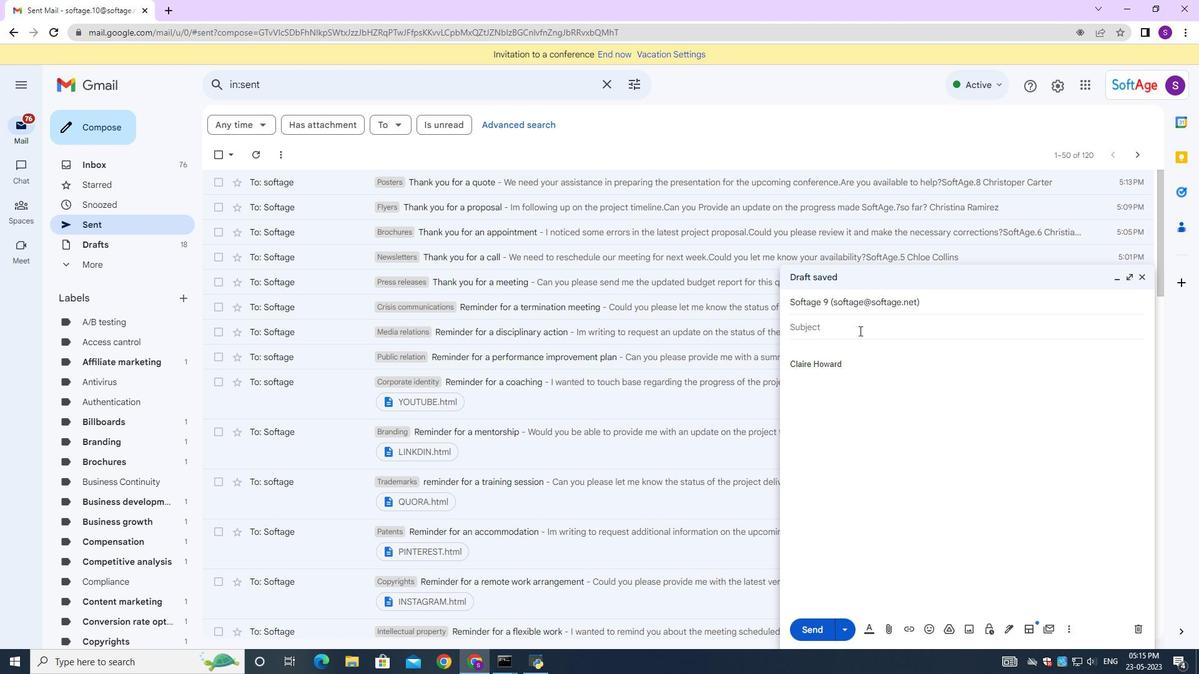 
Action: Key pressed <Key.shift>Thanks<Key.backspace><Key.space>you<Key.space>for<Key.space>information<Key.space>
Screenshot: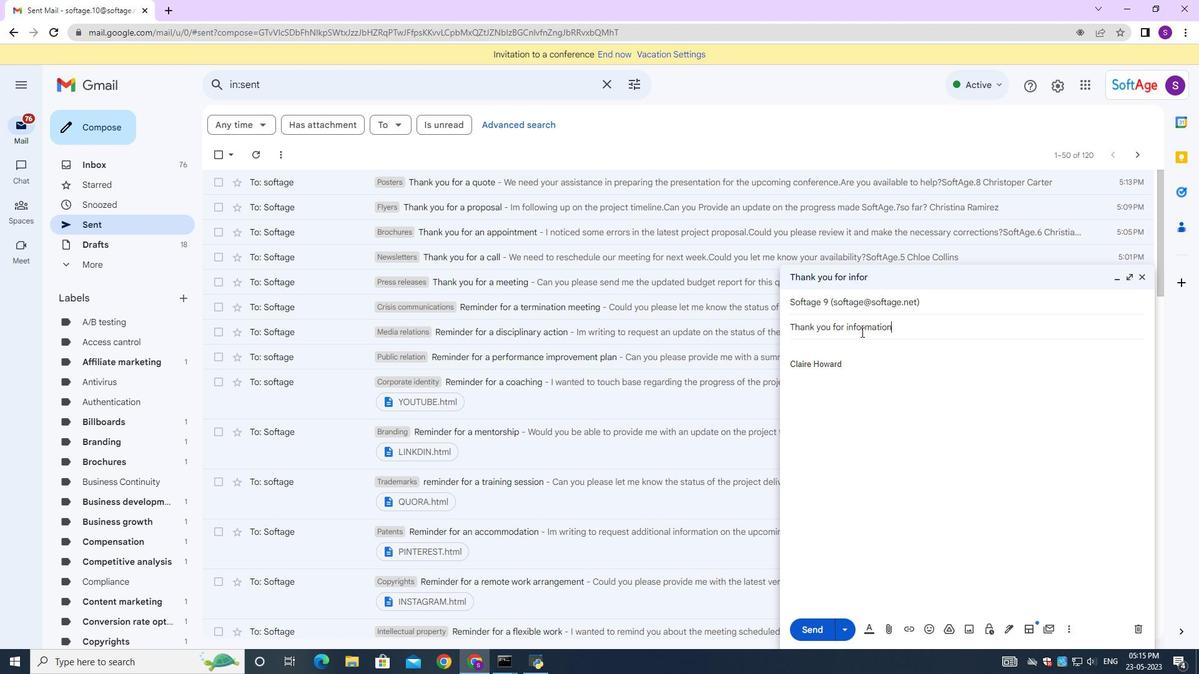 
Action: Mouse moved to (810, 351)
Screenshot: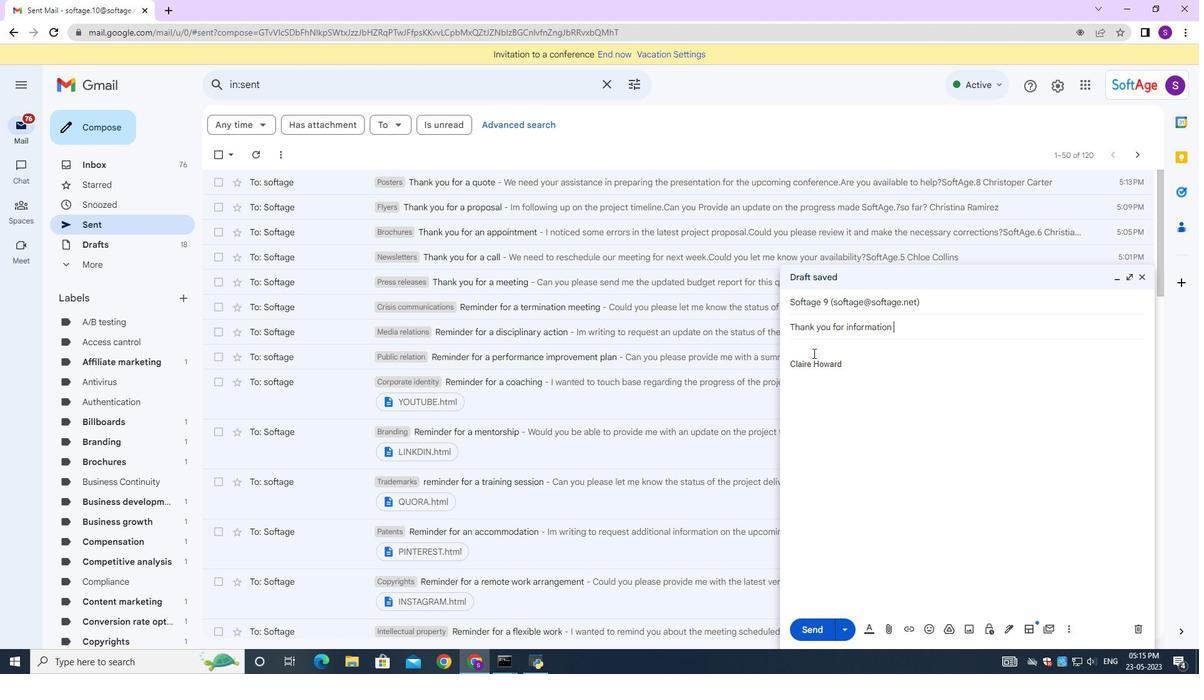
Action: Mouse pressed left at (810, 351)
Screenshot: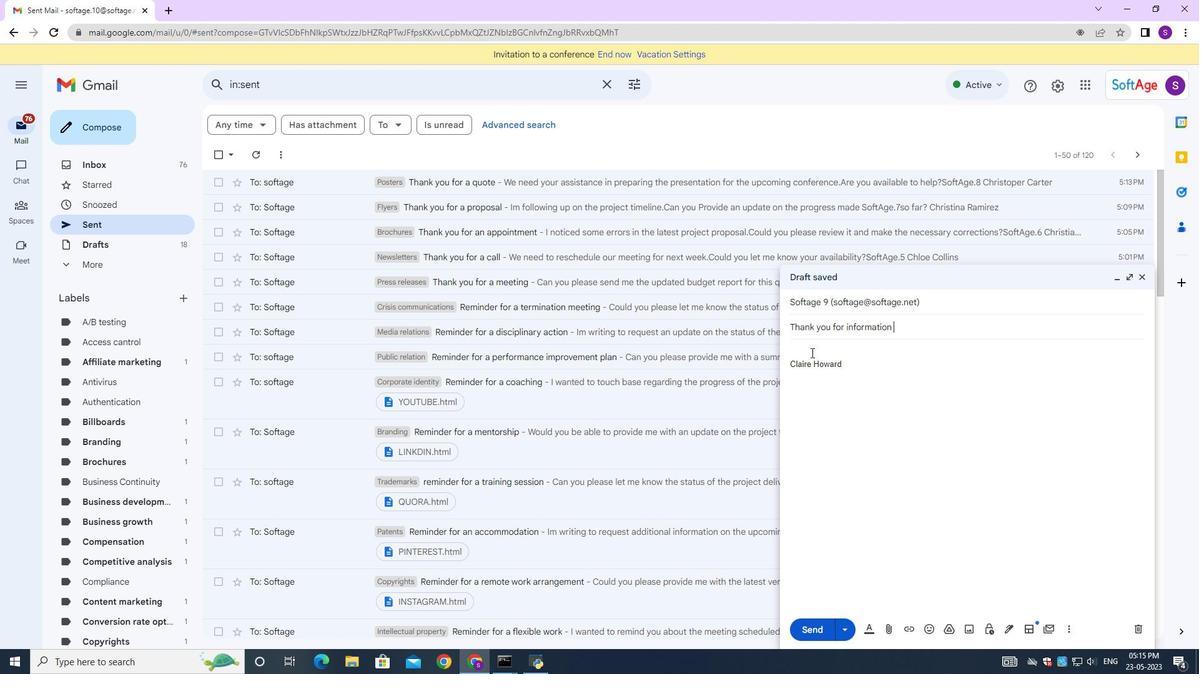 
Action: Mouse moved to (811, 351)
Screenshot: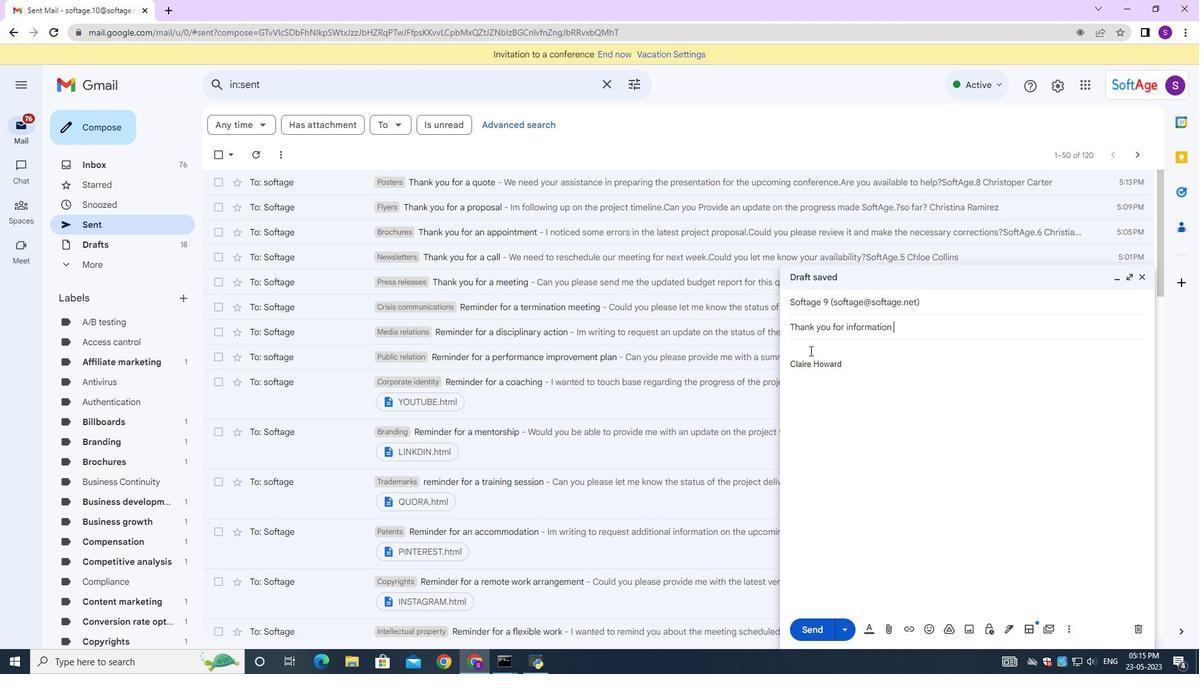
Action: Key pressed <Key.shift>Ihave<Key.space>a<Key.space>question<Key.space>regarding<Key.space>the<Key.space>scope<Key.space>of<Key.space>the<Key.space>project.<Key.shift>Can<Key.space>we<Key.space>set<Key.space>up<Key.space>call<Key.space>to<Key.space>discuss<Key.space>this<Key.space>further<Key.shift_r>?
Screenshot: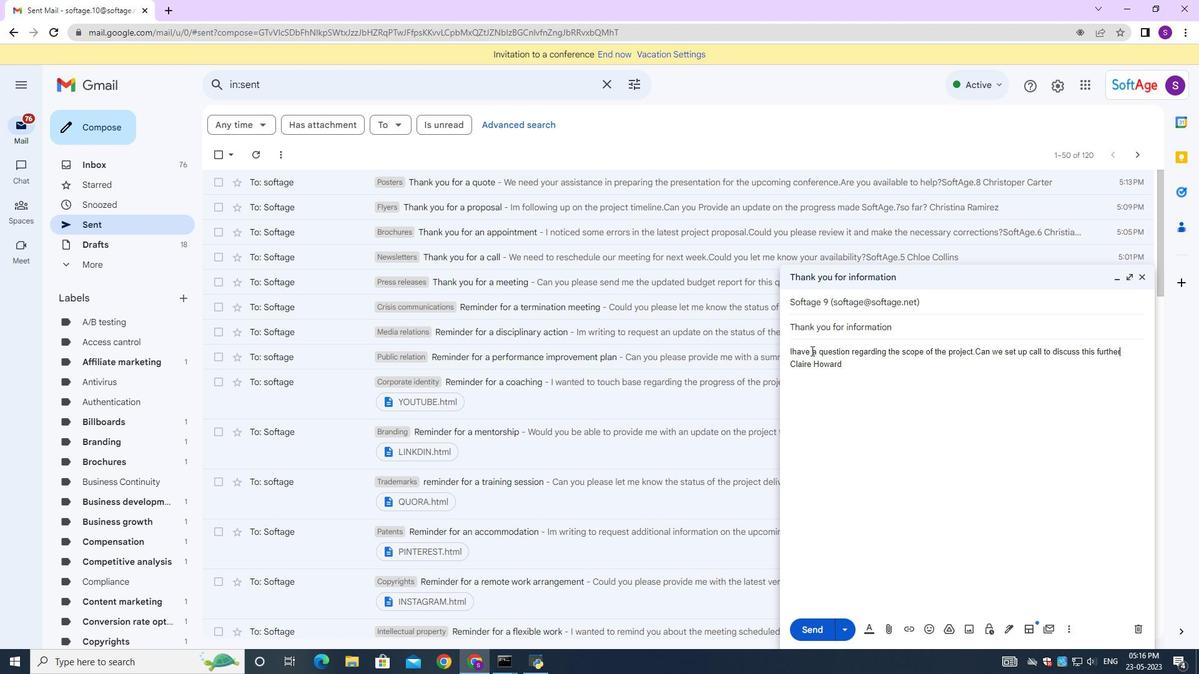 
Action: Mouse moved to (904, 629)
Screenshot: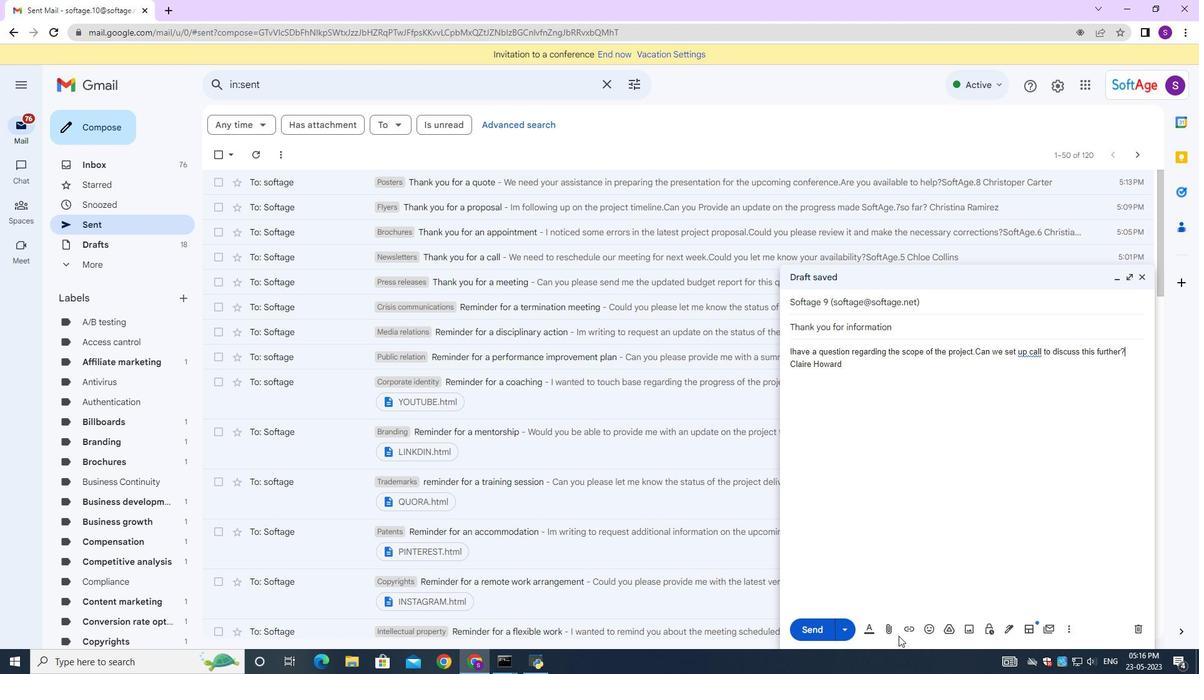 
Action: Mouse pressed left at (904, 629)
Screenshot: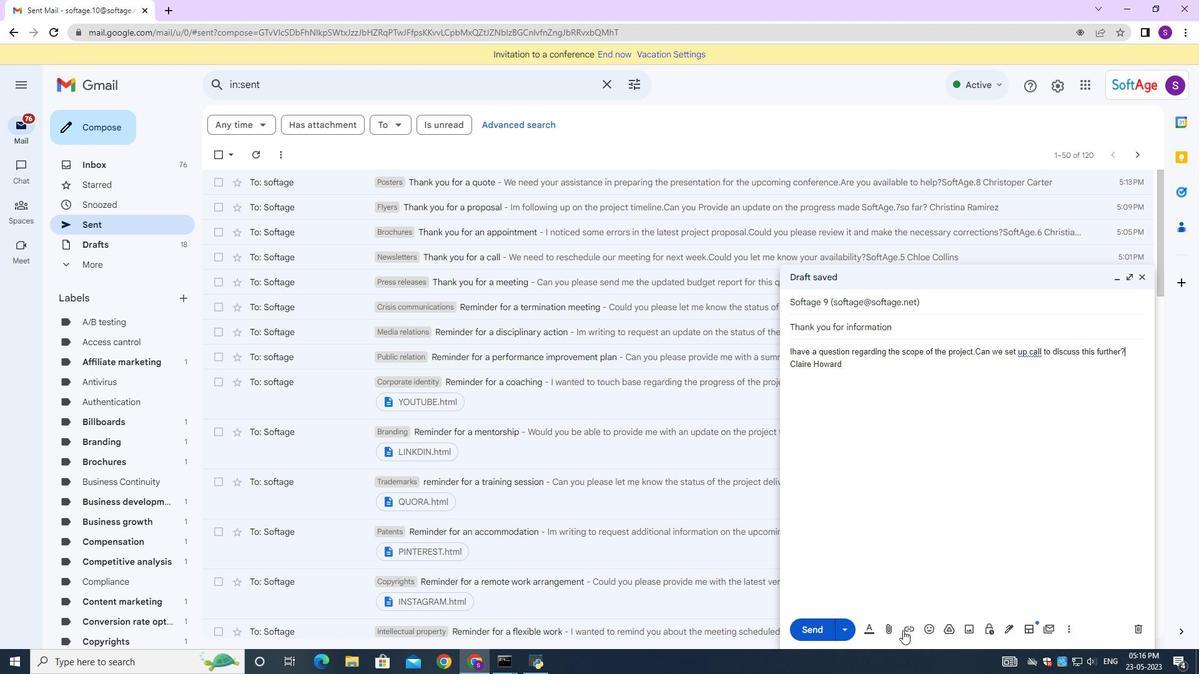 
Action: Mouse moved to (491, 379)
Screenshot: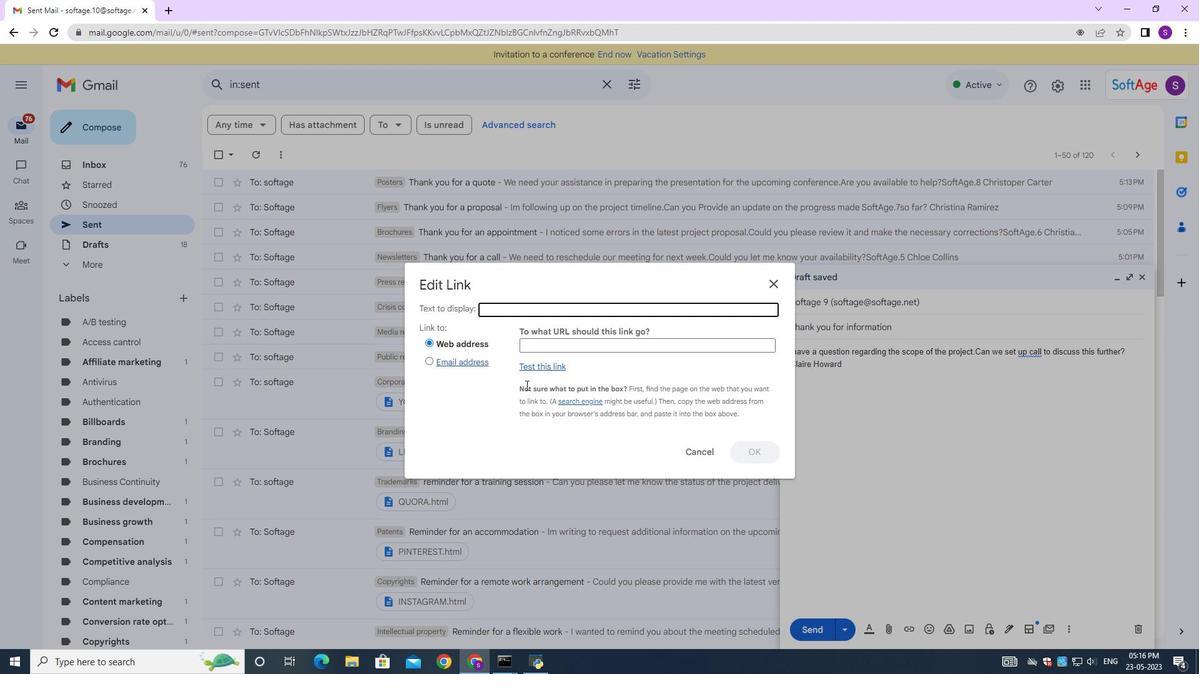 
Action: Key pressed <Key.shift_r>
Screenshot: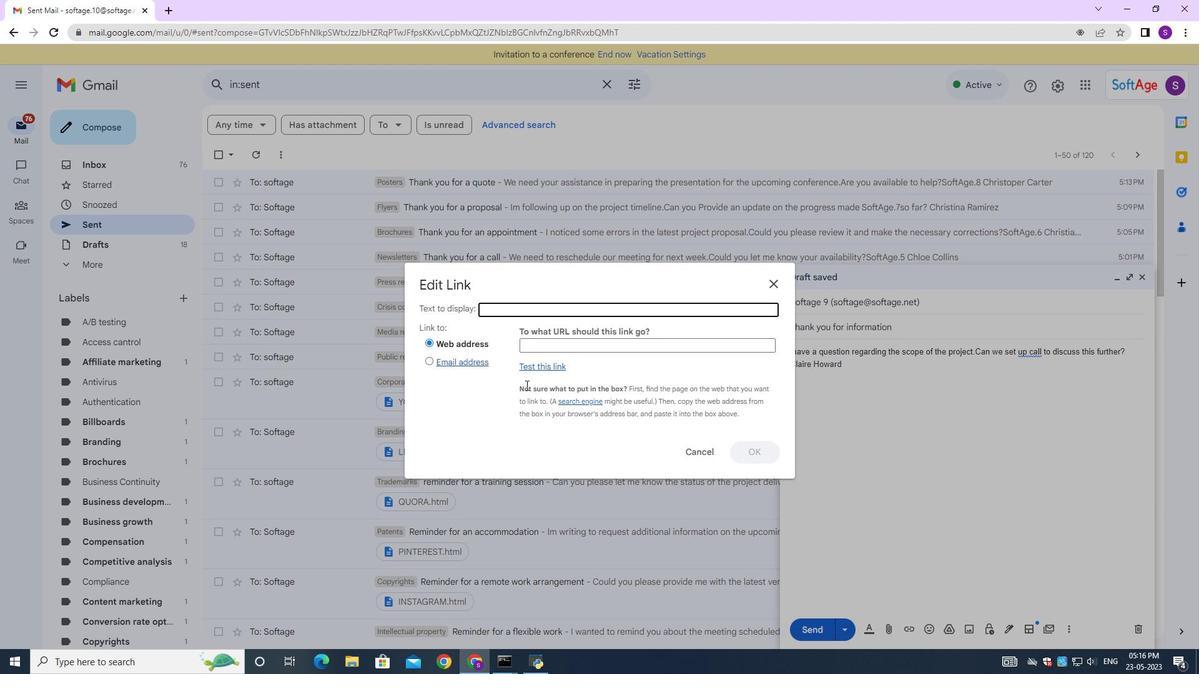 
Action: Mouse moved to (429, 363)
Screenshot: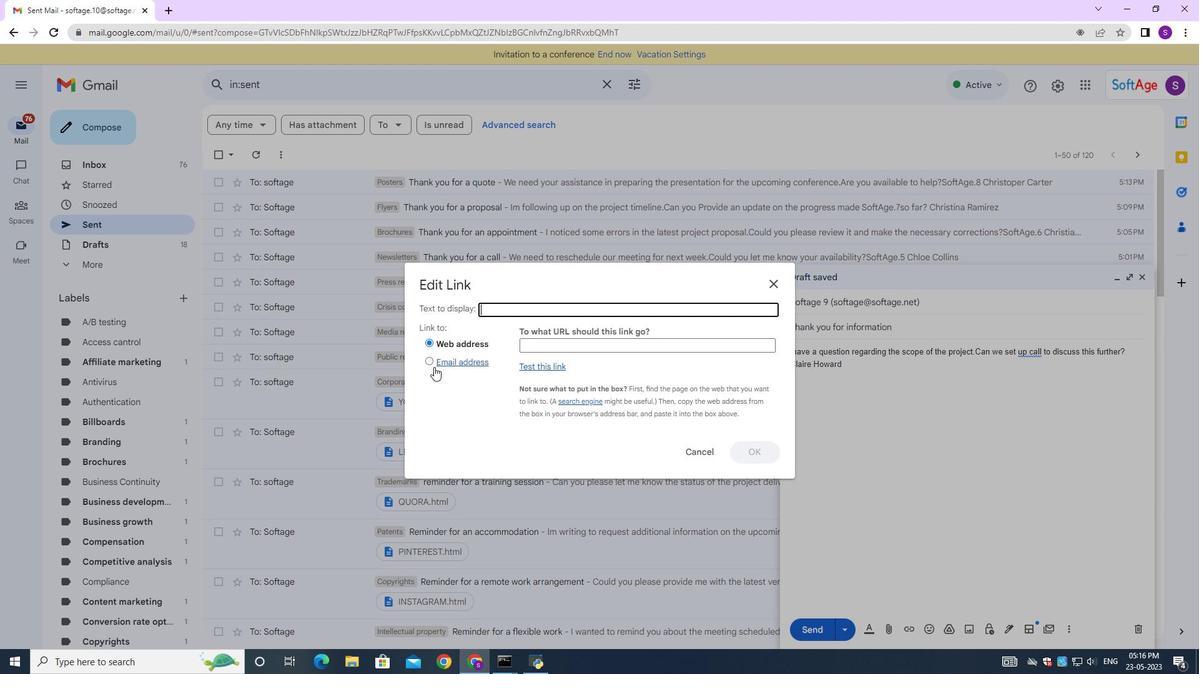 
Action: Mouse pressed left at (429, 363)
Screenshot: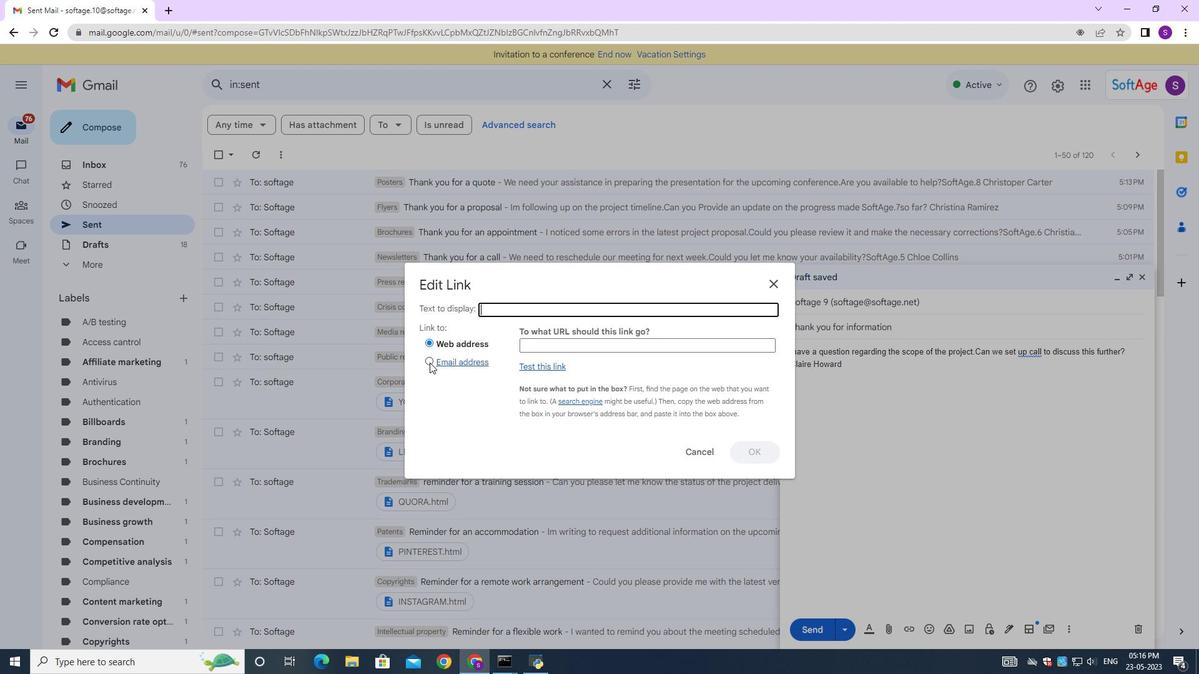 
Action: Mouse moved to (552, 317)
Screenshot: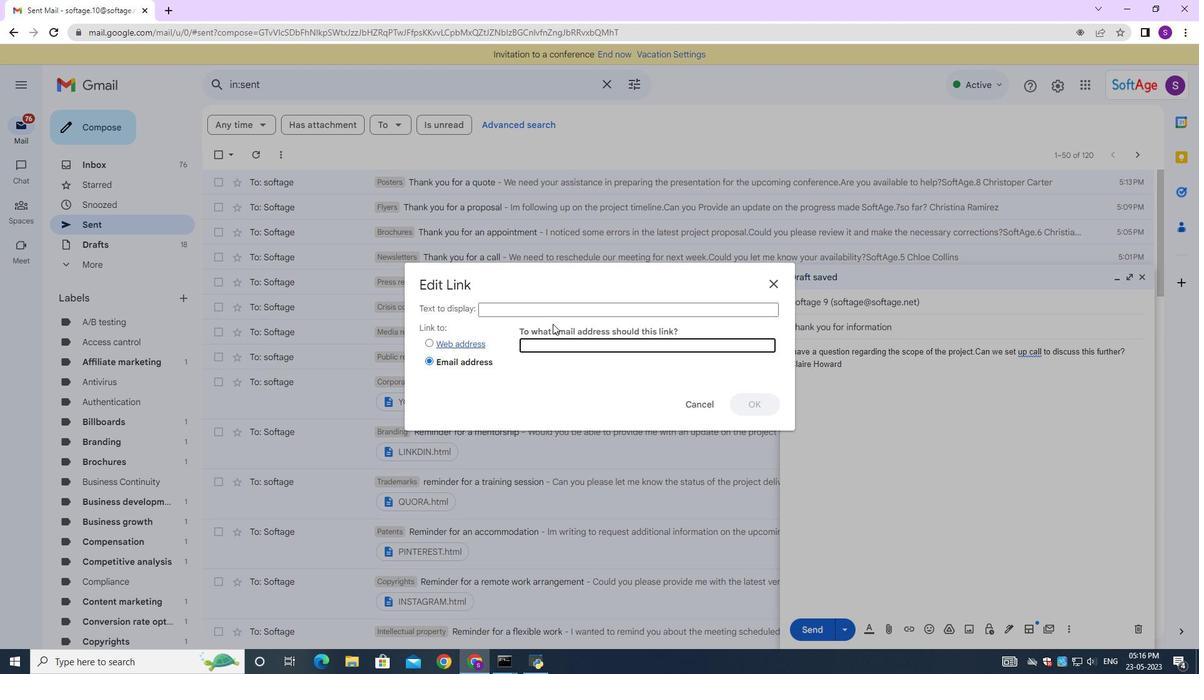 
Action: Mouse pressed left at (552, 317)
Screenshot: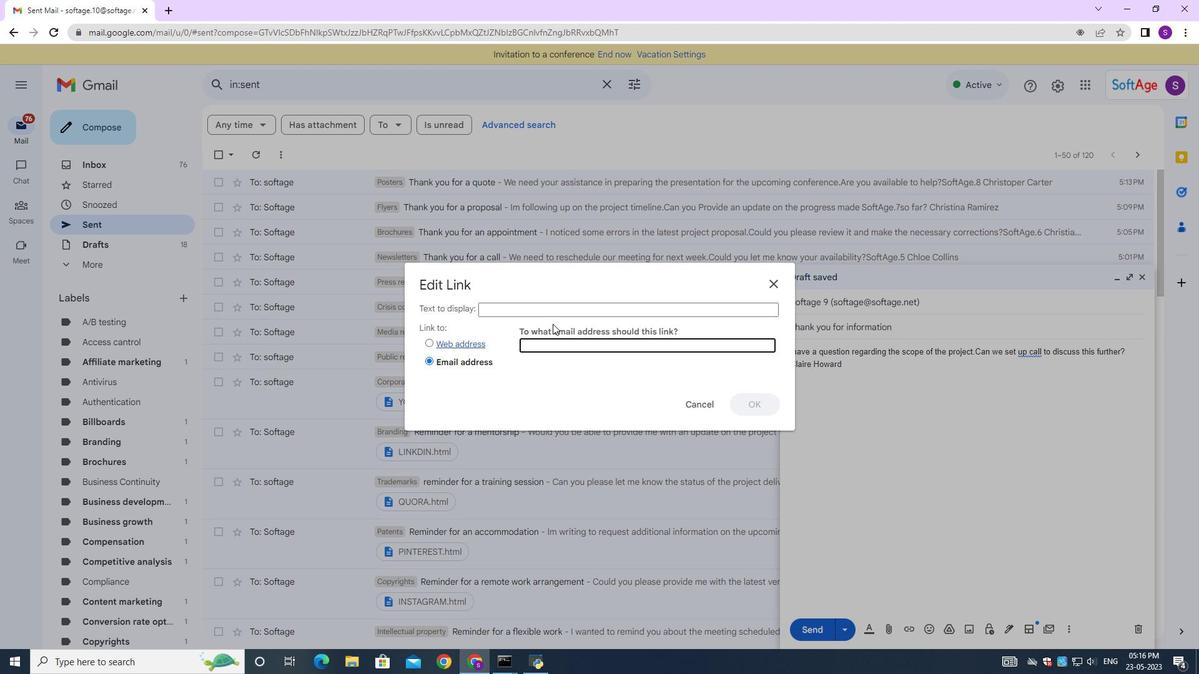 
Action: Mouse moved to (553, 308)
Screenshot: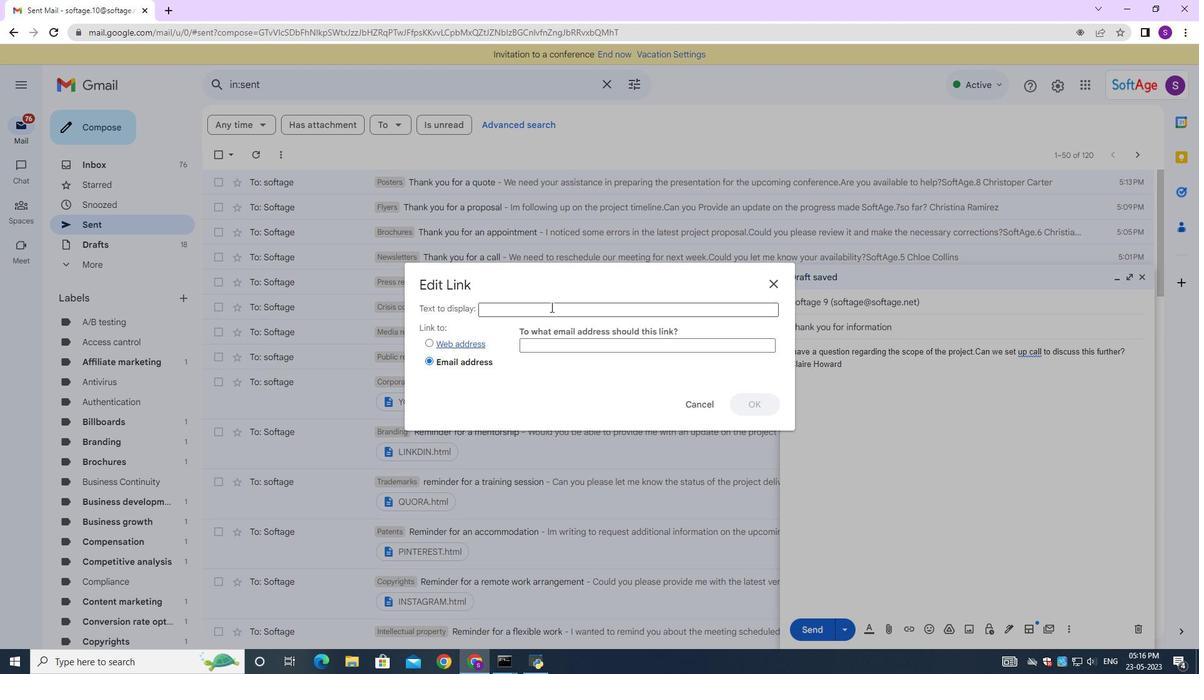 
Action: Mouse pressed left at (553, 308)
Screenshot: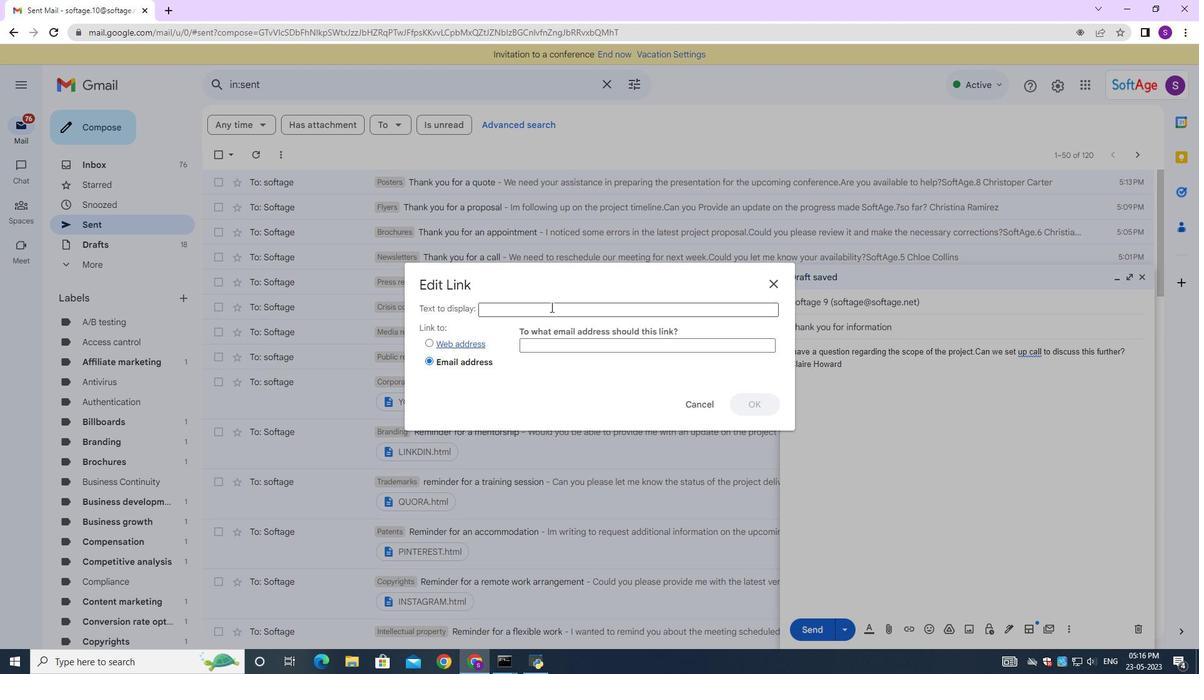 
Action: Key pressed <Key.shift><Key.shift><Key.shift><Key.shift><Key.shift><Key.shift><Key.shift><Key.shift><Key.shift><Key.shift><Key.shift><Key.shift><Key.shift><Key.shift><Key.shift><Key.shift><Key.shift><Key.shift><Key.shift><Key.shift><Key.shift><Key.shift><Key.shift><Key.shift><Key.shift><Key.shift><Key.shift><Key.shift><Key.shift><Key.shift><Key.shift><Key.shift><Key.shift><Key.shift><Key.shift><Key.shift><Key.shift><Key.shift><Key.shift><Key.shift><Key.shift><Key.shift><Key.shift><Key.shift><Key.shift><Key.shift><Key.shift><Key.shift><Key.shift><Key.shift><Key.shift><Key.shift><Key.shift><Key.shift><Key.shift><Key.shift><Key.shift><Key.shift>Soft<Key.shift>Age.9
Screenshot: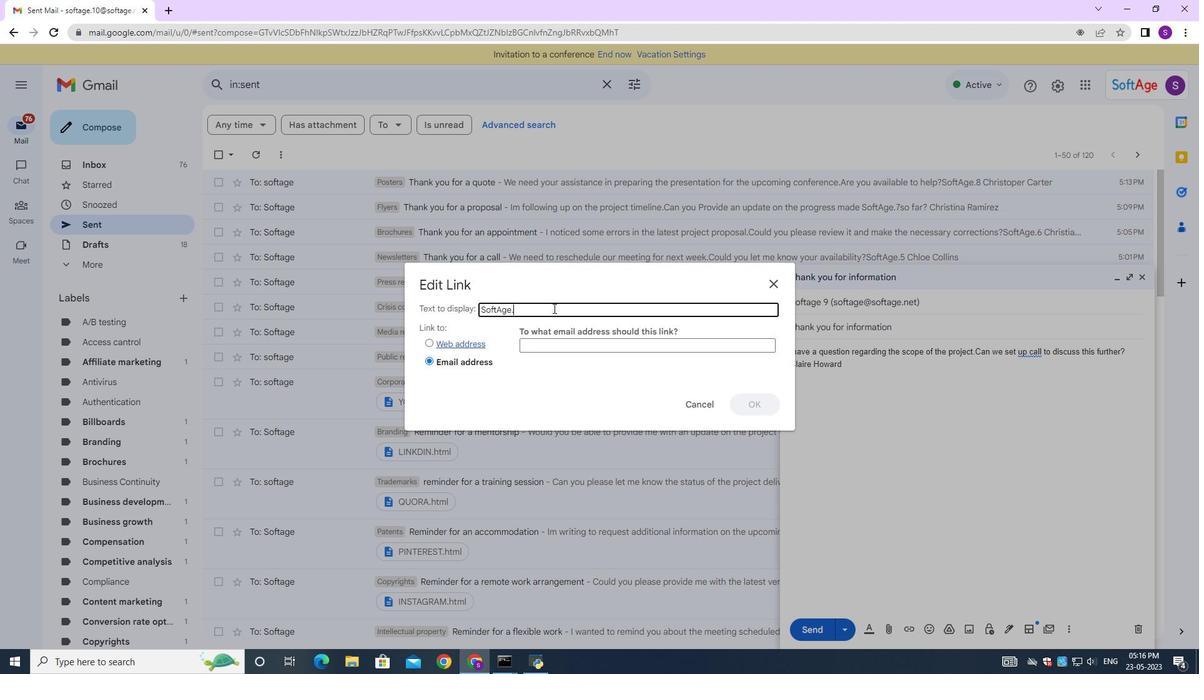 
Action: Mouse moved to (566, 341)
Screenshot: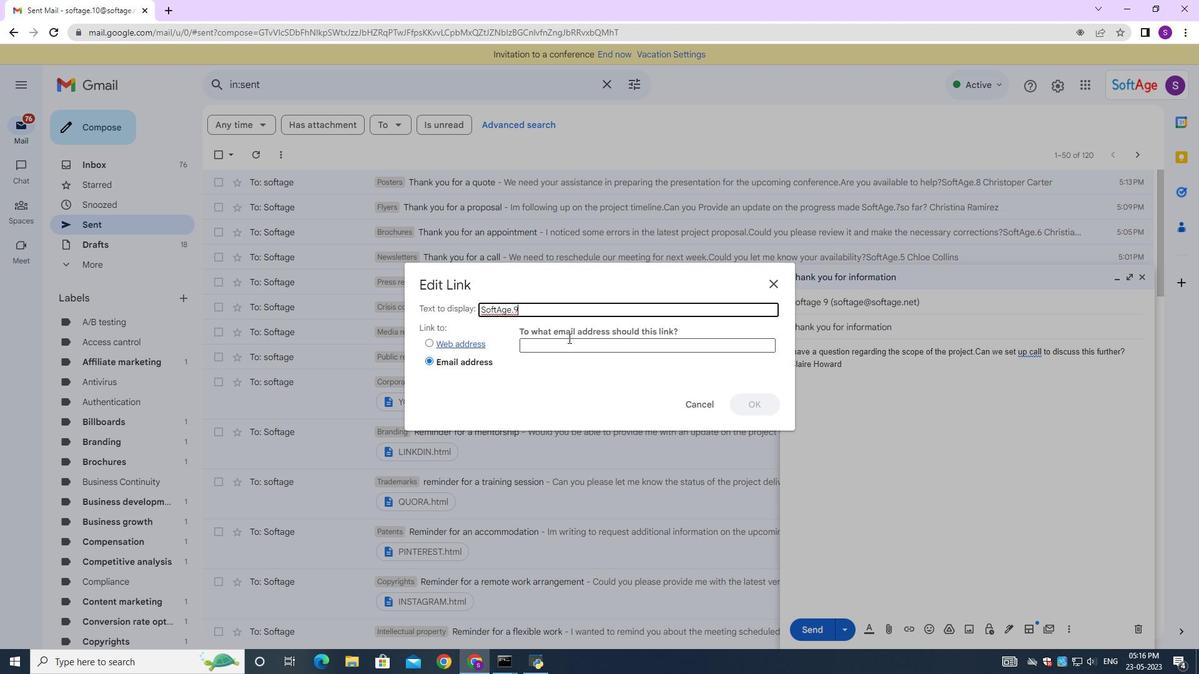 
Action: Mouse pressed left at (566, 341)
Screenshot: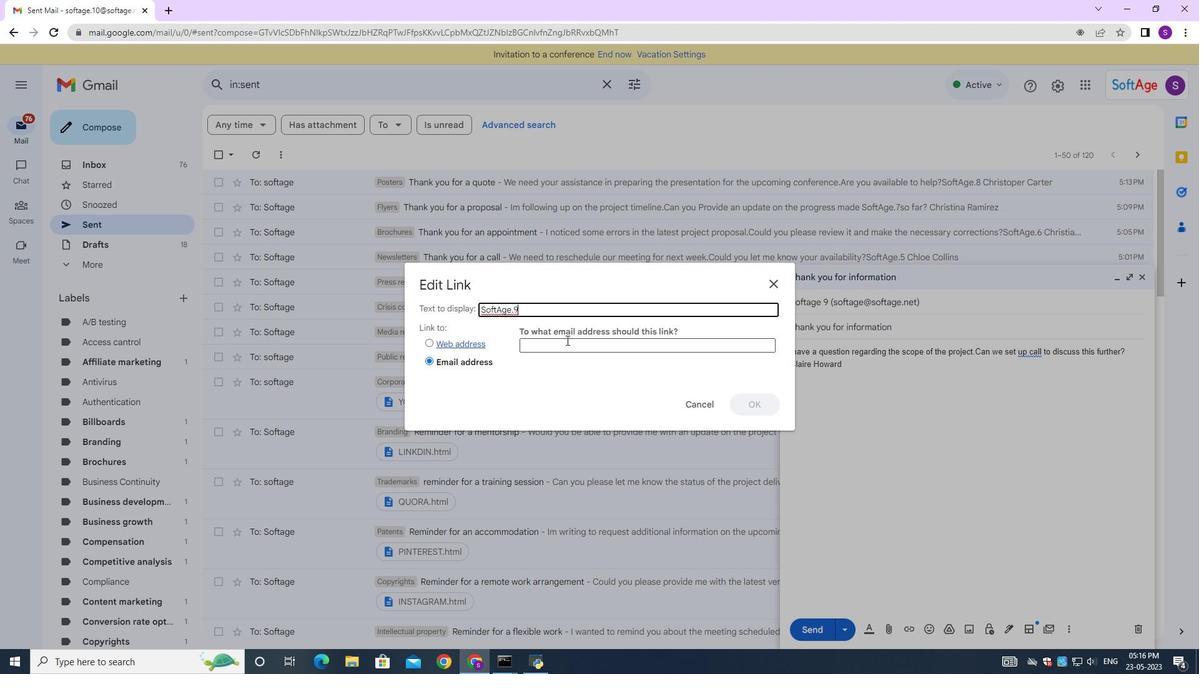 
Action: Mouse moved to (563, 338)
Screenshot: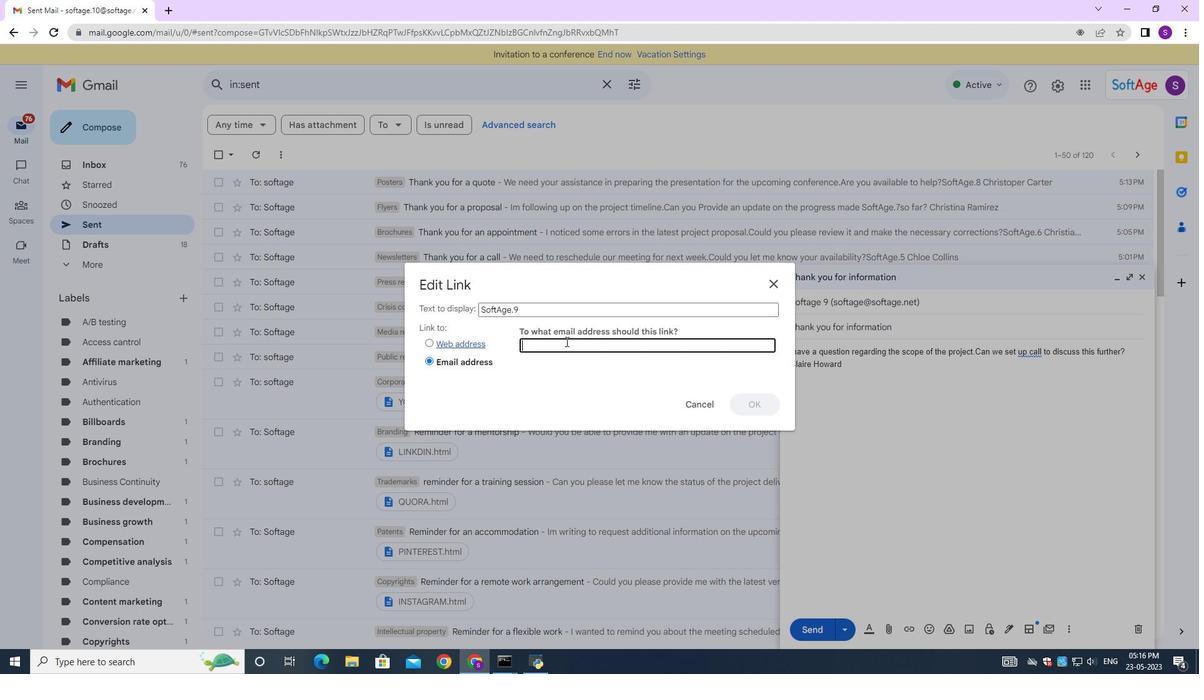 
Action: Key pressed softage.9<Key.shift>@softahe<Key.backspace><Key.backspace>ge.net
Screenshot: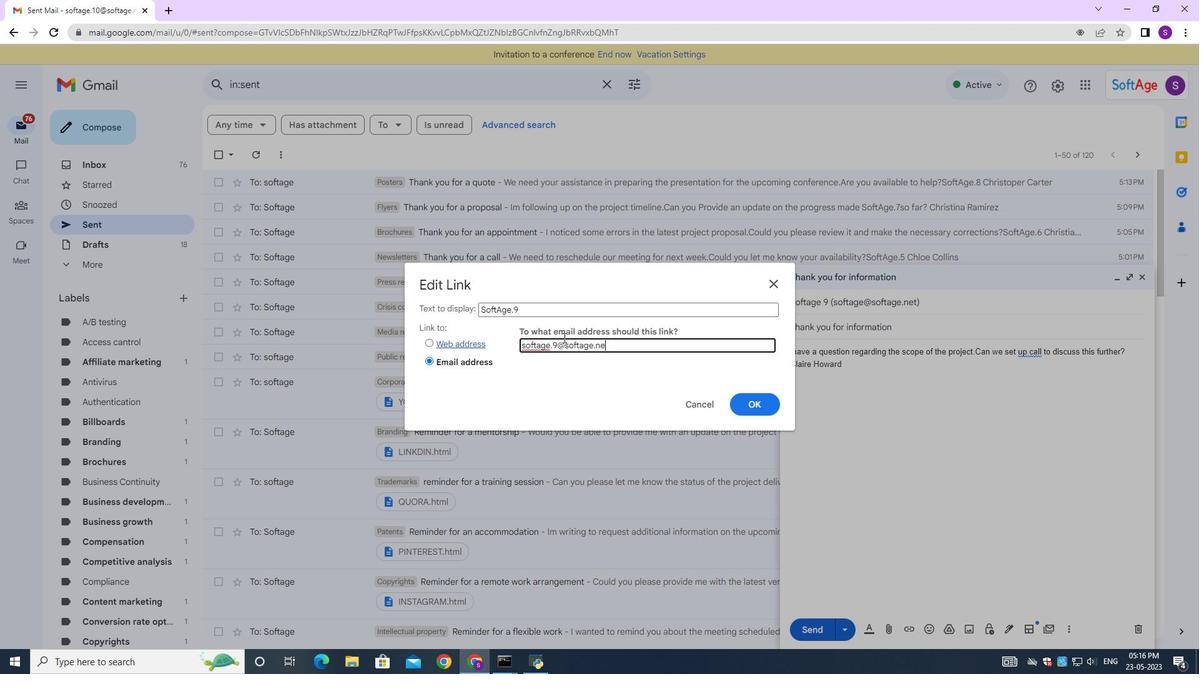 
Action: Mouse moved to (758, 410)
Screenshot: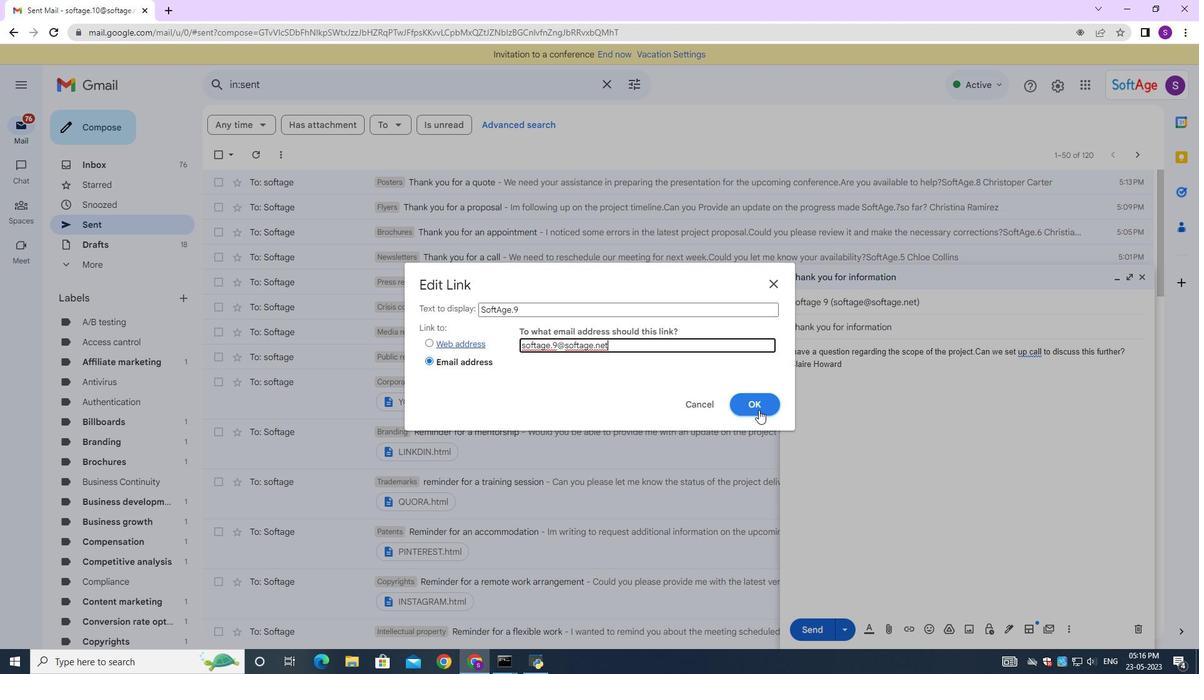 
Action: Mouse pressed left at (758, 410)
Screenshot: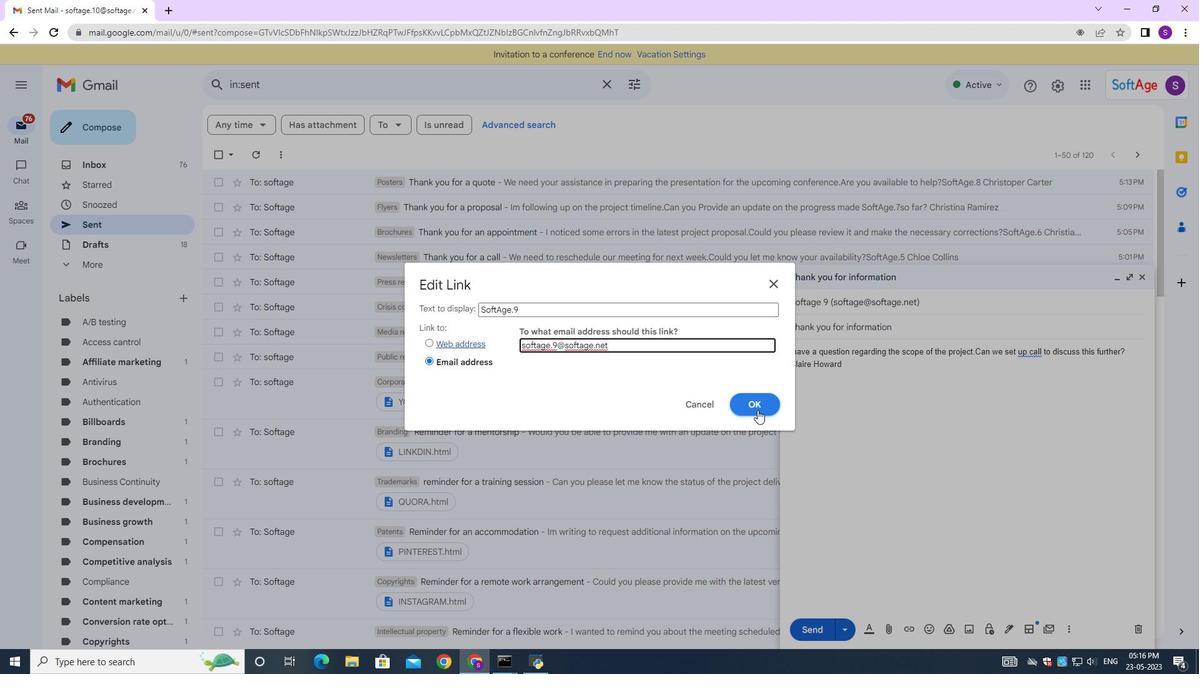 
Action: Mouse moved to (823, 624)
Screenshot: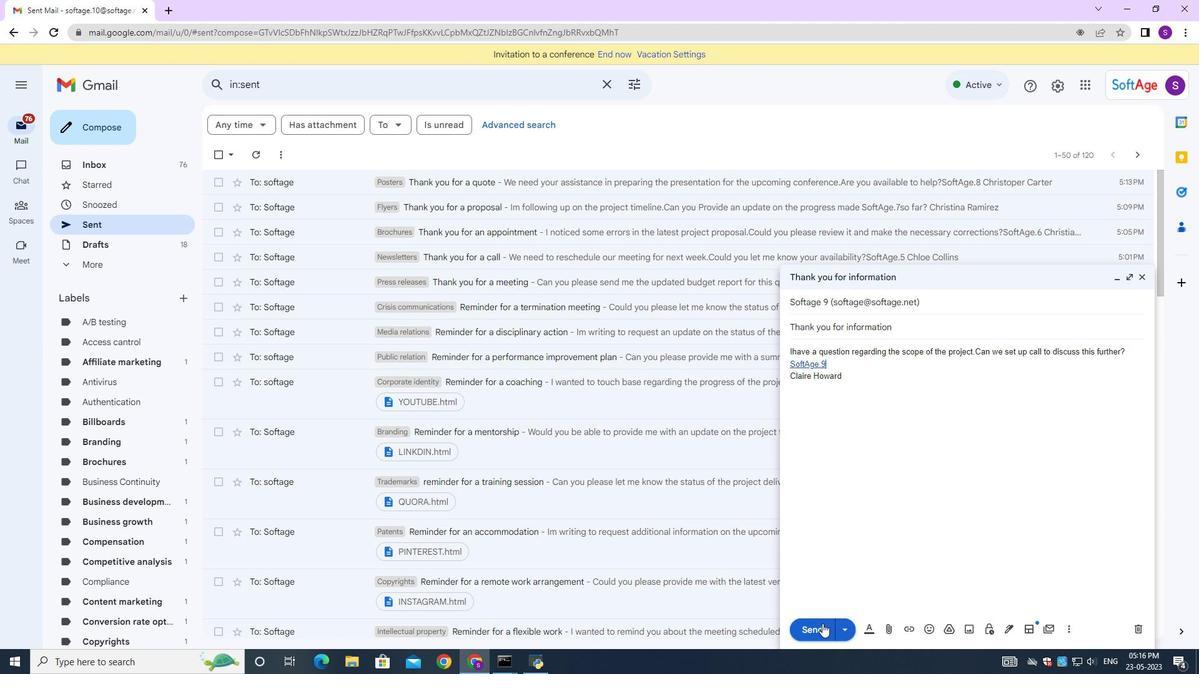 
Action: Mouse pressed left at (823, 624)
Screenshot: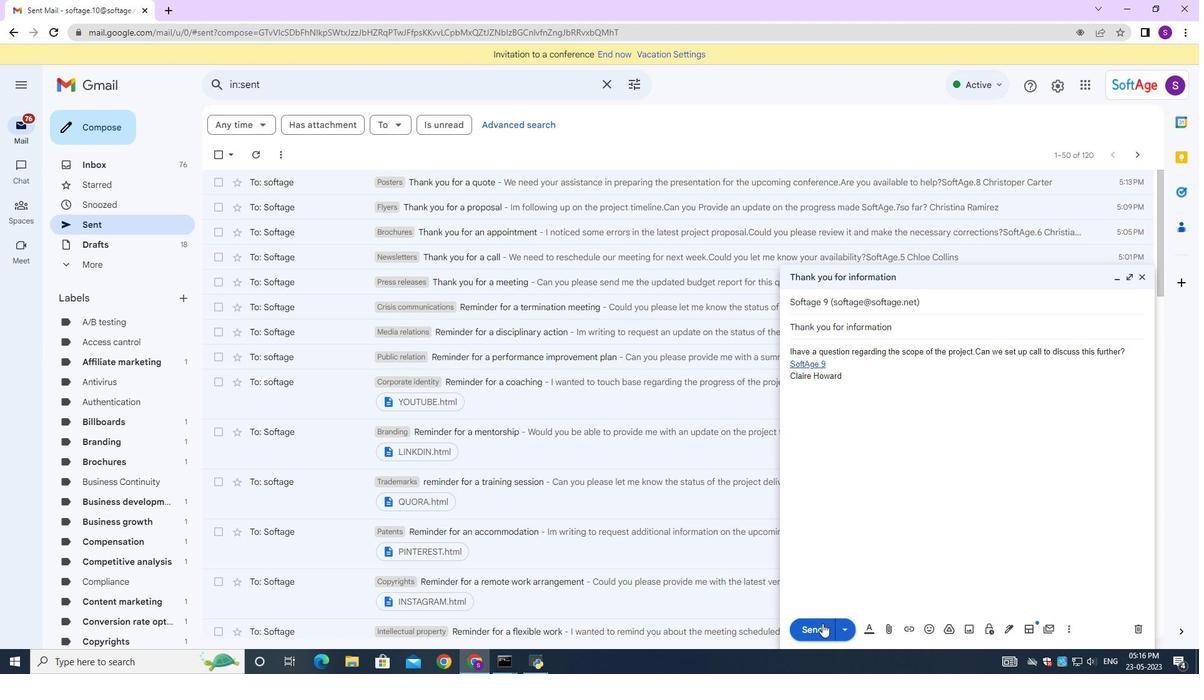 
Action: Mouse moved to (774, 185)
Screenshot: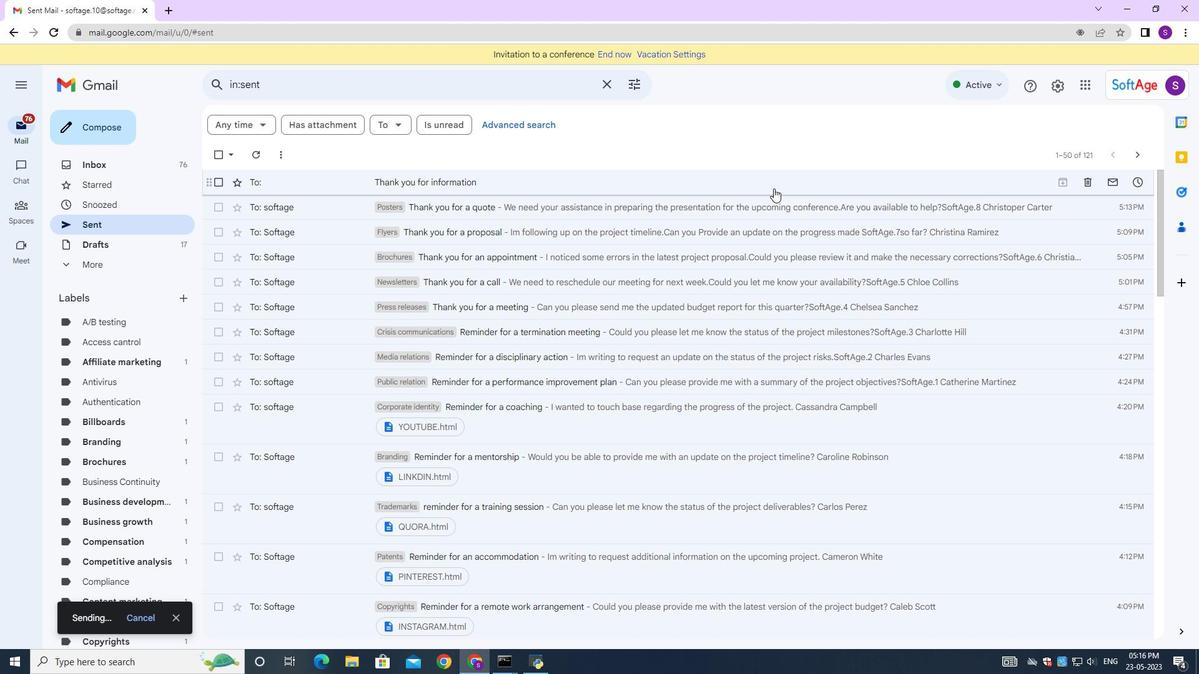 
Action: Mouse pressed left at (774, 185)
Screenshot: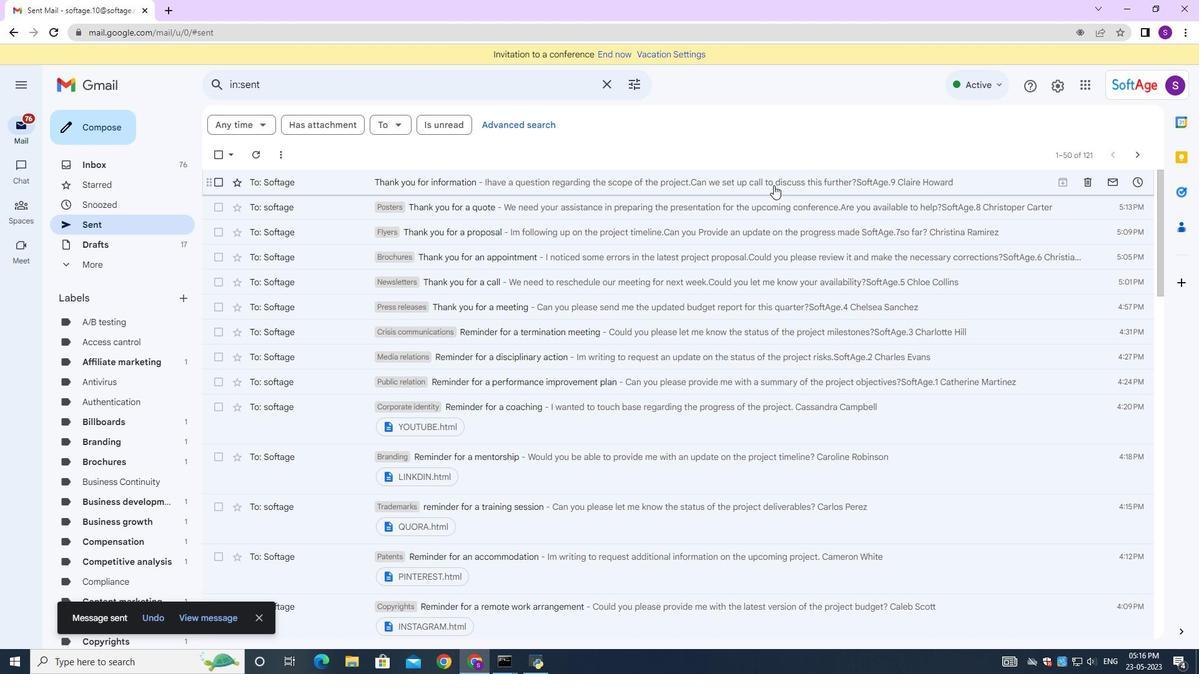 
Action: Mouse moved to (469, 121)
Screenshot: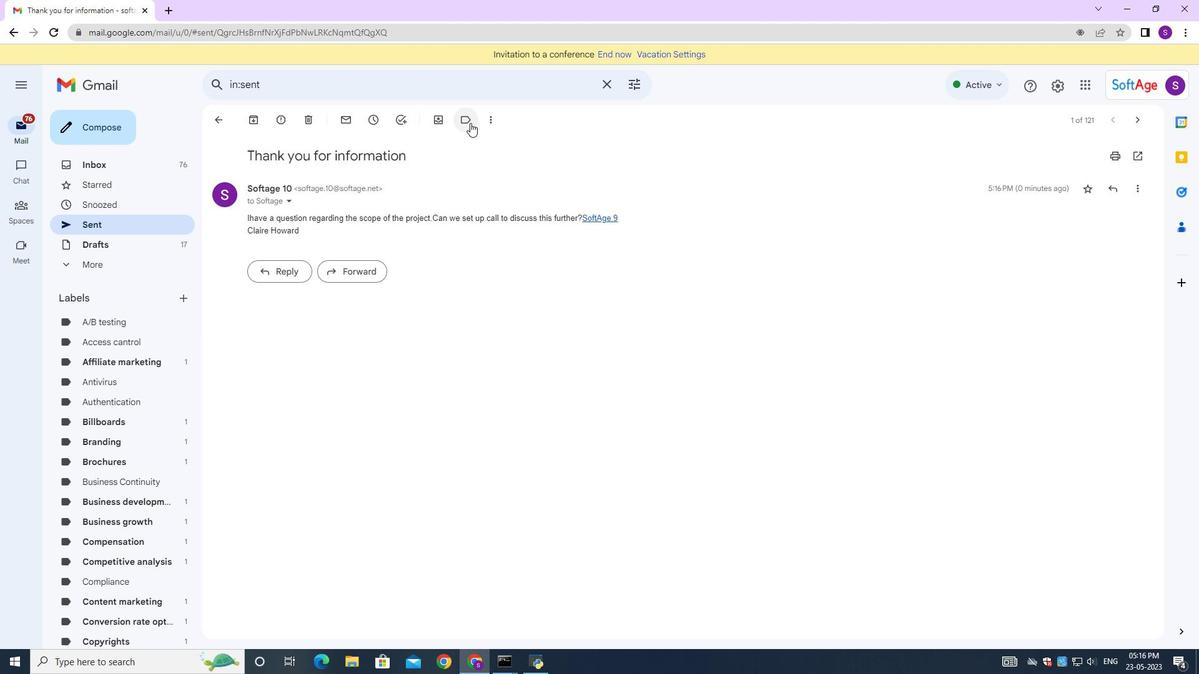 
Action: Mouse pressed left at (469, 121)
Screenshot: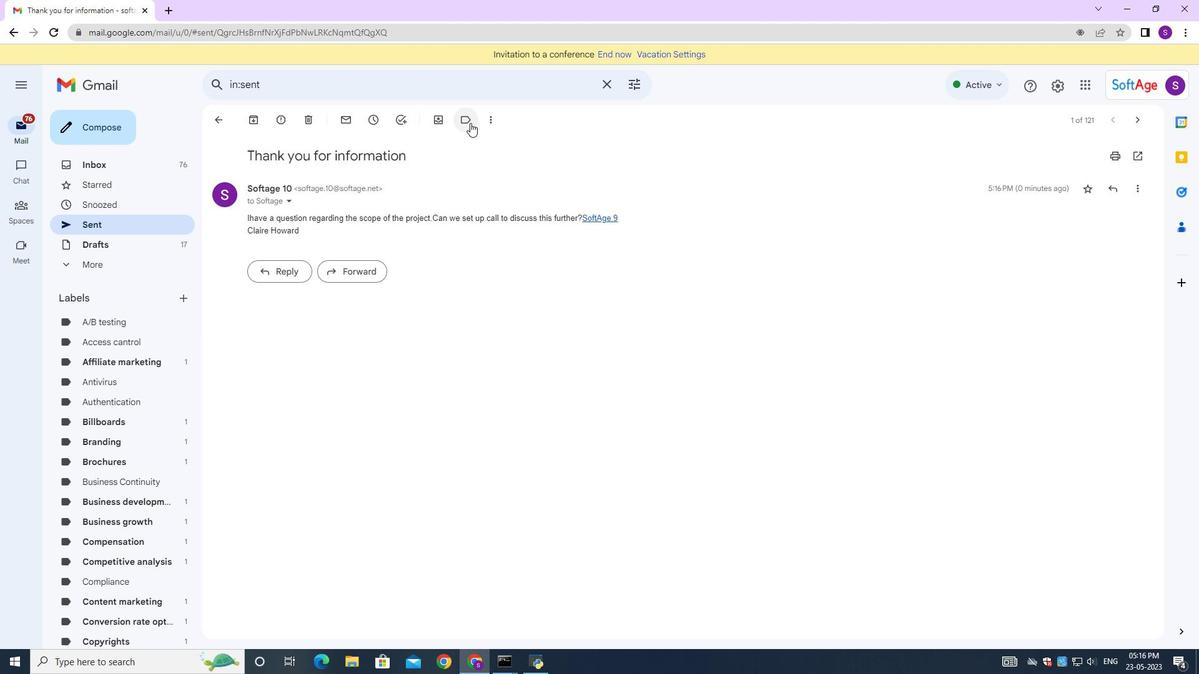 
Action: Mouse moved to (496, 162)
Screenshot: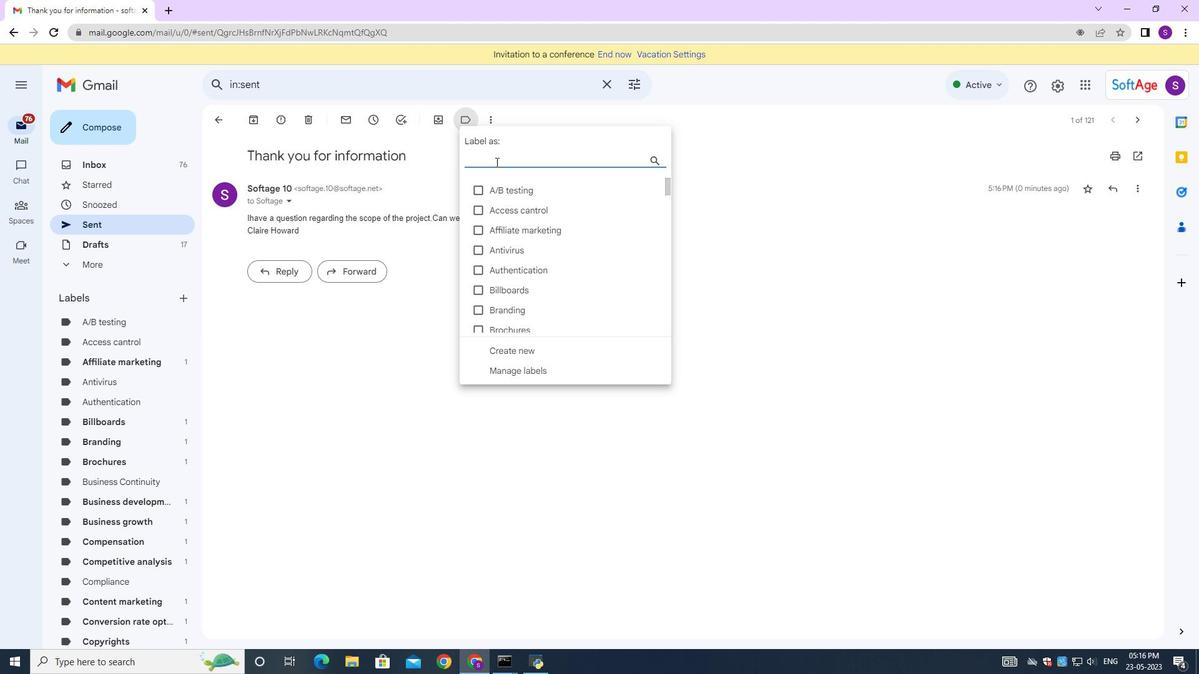 
Action: Key pressed print
Screenshot: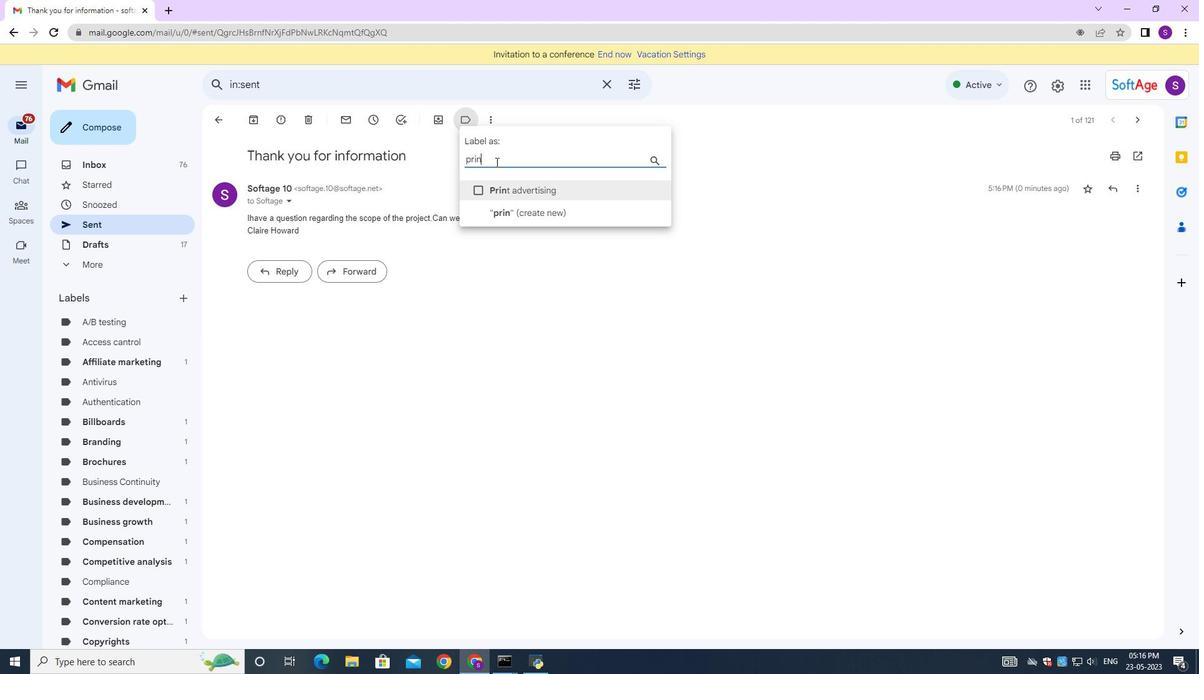 
Action: Mouse moved to (475, 190)
Screenshot: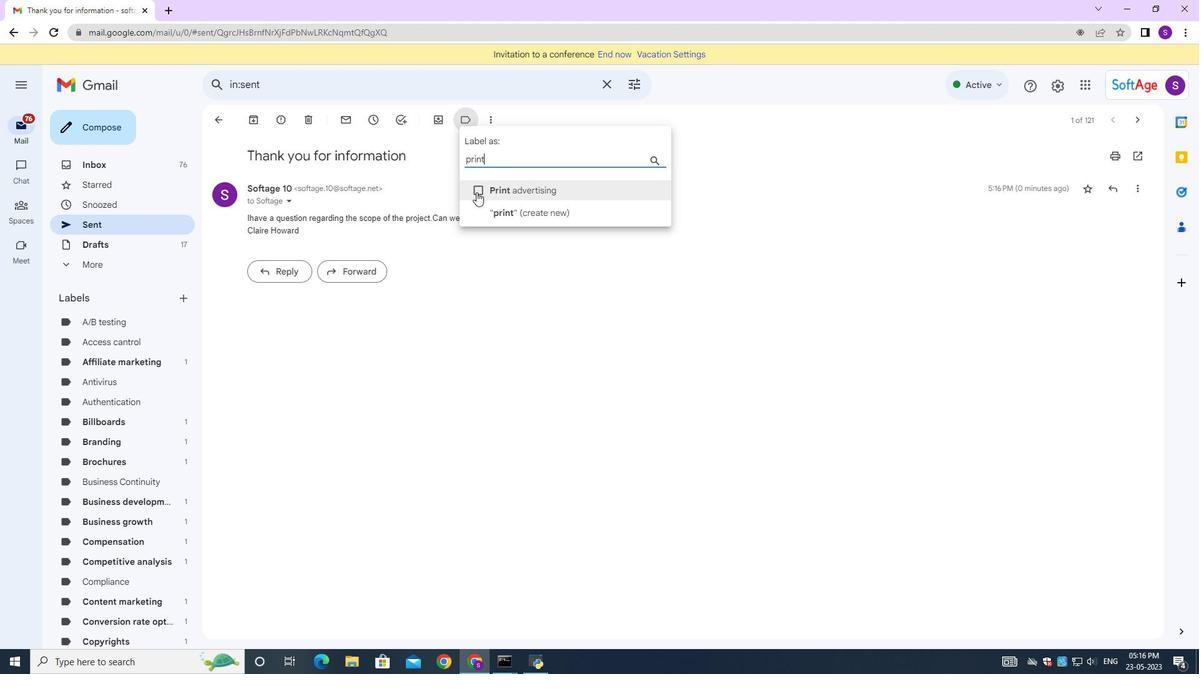 
Action: Mouse pressed left at (475, 190)
Screenshot: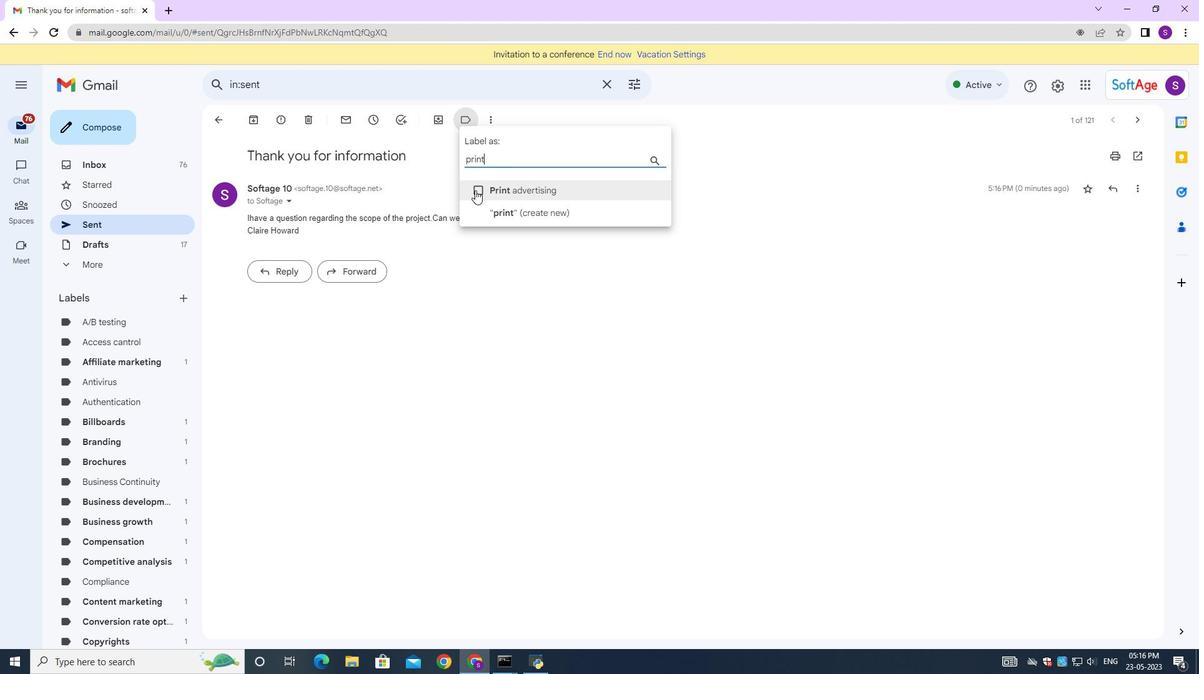
Action: Mouse moved to (485, 206)
Screenshot: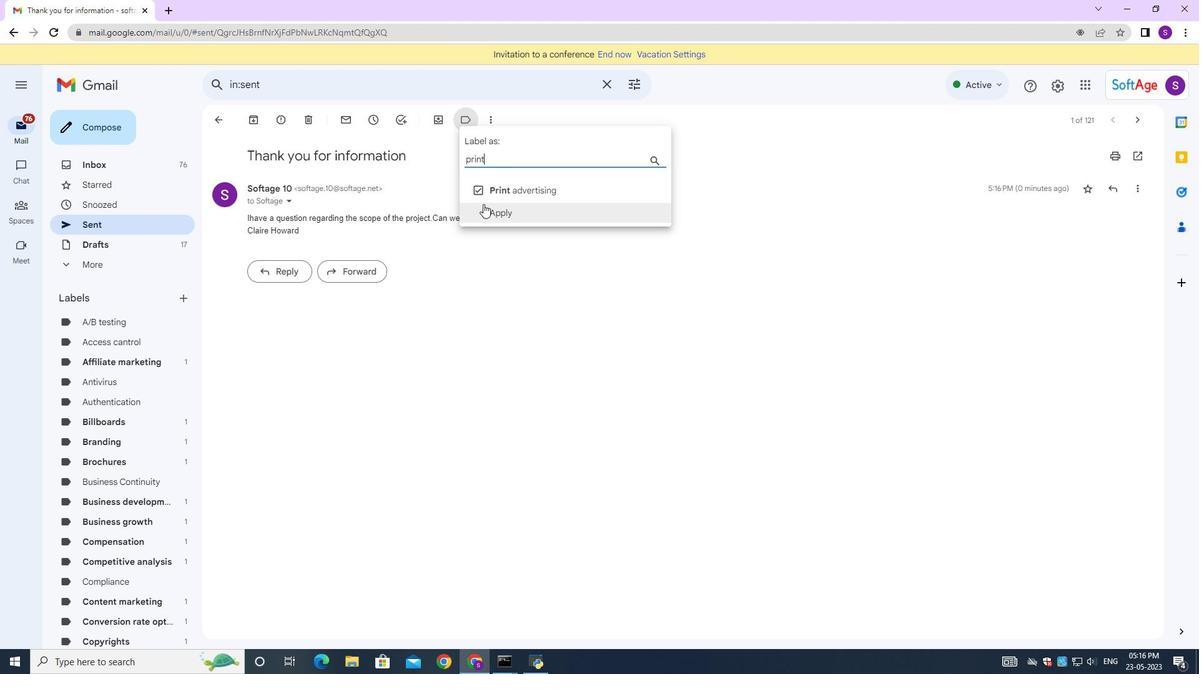 
Action: Mouse pressed left at (485, 206)
Screenshot: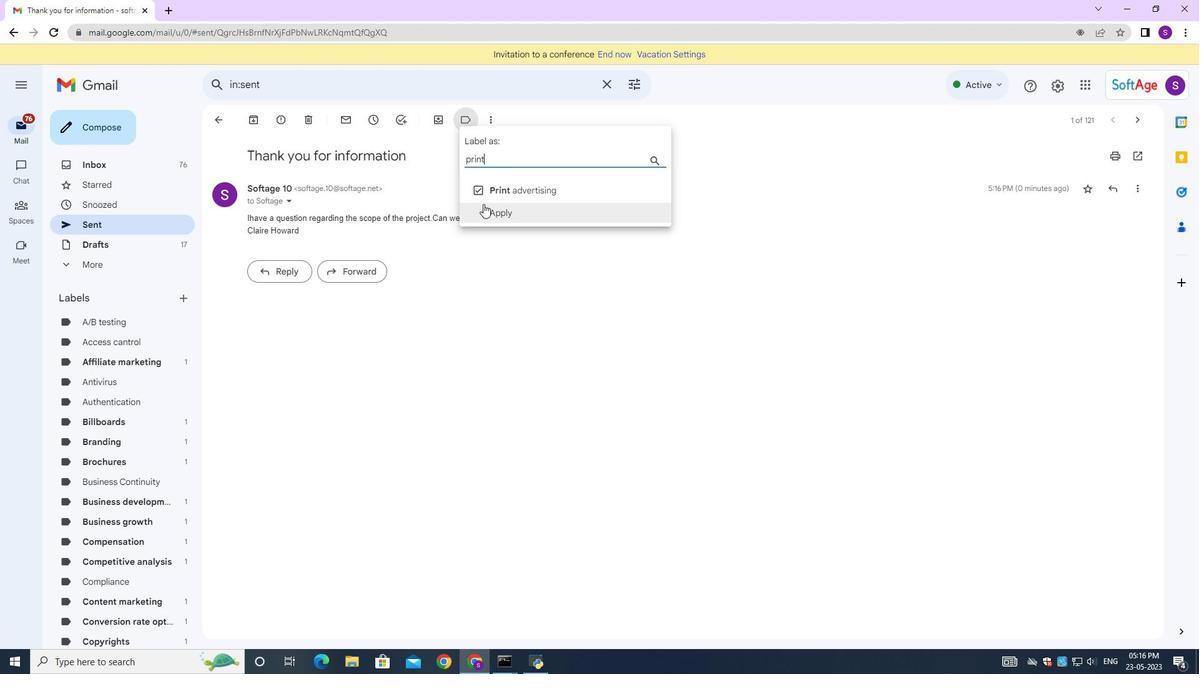 
Action: Mouse moved to (512, 170)
Screenshot: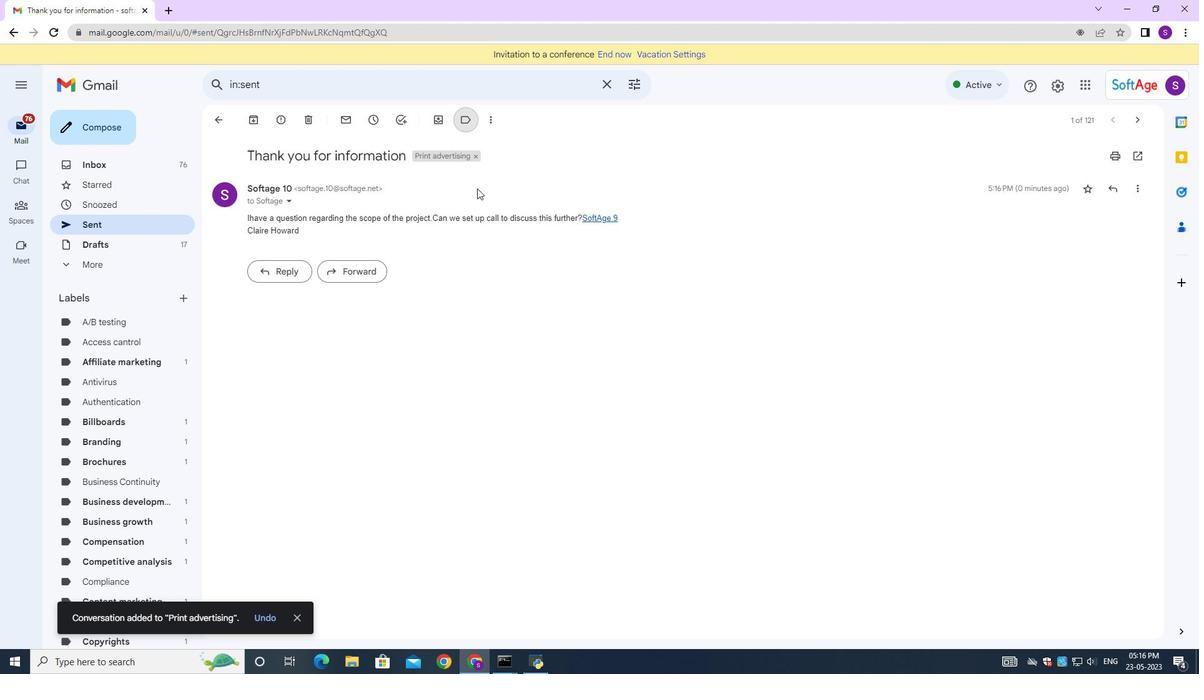 
